Task: Look for space in Meridian, United States from 10th July, 2023 to 25th July, 2023 for 3 adults, 1 child in price range Rs.15000 to Rs.25000. Place can be shared room with 2 bedrooms having 3 beds and 2 bathrooms. Property type can be house, flat, guest house. Amenities needed are: wifi, TV, free parkinig on premises, gym, breakfast. Booking option can be shelf check-in. Required host language is English.
Action: Mouse moved to (502, 123)
Screenshot: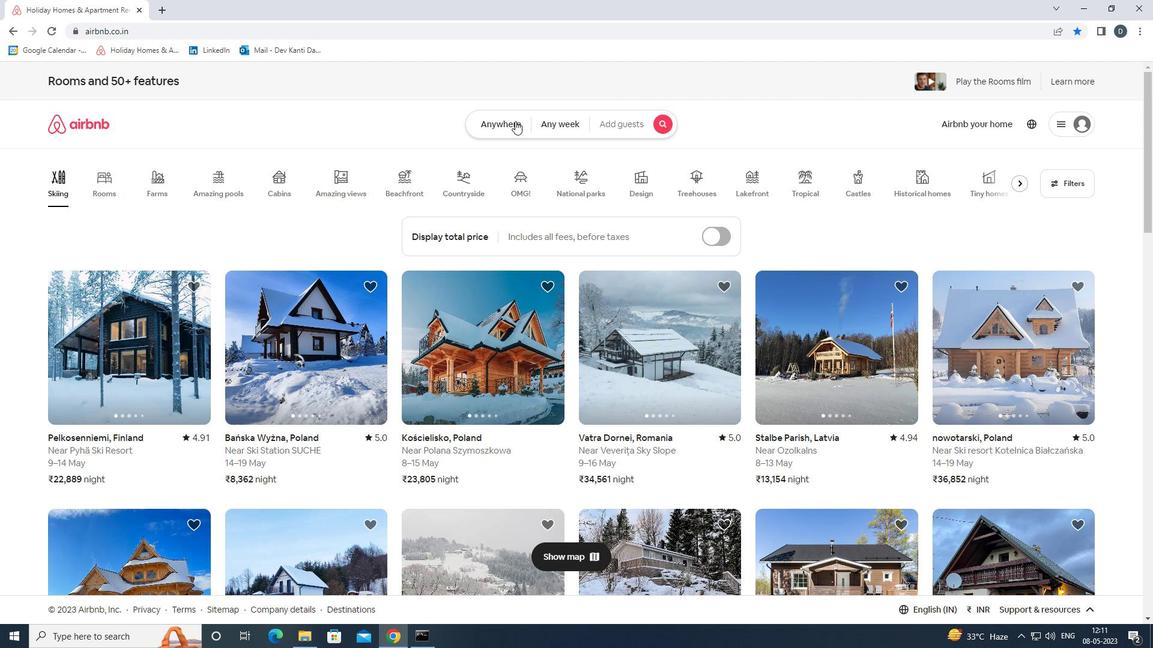 
Action: Mouse pressed left at (502, 123)
Screenshot: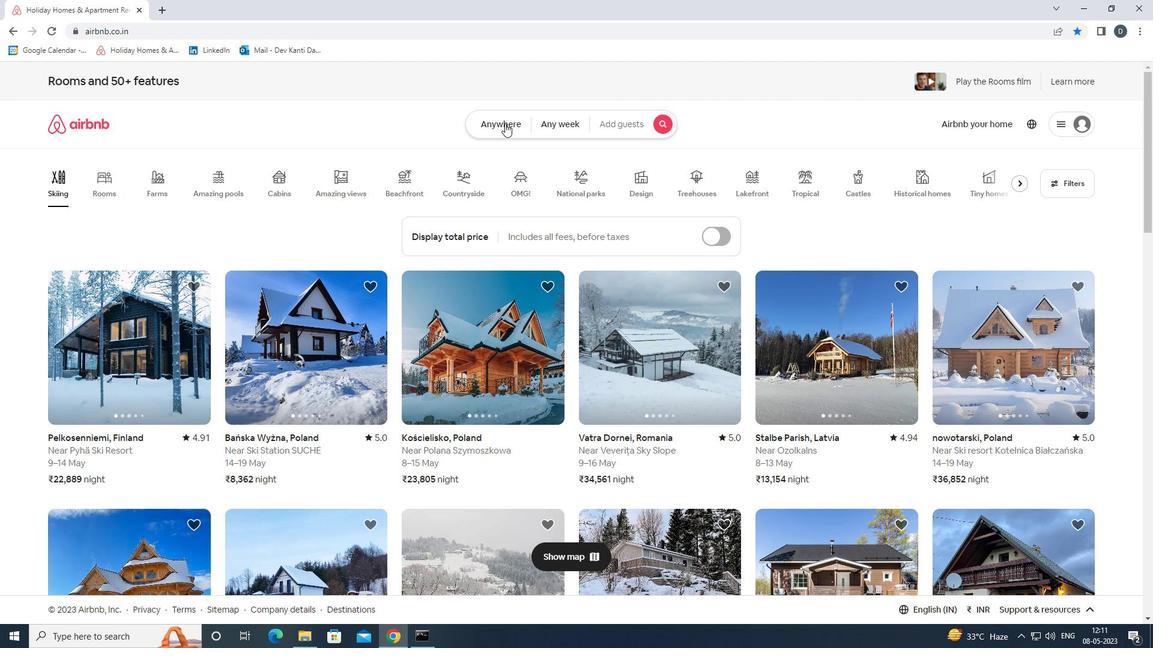 
Action: Mouse moved to (447, 172)
Screenshot: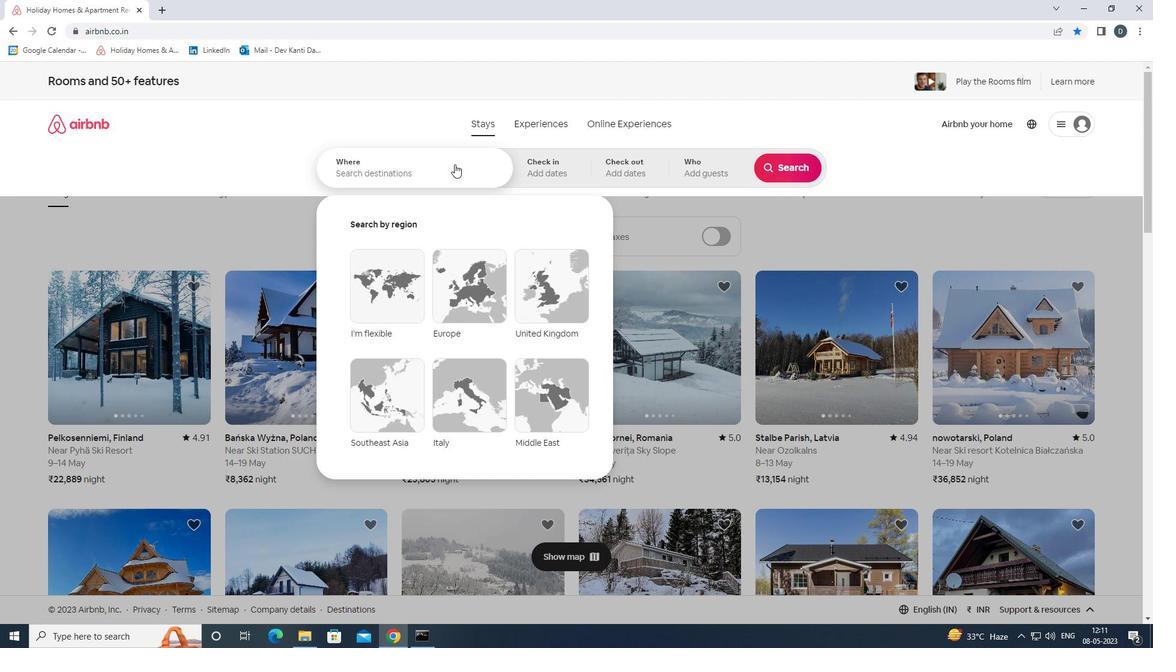 
Action: Mouse pressed left at (447, 172)
Screenshot: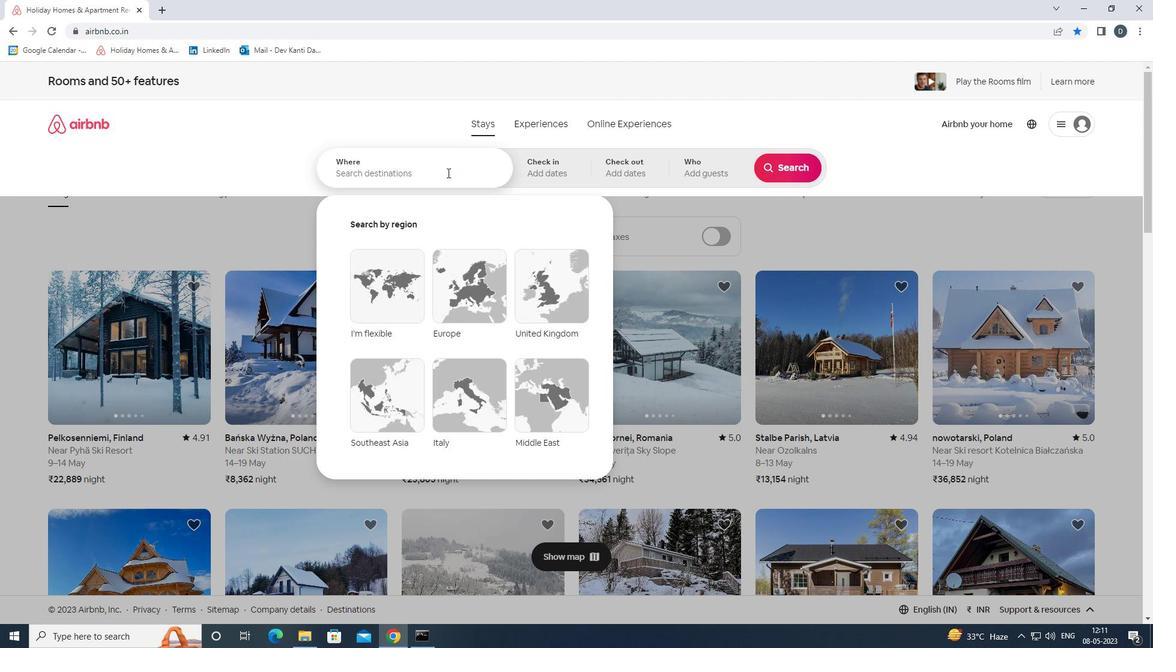 
Action: Key pressed <Key.shift><Key.shift><Key.shift><Key.shift><Key.shift><Key.shift><Key.shift><Key.shift><Key.shift>MERIDIAN,<Key.space><Key.shift><Key.shift><Key.shift><Key.shift><Key.shift><Key.shift>UNITED<Key.space><Key.shift><Key.shift><Key.shift><Key.shift><Key.shift>STATES<Key.enter>
Screenshot: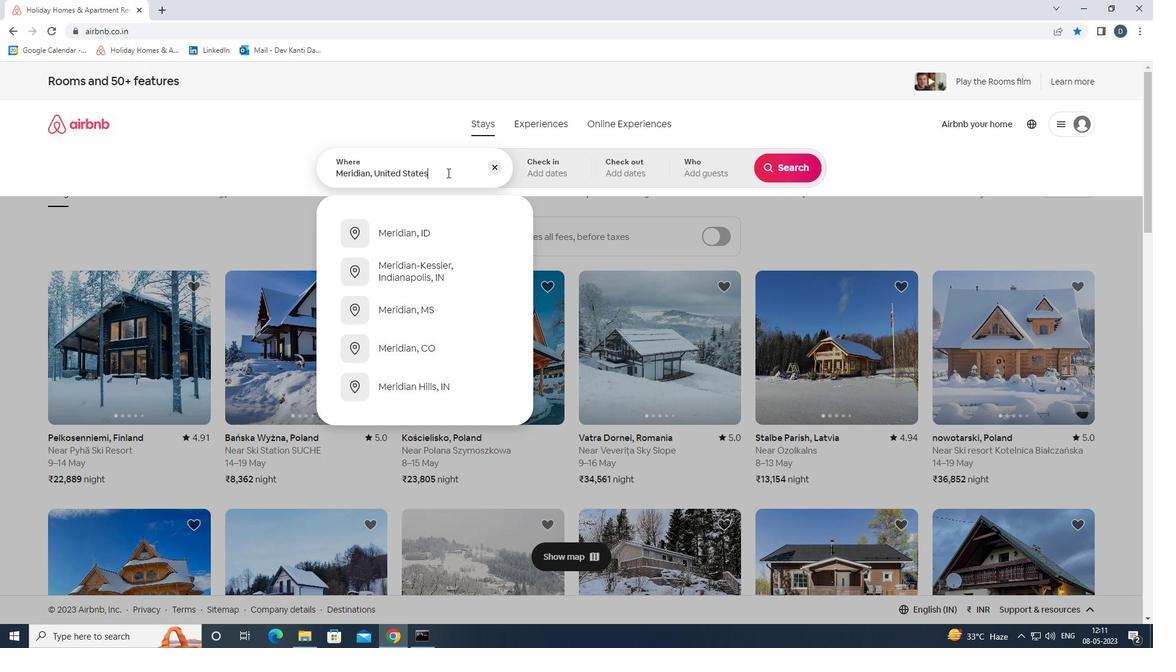 
Action: Mouse moved to (779, 266)
Screenshot: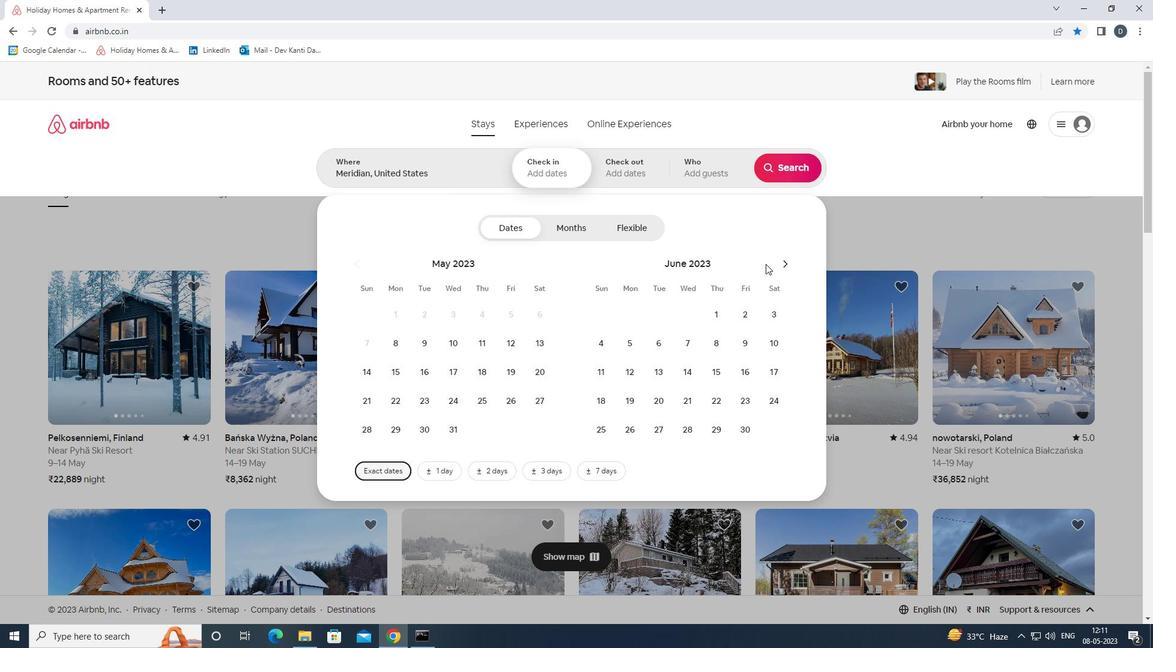 
Action: Mouse pressed left at (779, 266)
Screenshot: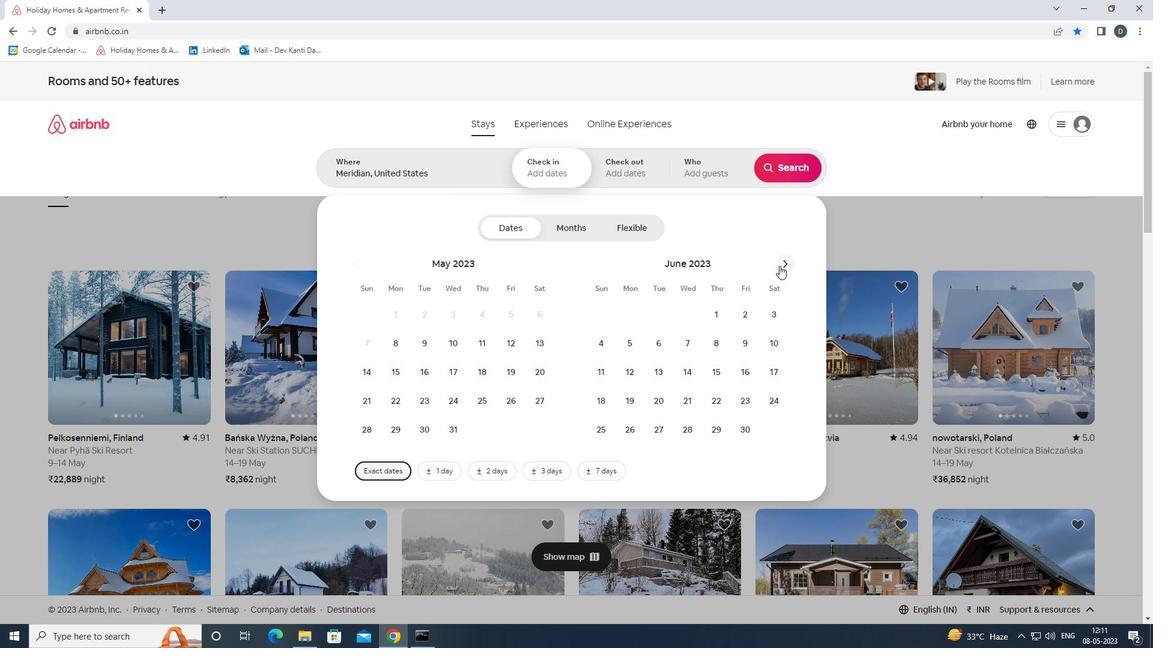 
Action: Mouse moved to (636, 369)
Screenshot: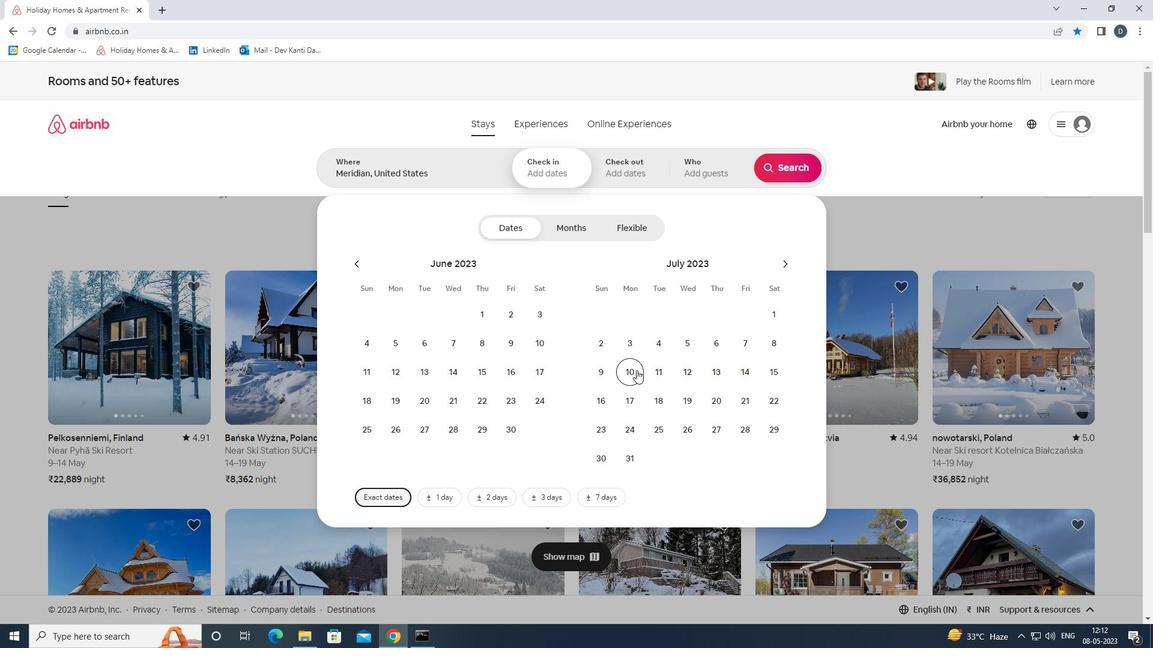
Action: Mouse pressed left at (636, 369)
Screenshot: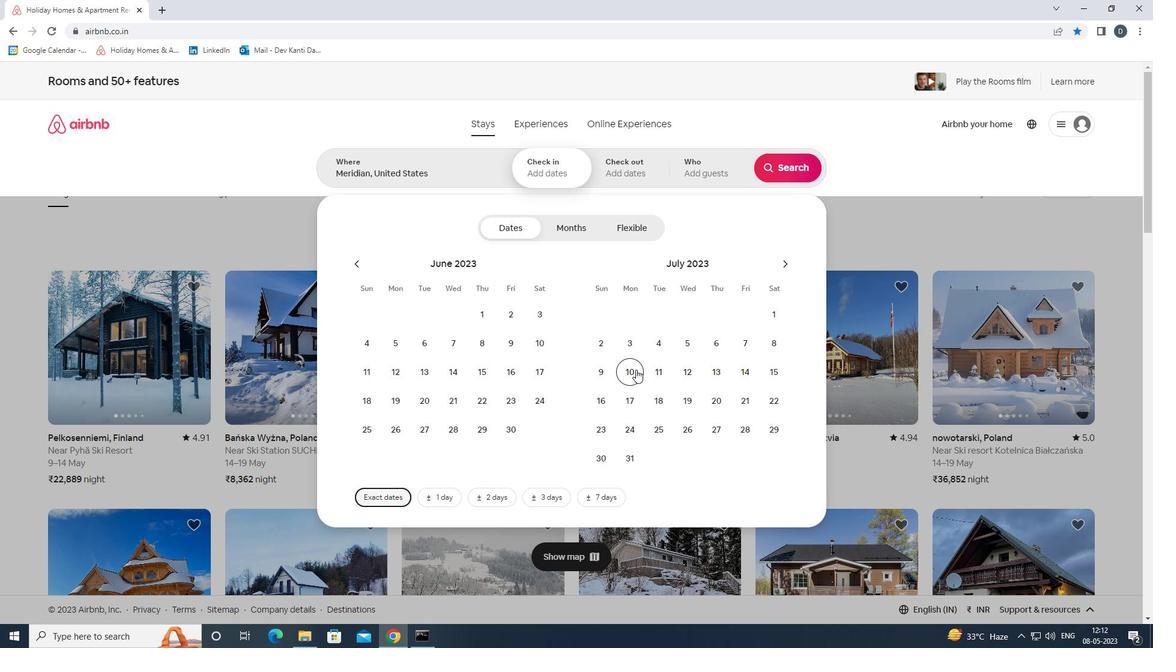 
Action: Mouse moved to (665, 423)
Screenshot: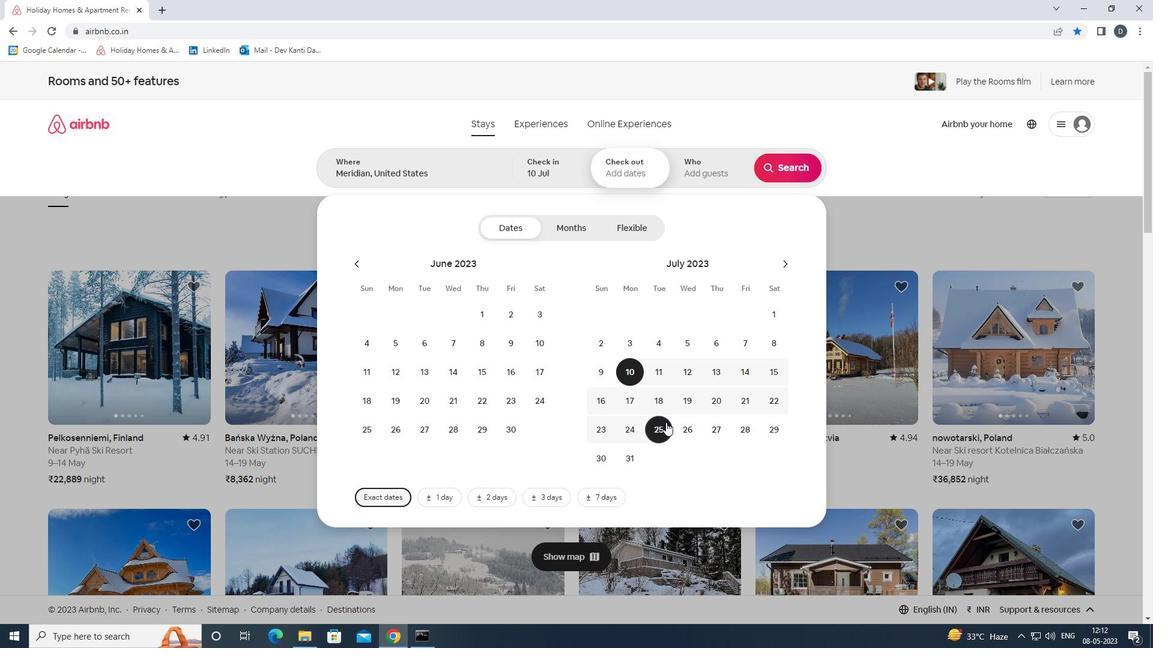 
Action: Mouse pressed left at (665, 423)
Screenshot: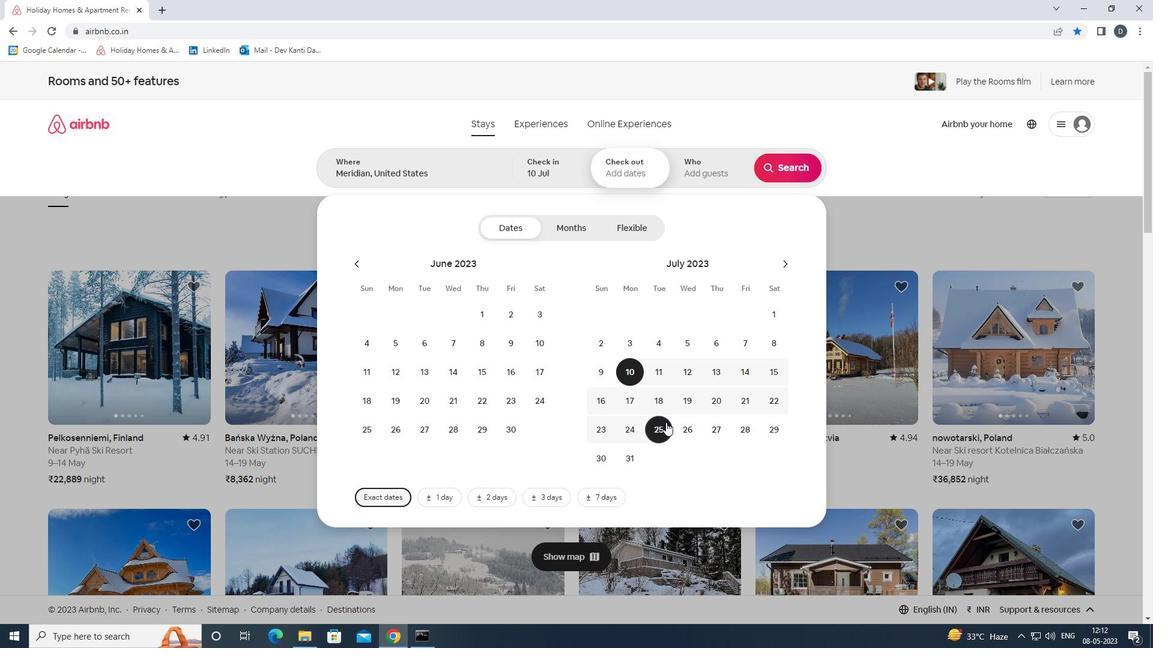 
Action: Mouse moved to (708, 178)
Screenshot: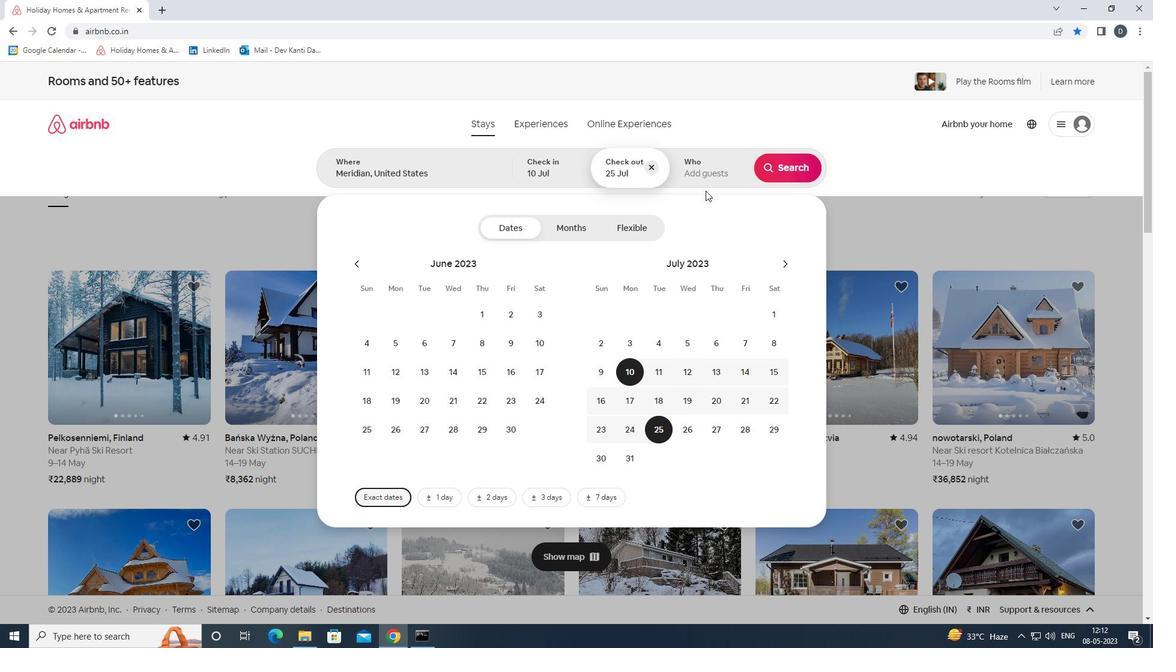 
Action: Mouse pressed left at (708, 178)
Screenshot: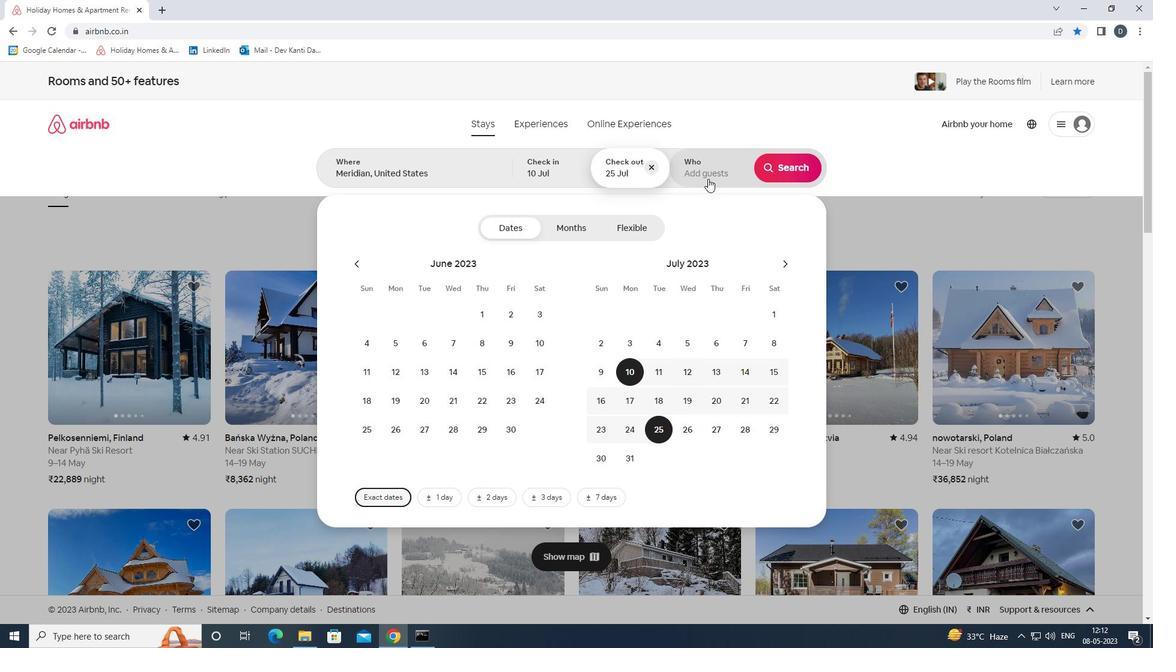 
Action: Mouse moved to (789, 224)
Screenshot: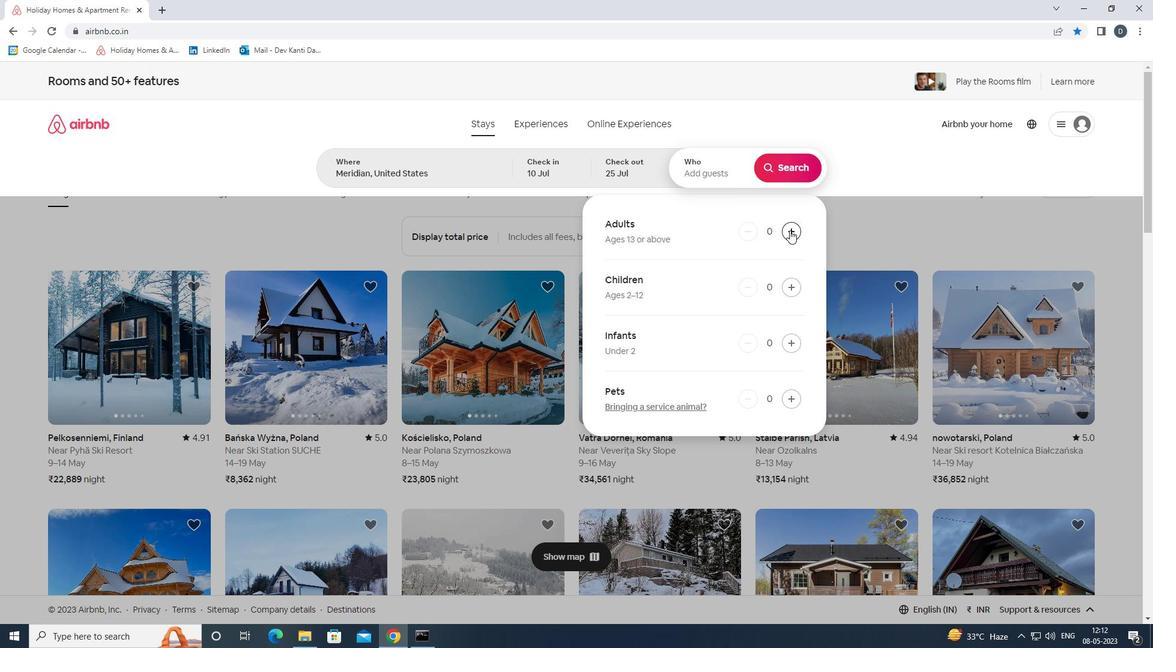 
Action: Mouse pressed left at (789, 224)
Screenshot: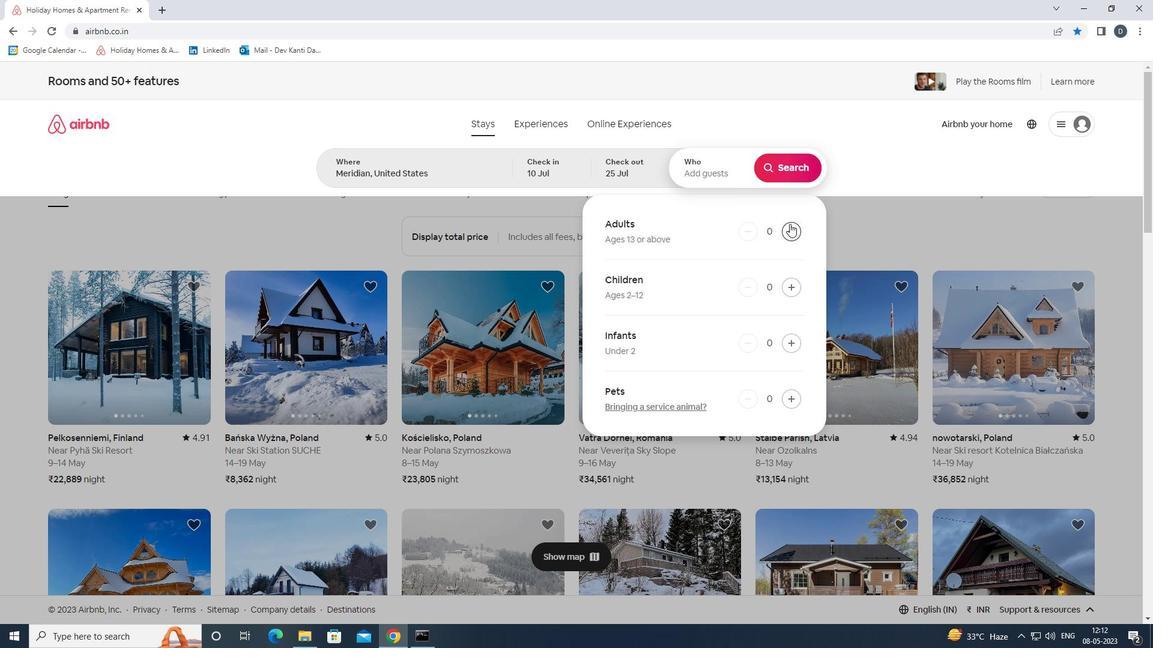 
Action: Mouse pressed left at (789, 224)
Screenshot: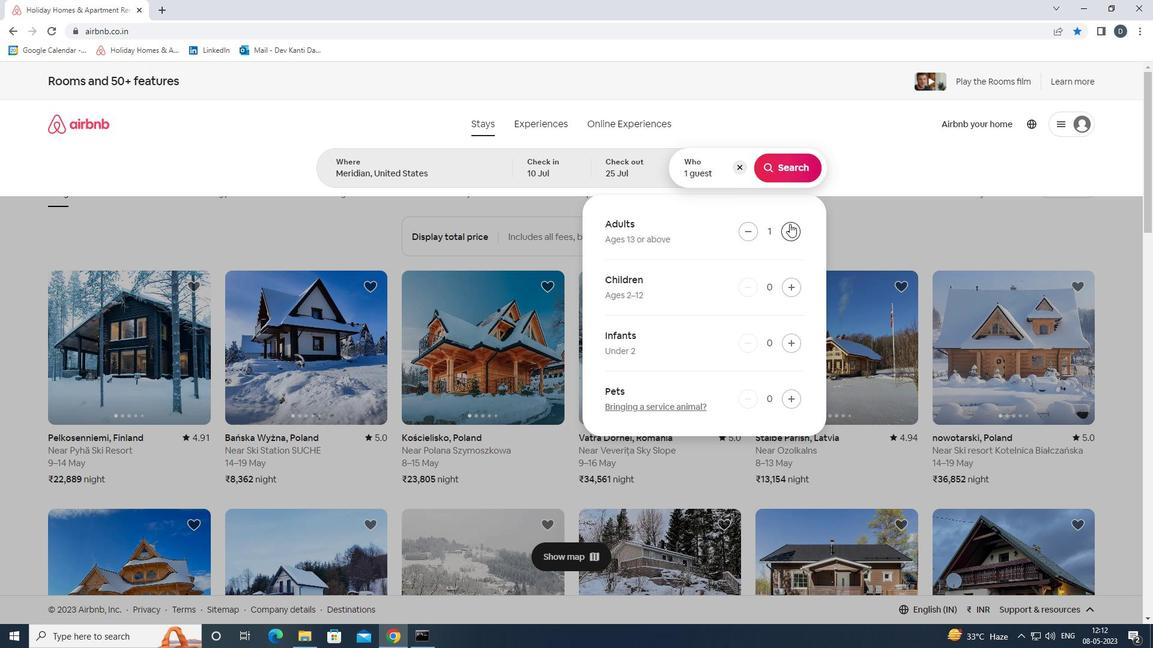 
Action: Mouse pressed left at (789, 224)
Screenshot: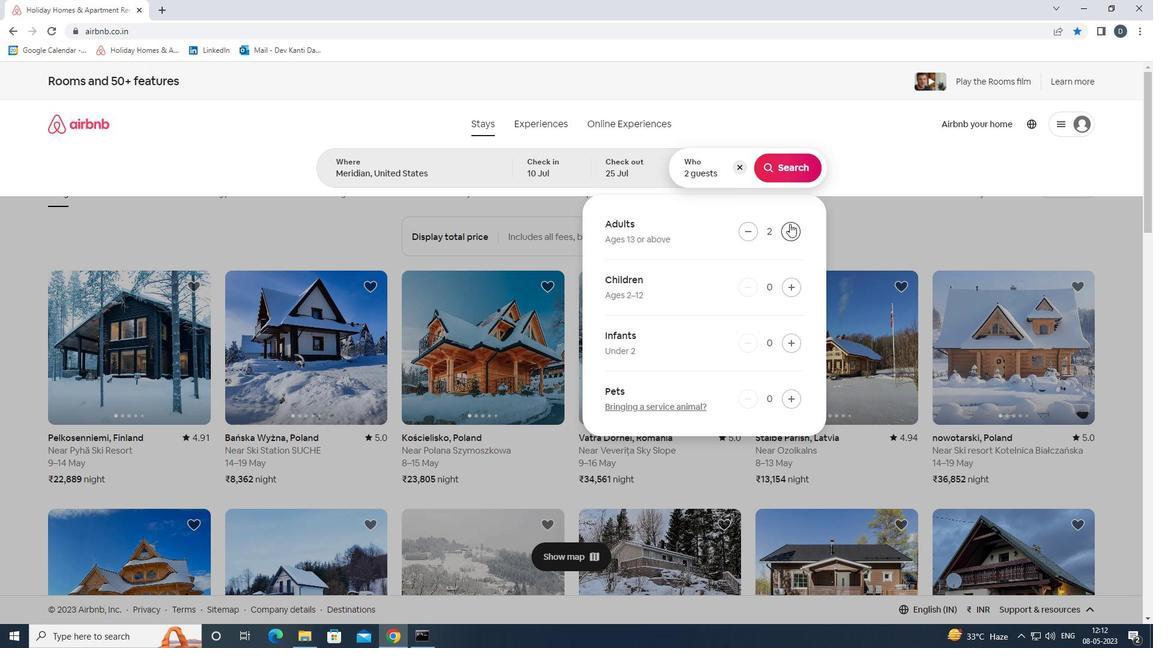 
Action: Mouse moved to (791, 284)
Screenshot: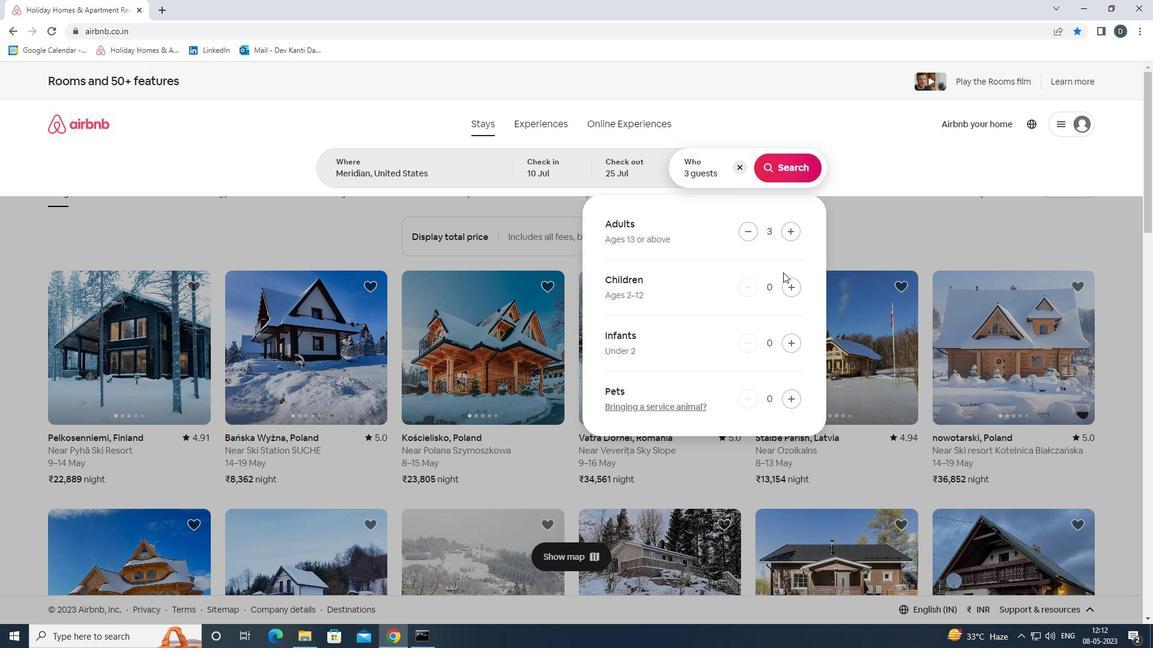 
Action: Mouse pressed left at (791, 284)
Screenshot: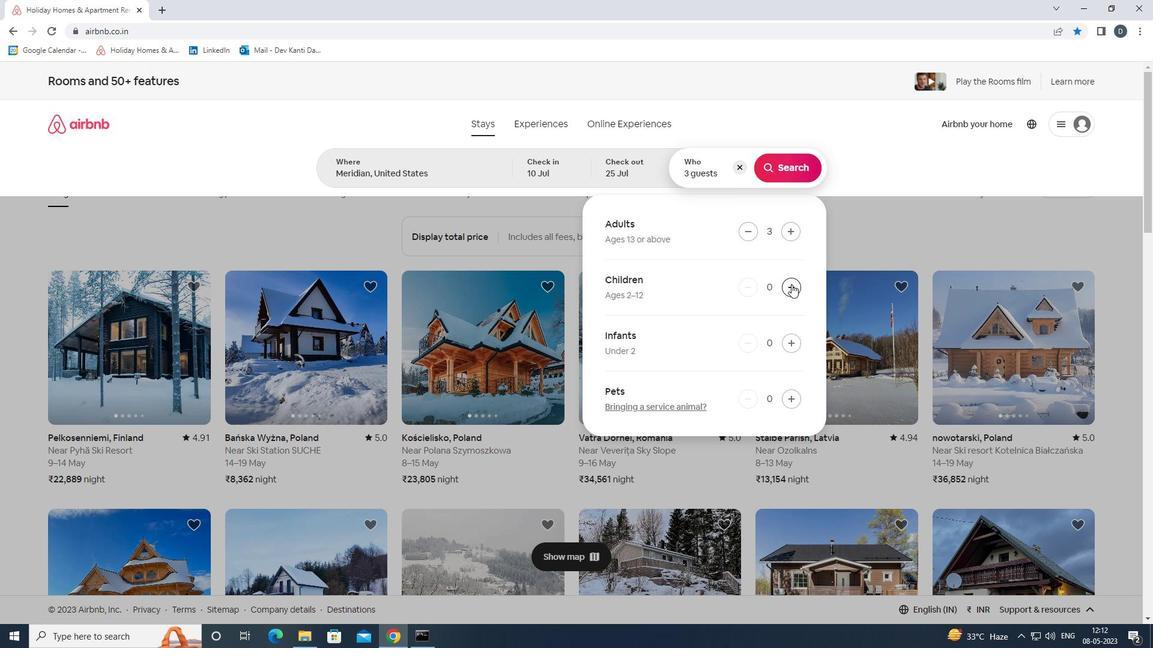 
Action: Mouse moved to (787, 171)
Screenshot: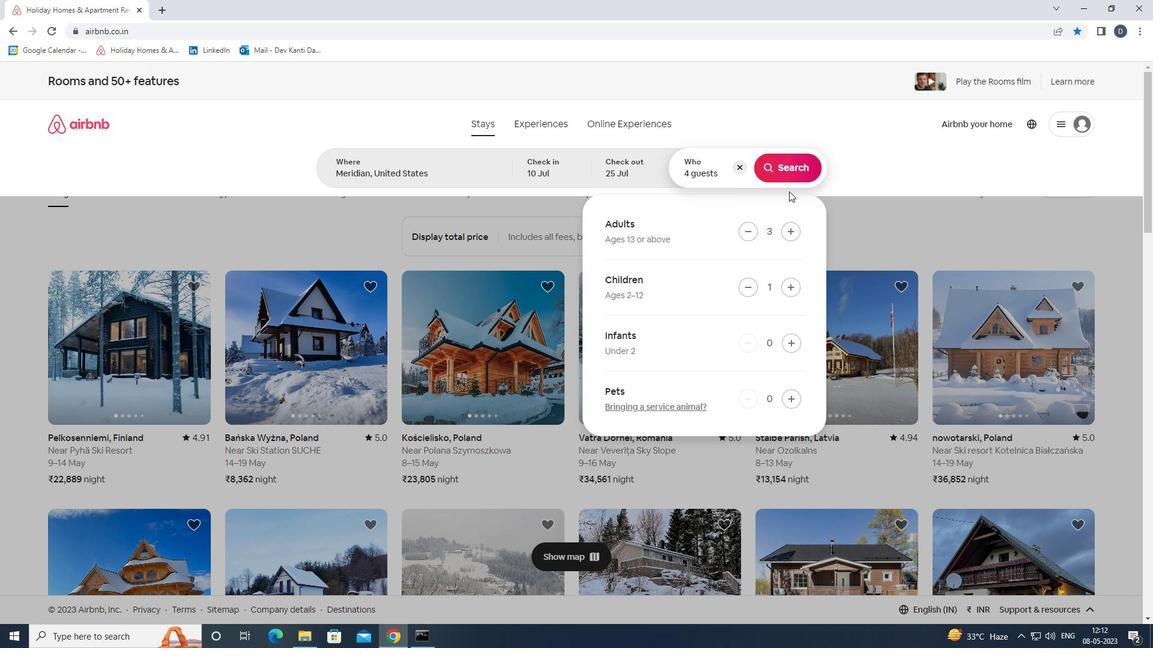 
Action: Mouse pressed left at (787, 171)
Screenshot: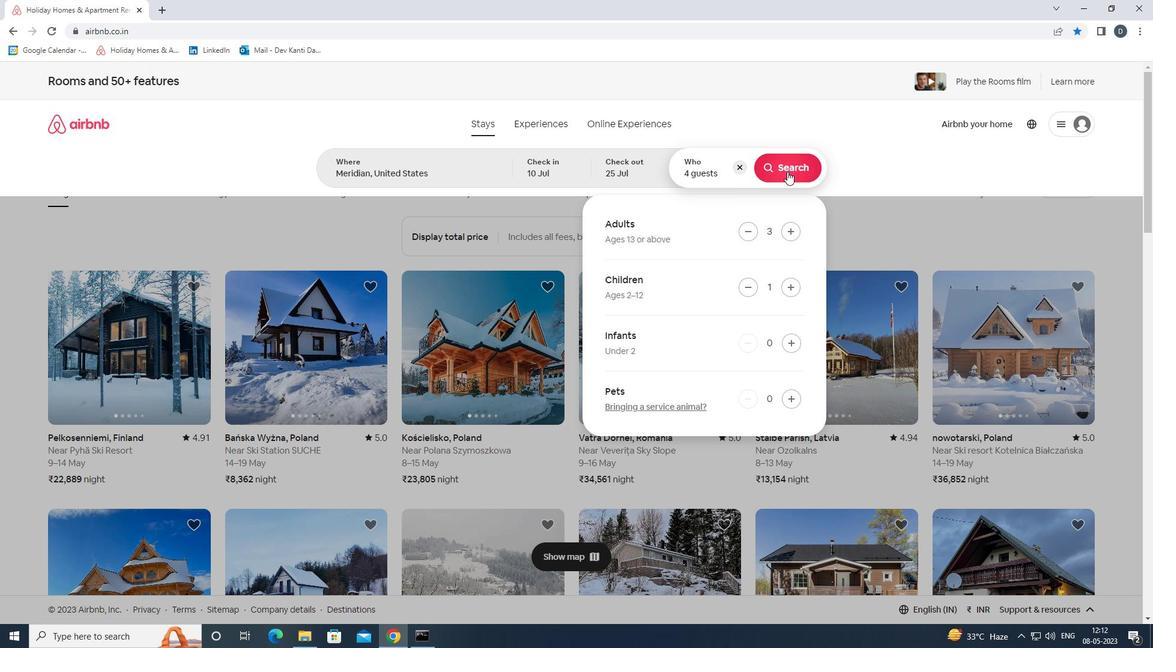 
Action: Mouse moved to (1091, 136)
Screenshot: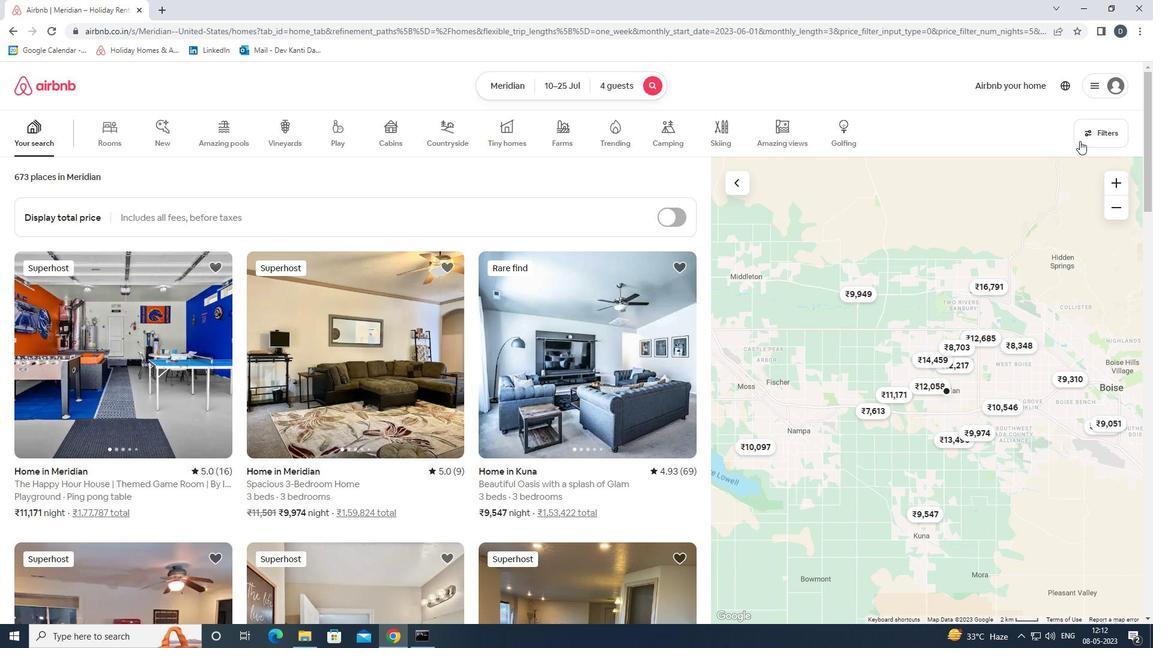 
Action: Mouse pressed left at (1091, 136)
Screenshot: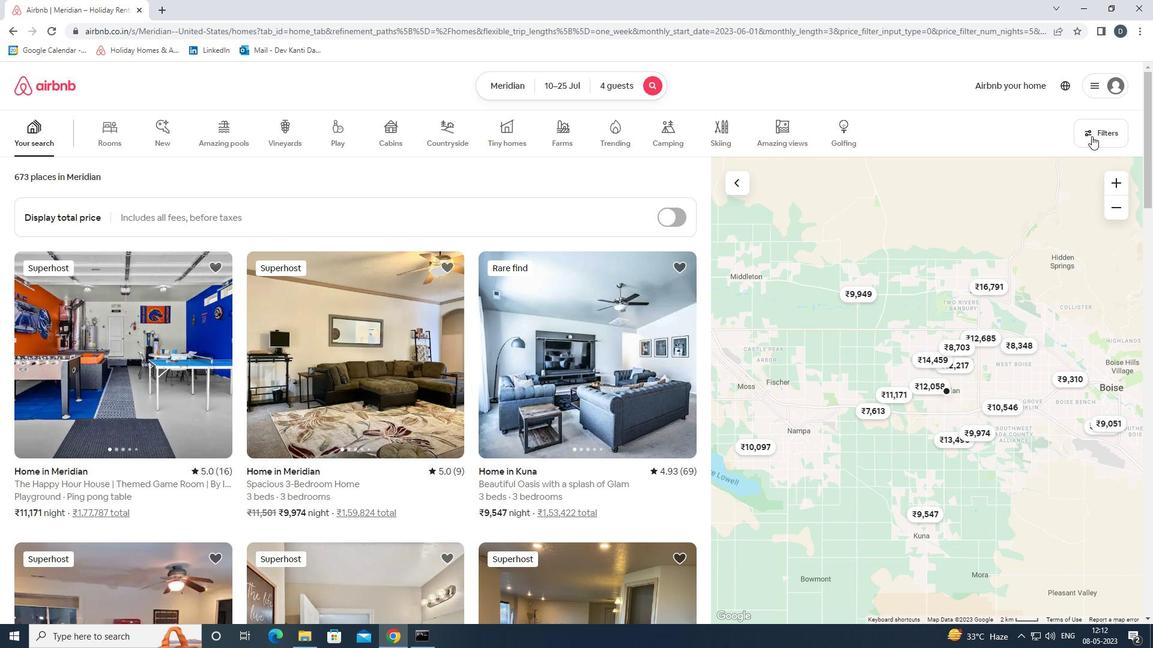 
Action: Mouse moved to (508, 426)
Screenshot: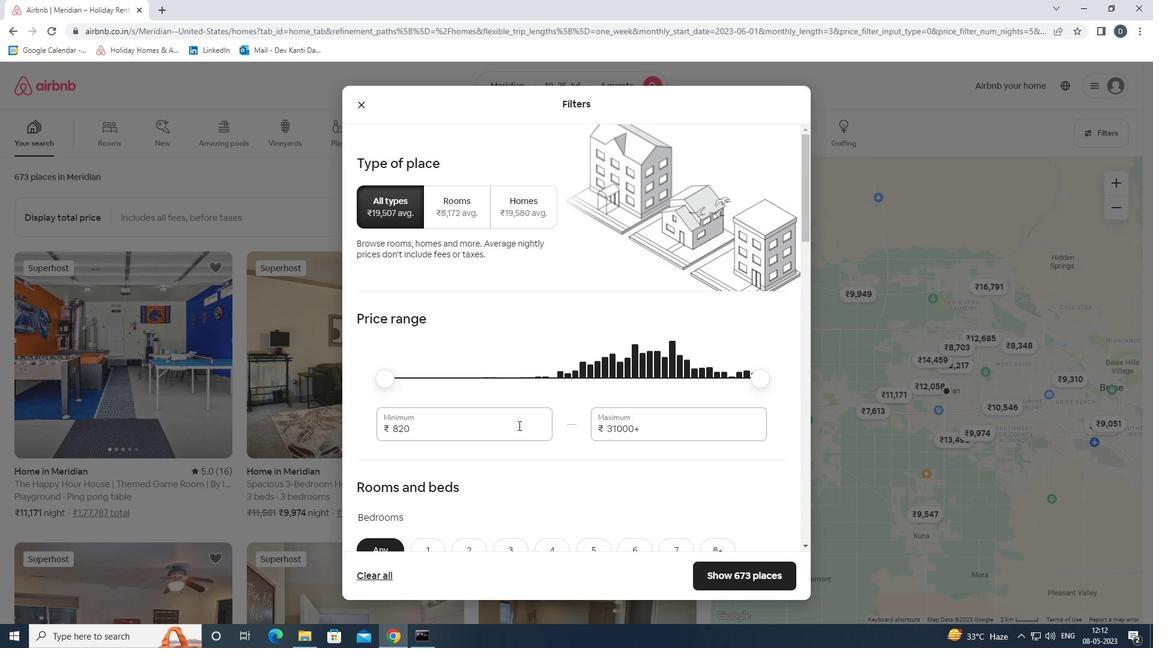 
Action: Mouse pressed left at (508, 426)
Screenshot: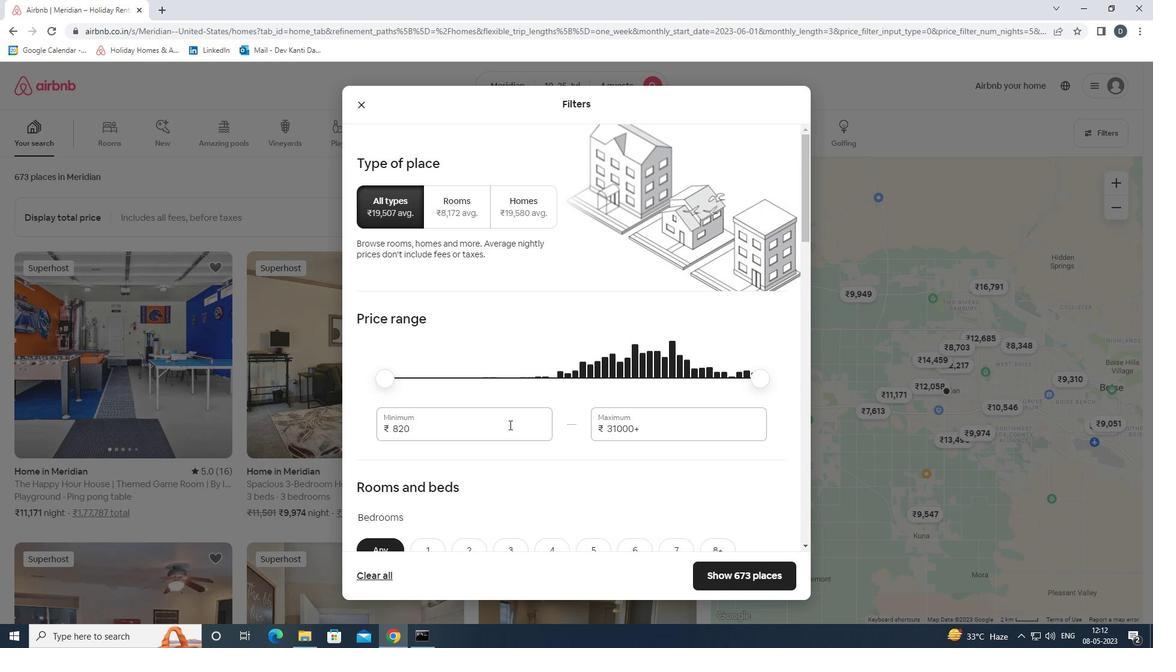 
Action: Mouse moved to (506, 428)
Screenshot: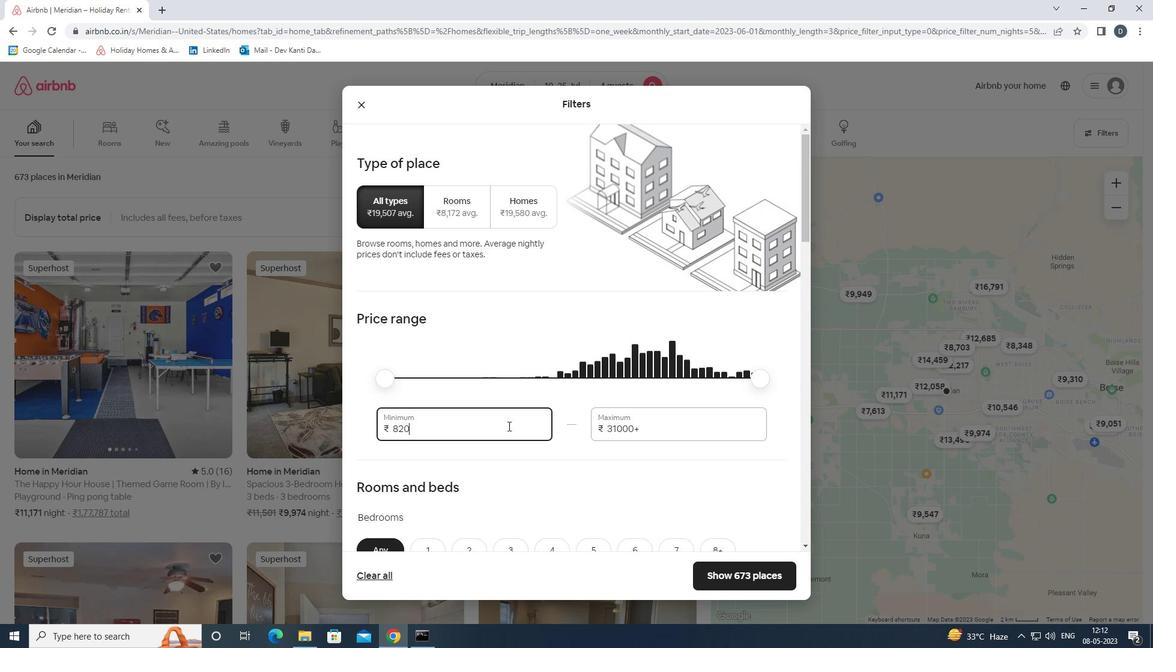 
Action: Mouse pressed left at (506, 428)
Screenshot: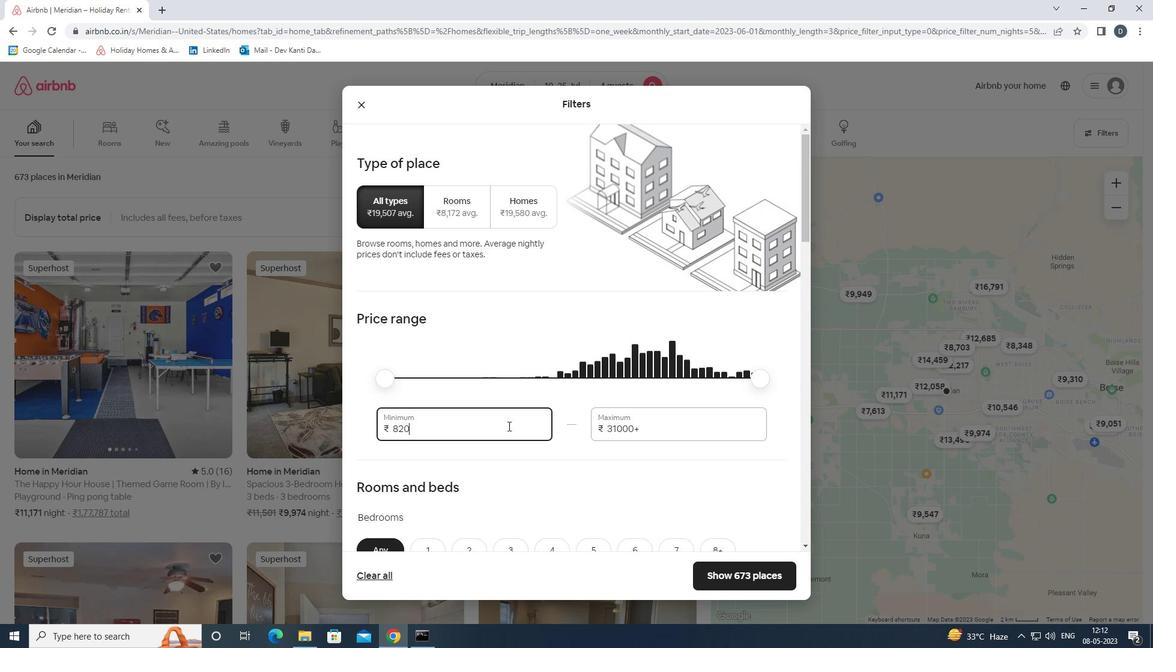 
Action: Mouse moved to (512, 431)
Screenshot: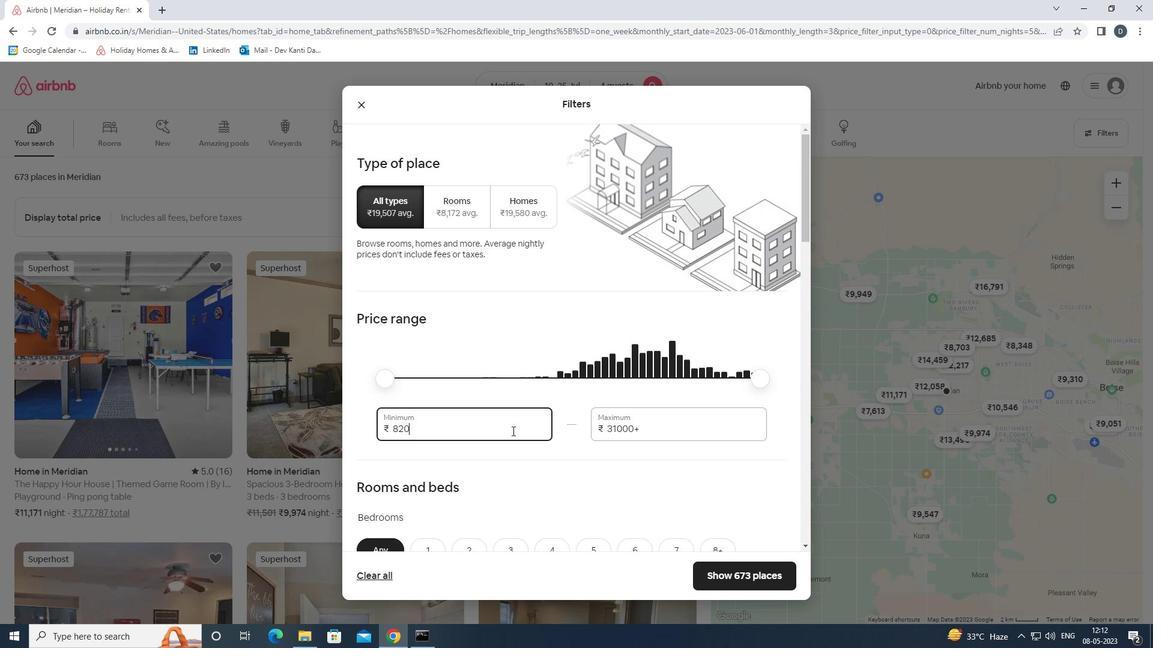 
Action: Mouse pressed left at (512, 431)
Screenshot: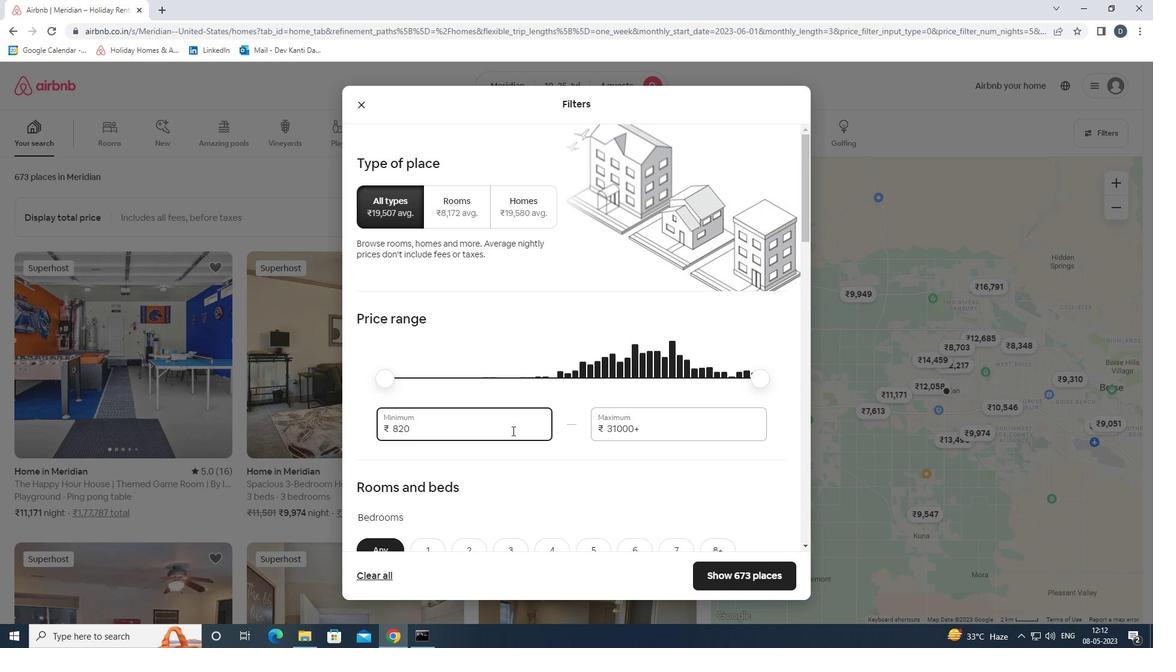 
Action: Mouse moved to (507, 424)
Screenshot: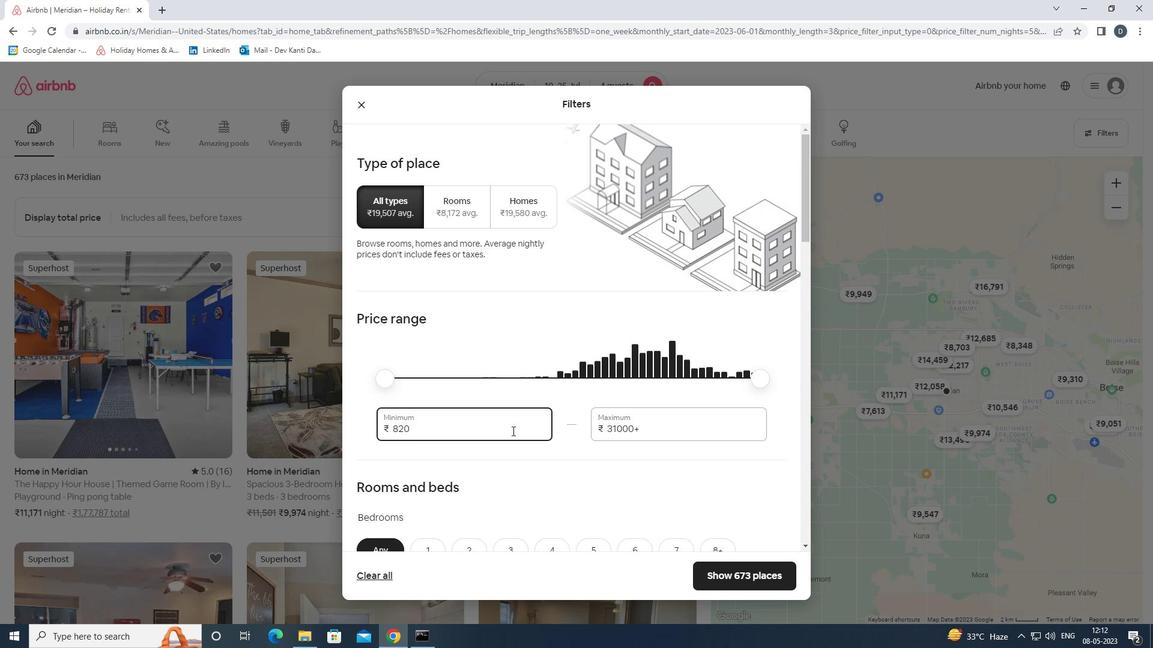 
Action: Mouse pressed left at (507, 424)
Screenshot: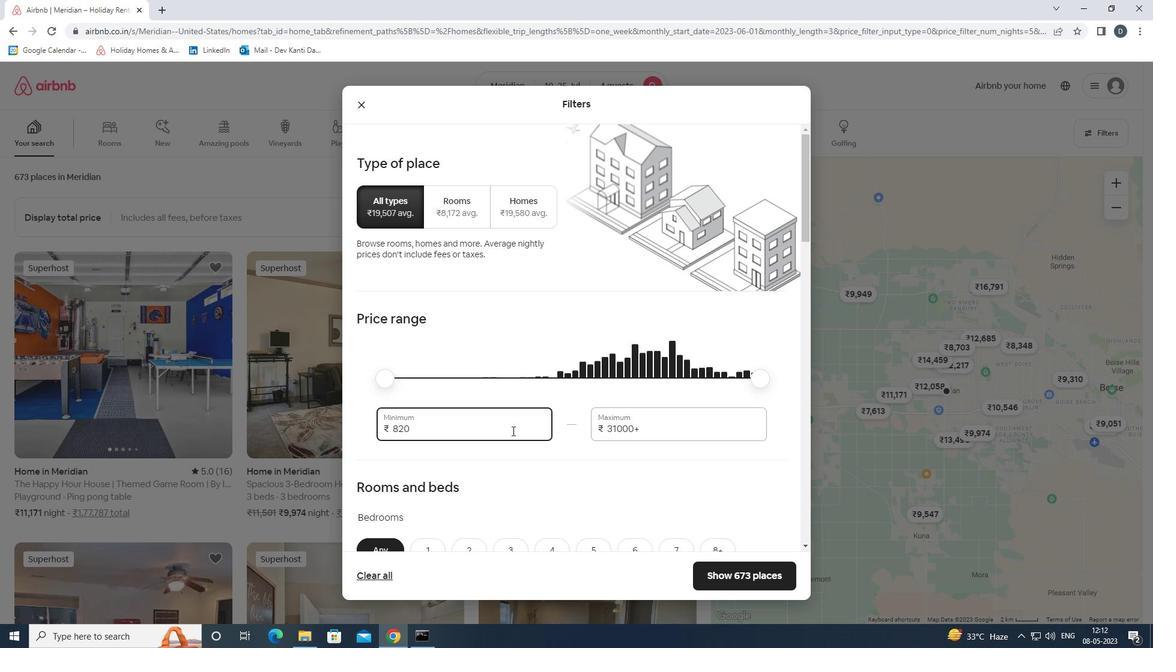 
Action: Mouse moved to (505, 415)
Screenshot: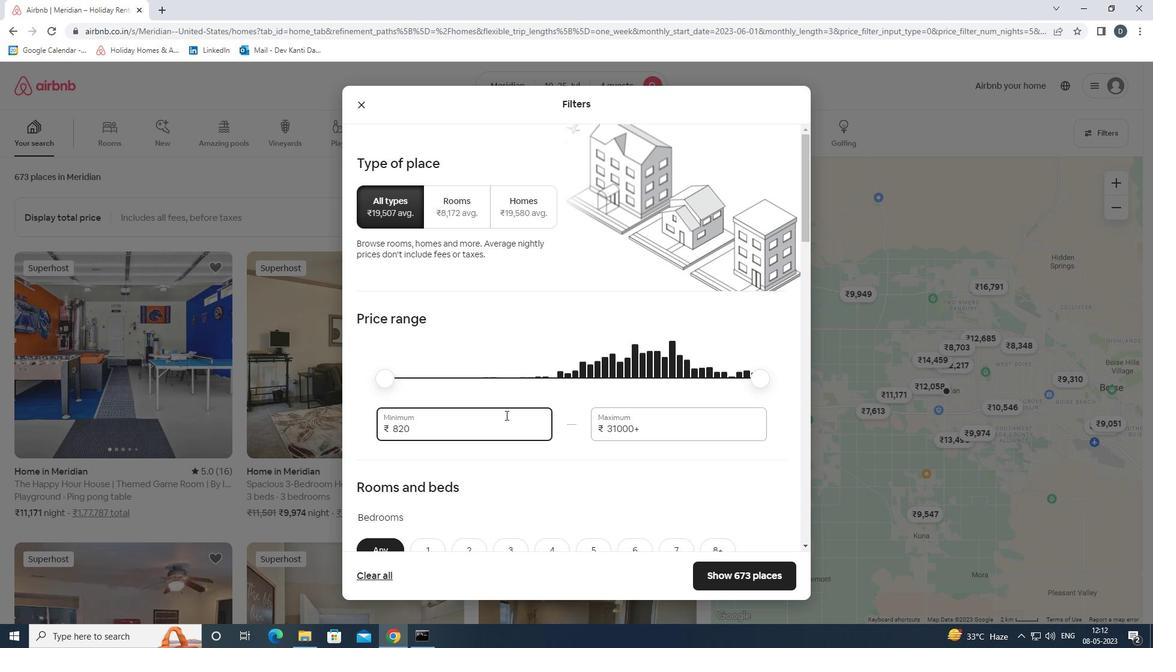 
Action: Mouse pressed left at (505, 415)
Screenshot: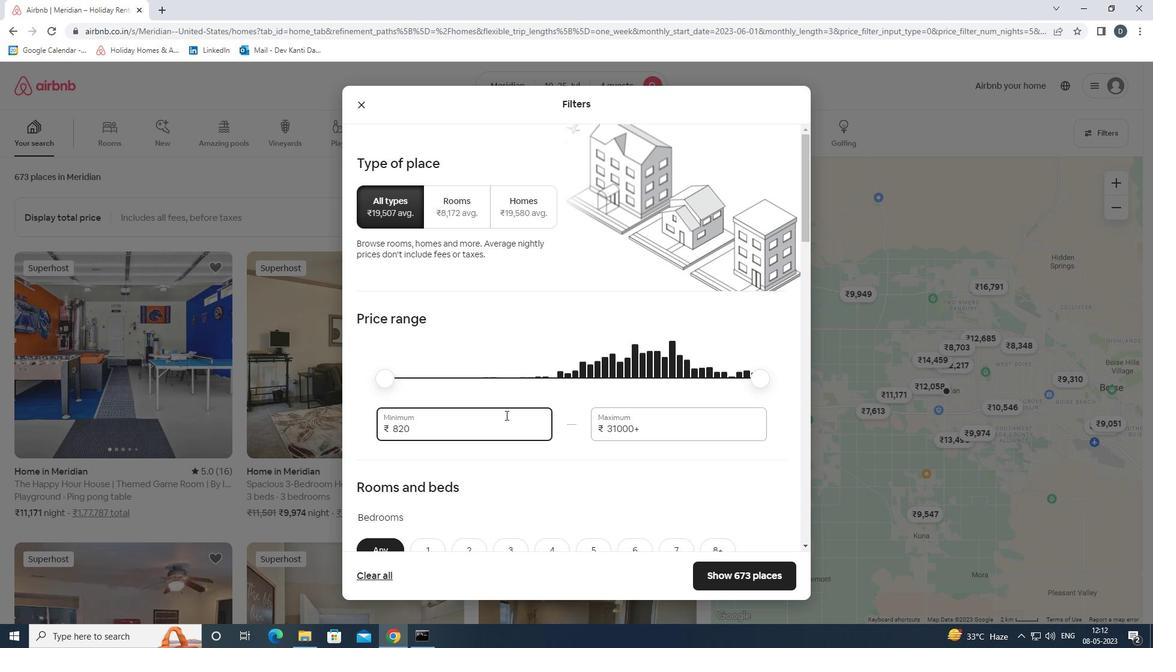 
Action: Mouse moved to (505, 416)
Screenshot: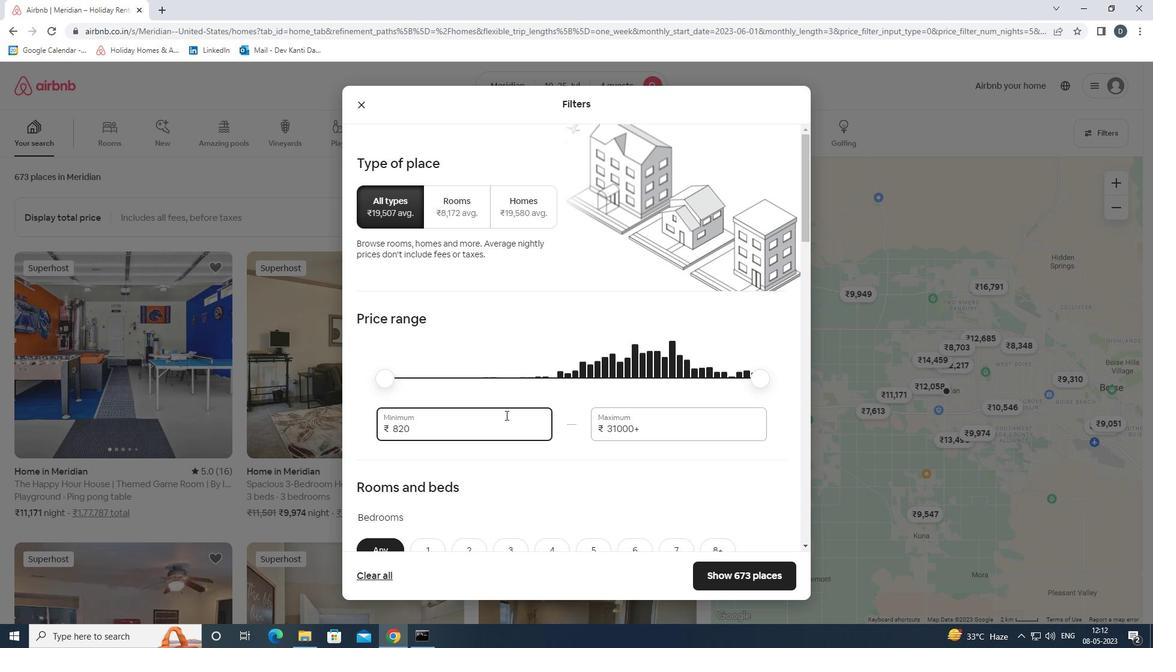 
Action: Mouse pressed left at (505, 416)
Screenshot: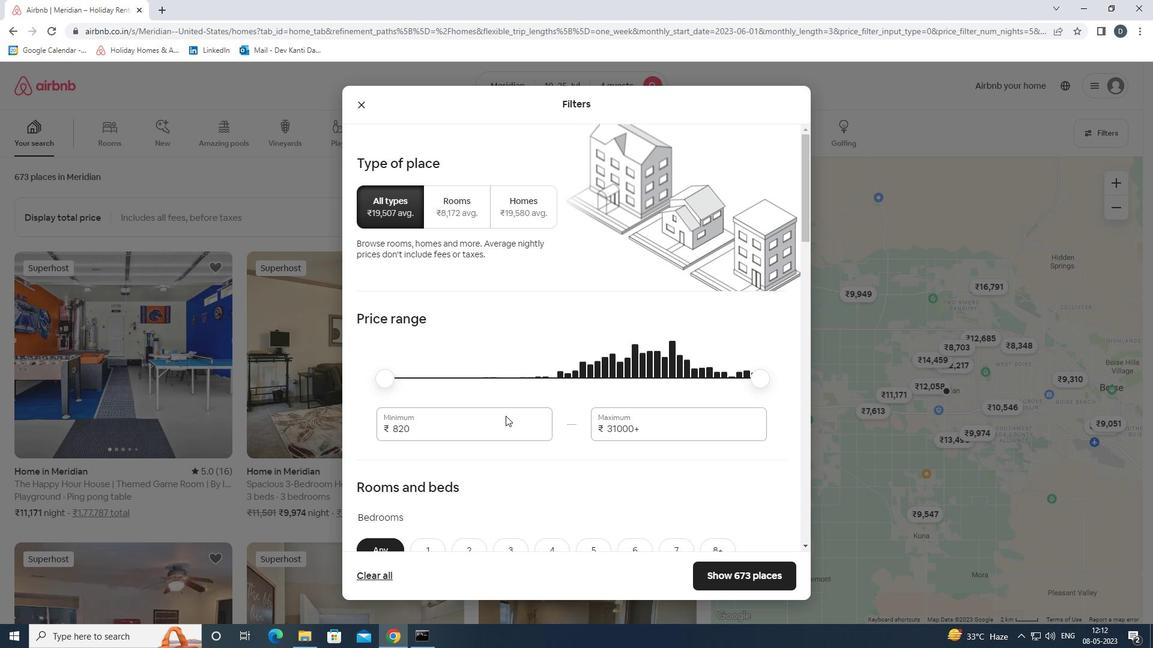 
Action: Mouse moved to (517, 428)
Screenshot: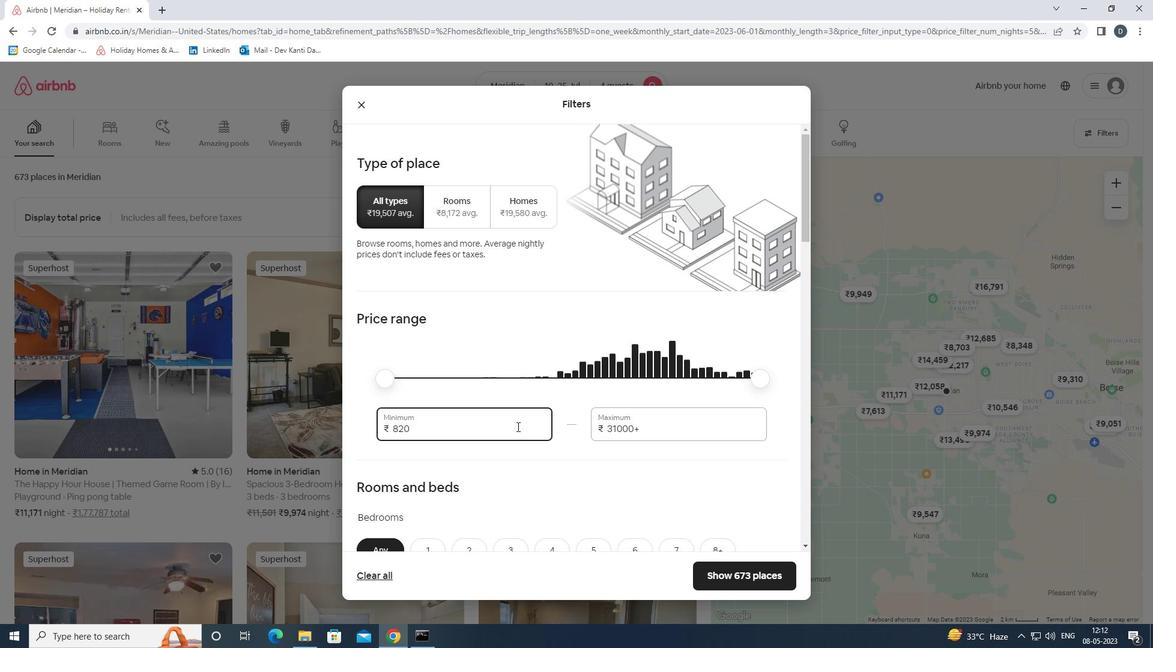 
Action: Mouse pressed left at (517, 428)
Screenshot: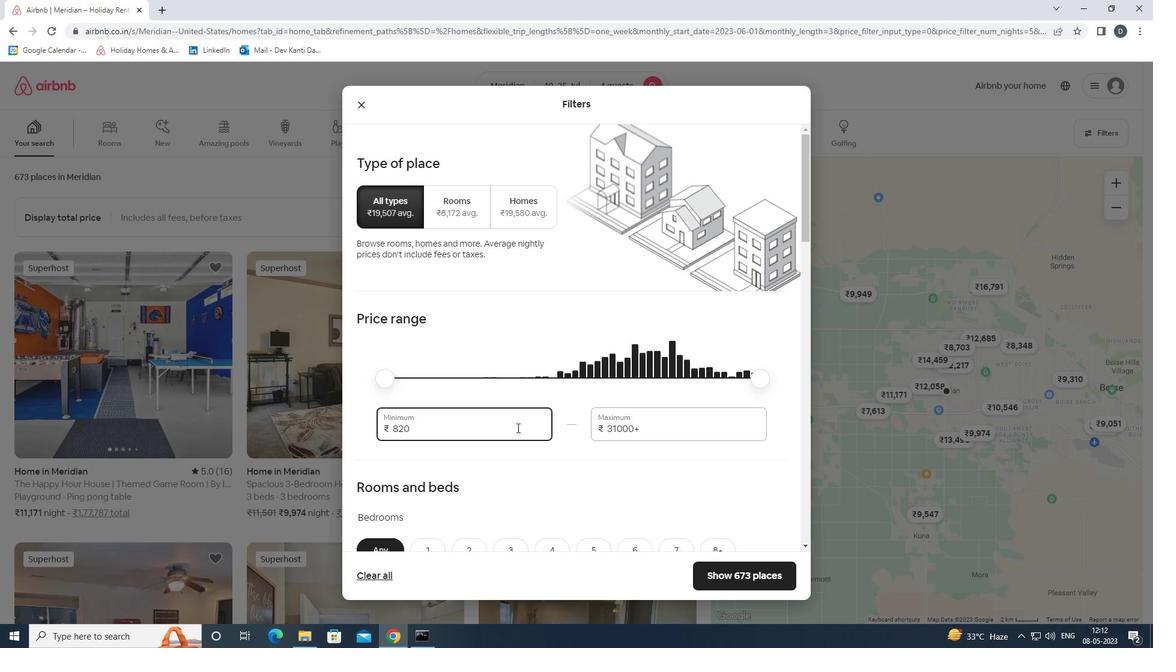 
Action: Mouse pressed left at (517, 428)
Screenshot: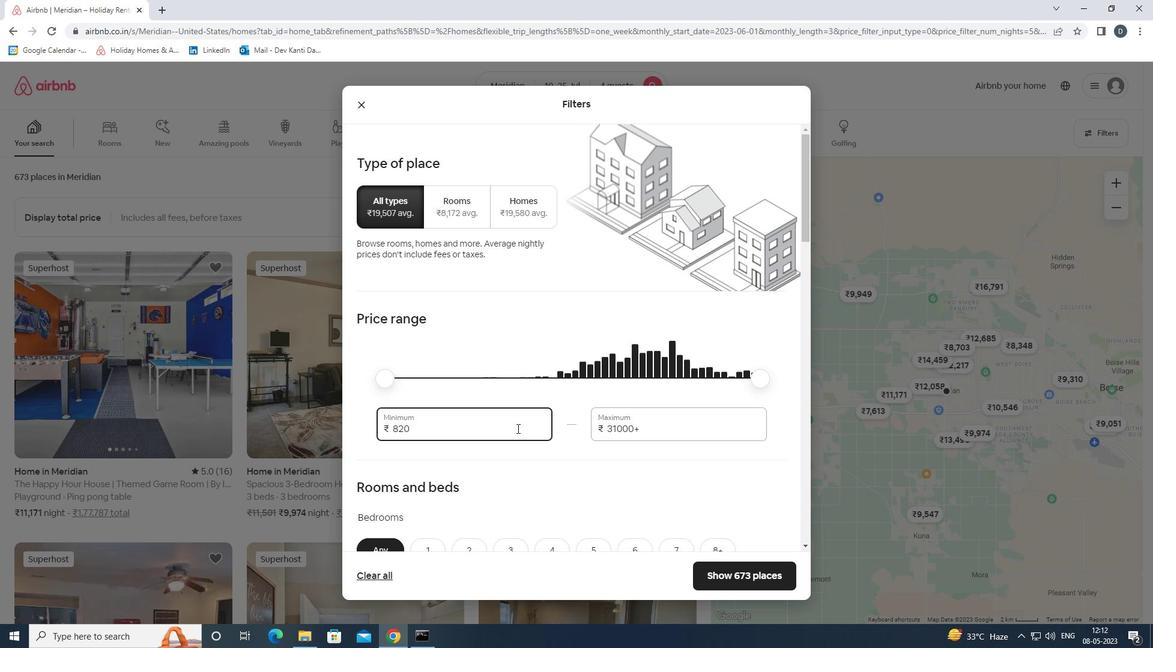 
Action: Key pressed 15000<Key.tab>25000
Screenshot: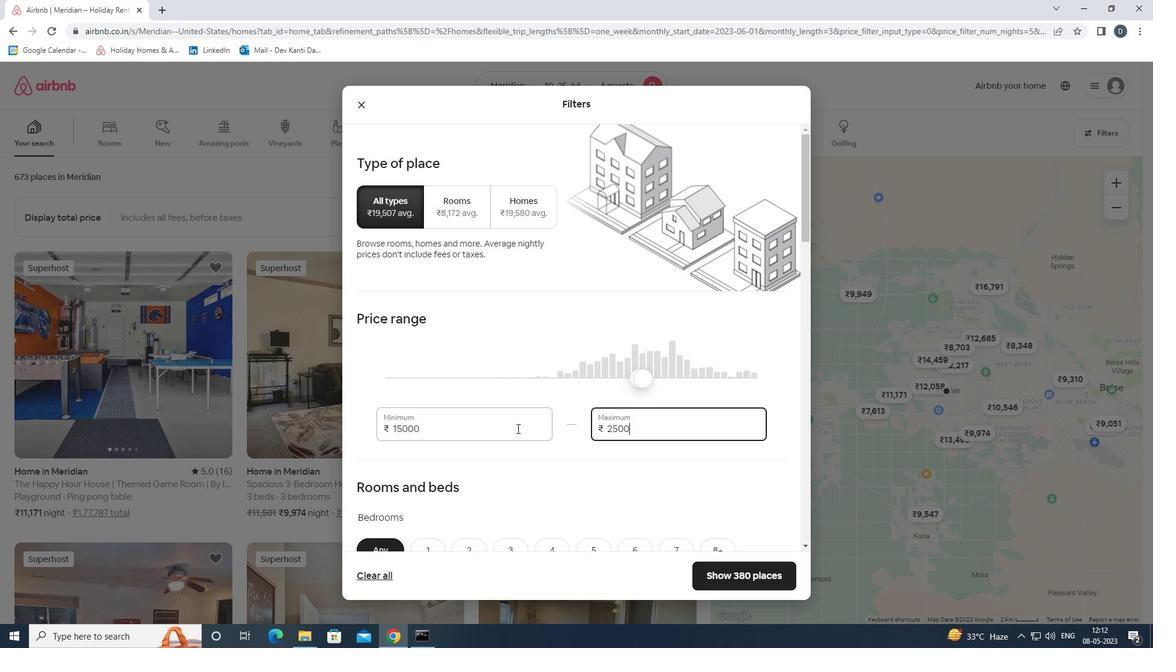 
Action: Mouse moved to (514, 436)
Screenshot: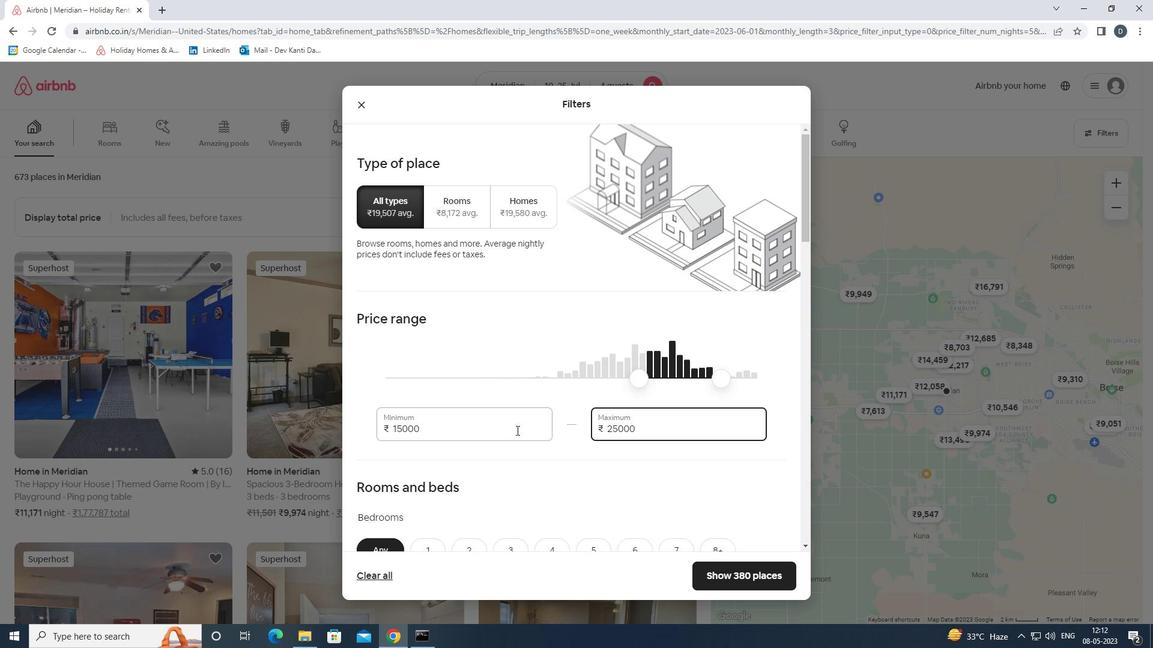
Action: Mouse scrolled (514, 435) with delta (0, 0)
Screenshot: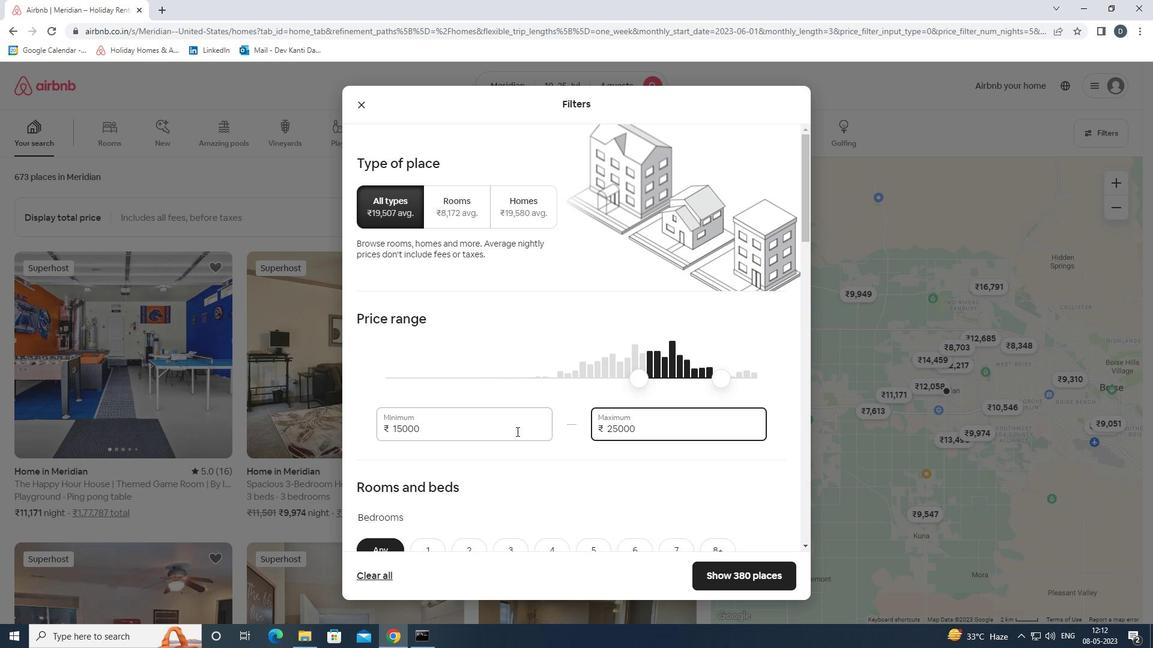
Action: Mouse moved to (514, 437)
Screenshot: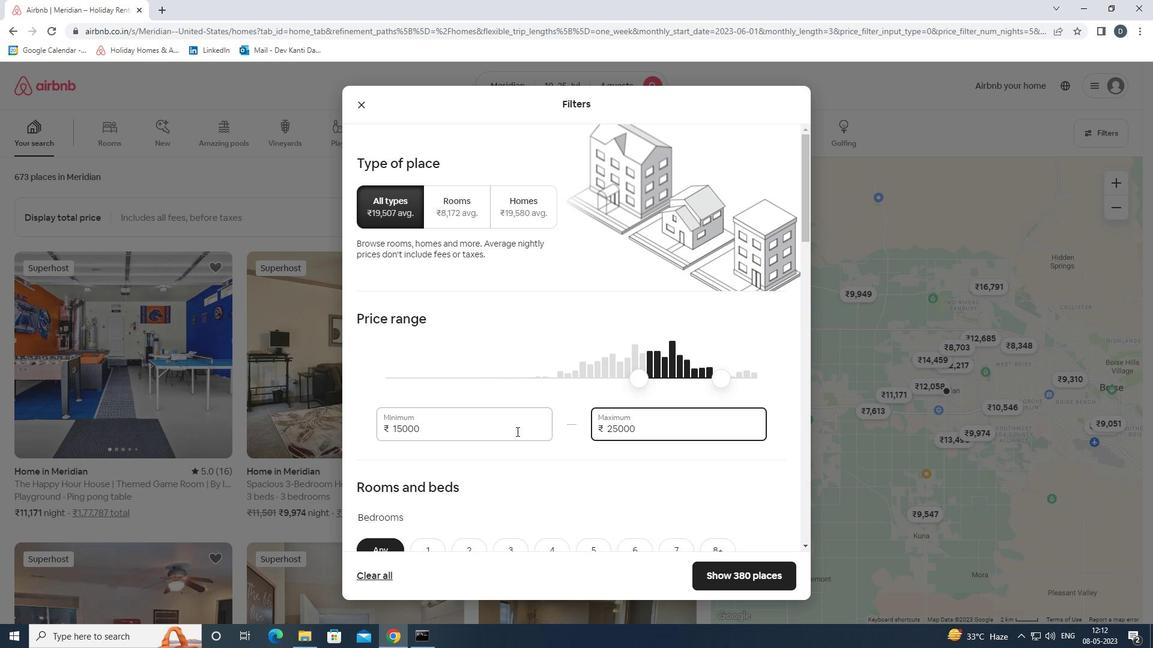 
Action: Mouse scrolled (514, 436) with delta (0, 0)
Screenshot: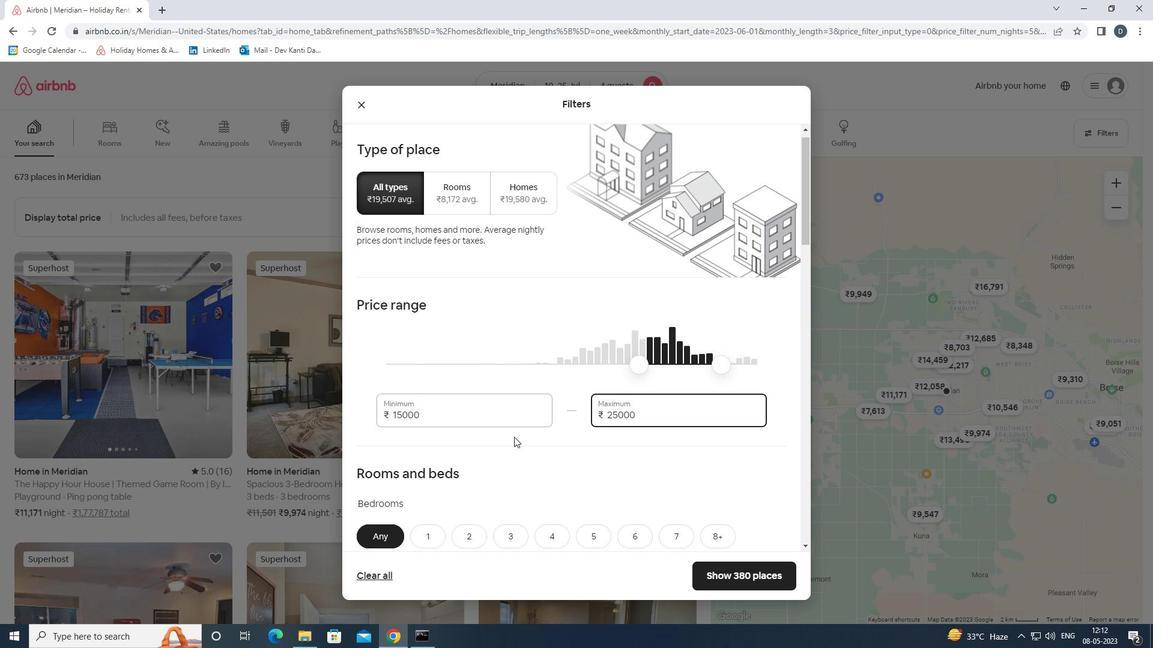 
Action: Mouse scrolled (514, 436) with delta (0, 0)
Screenshot: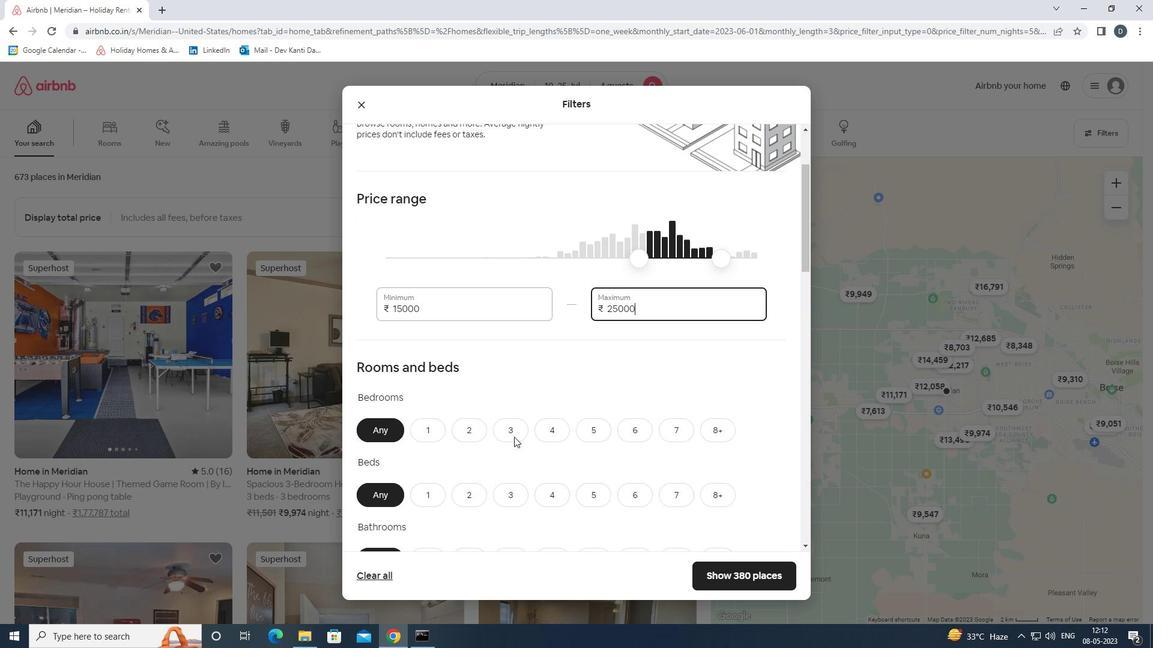 
Action: Mouse scrolled (514, 436) with delta (0, 0)
Screenshot: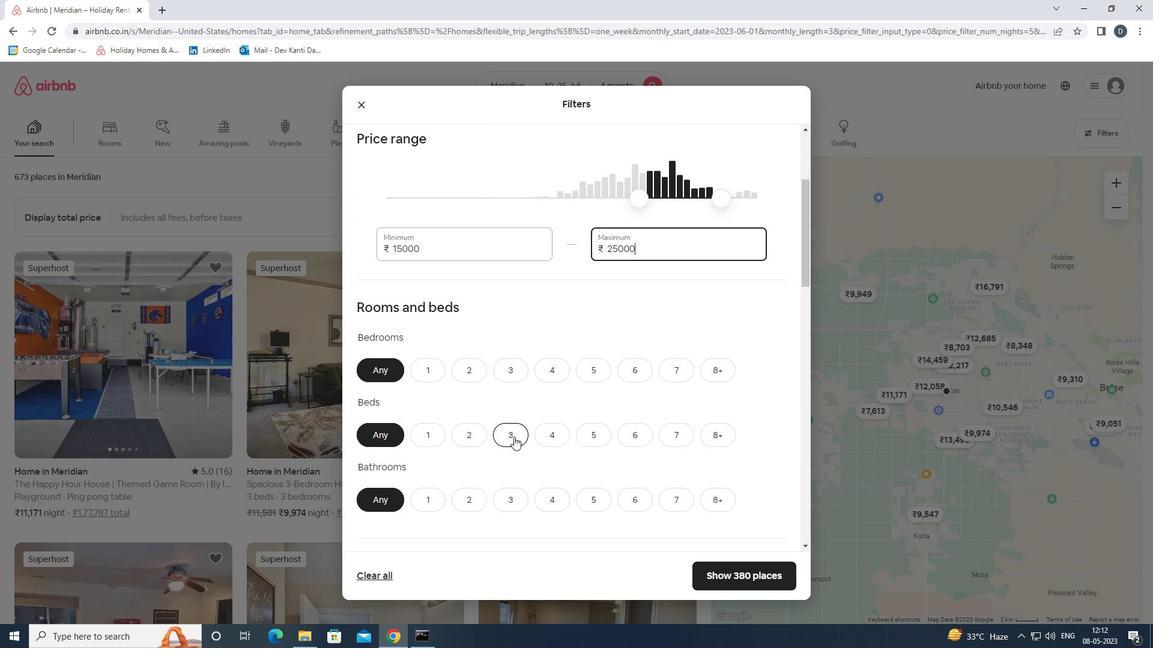 
Action: Mouse moved to (461, 310)
Screenshot: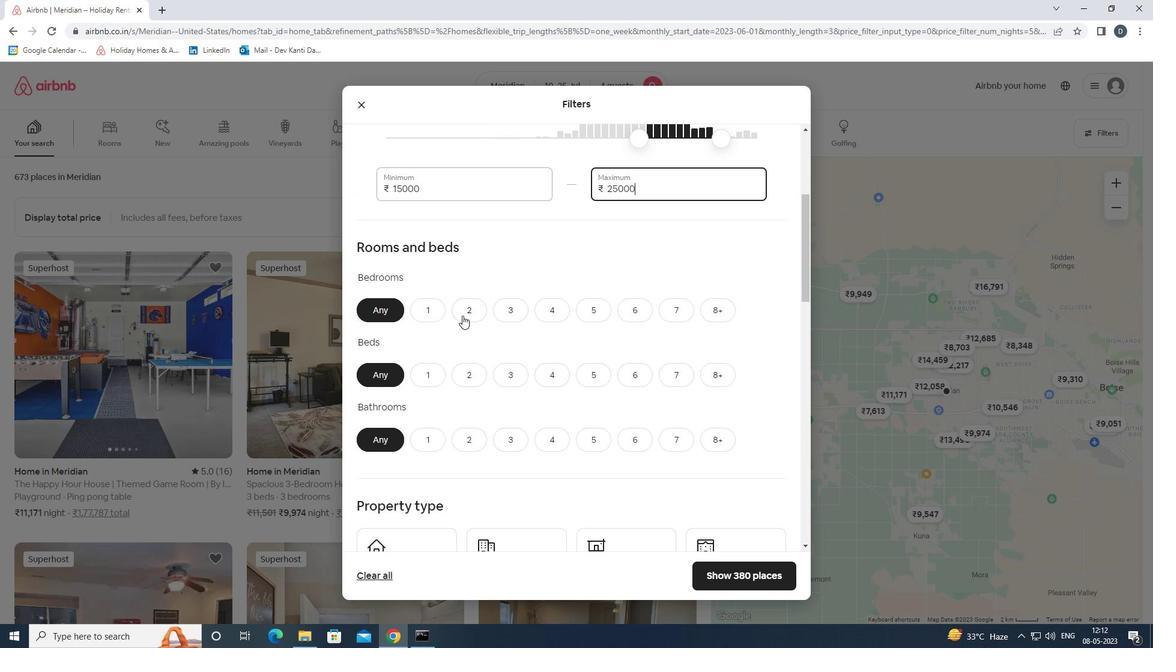 
Action: Mouse pressed left at (461, 310)
Screenshot: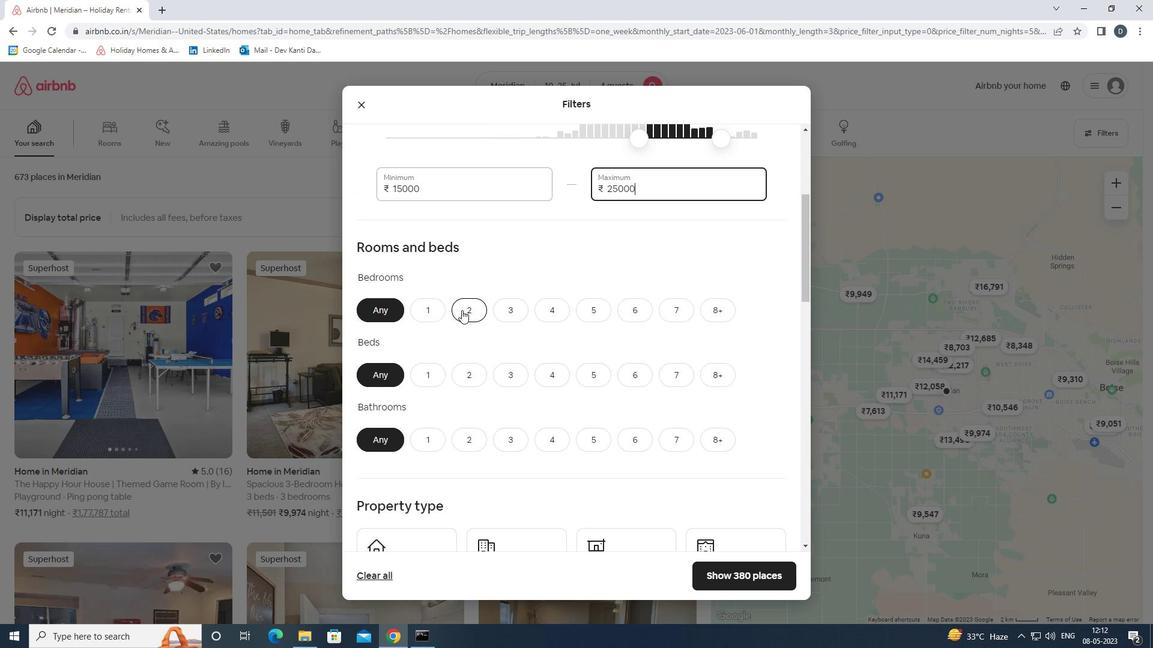 
Action: Mouse moved to (509, 369)
Screenshot: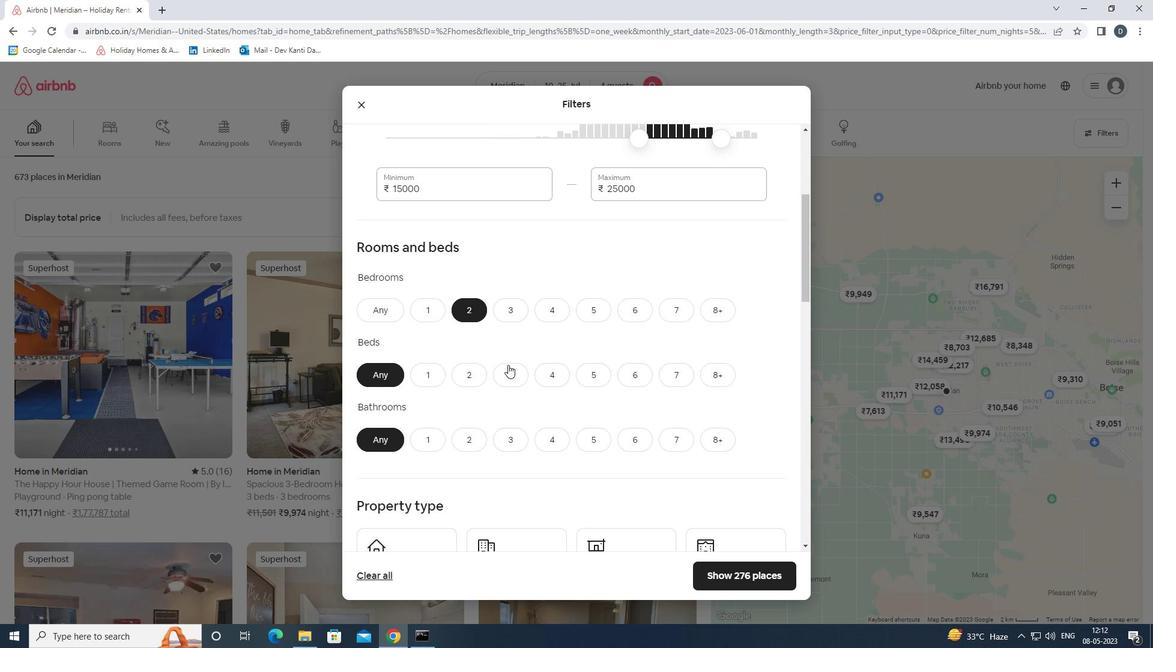 
Action: Mouse pressed left at (509, 369)
Screenshot: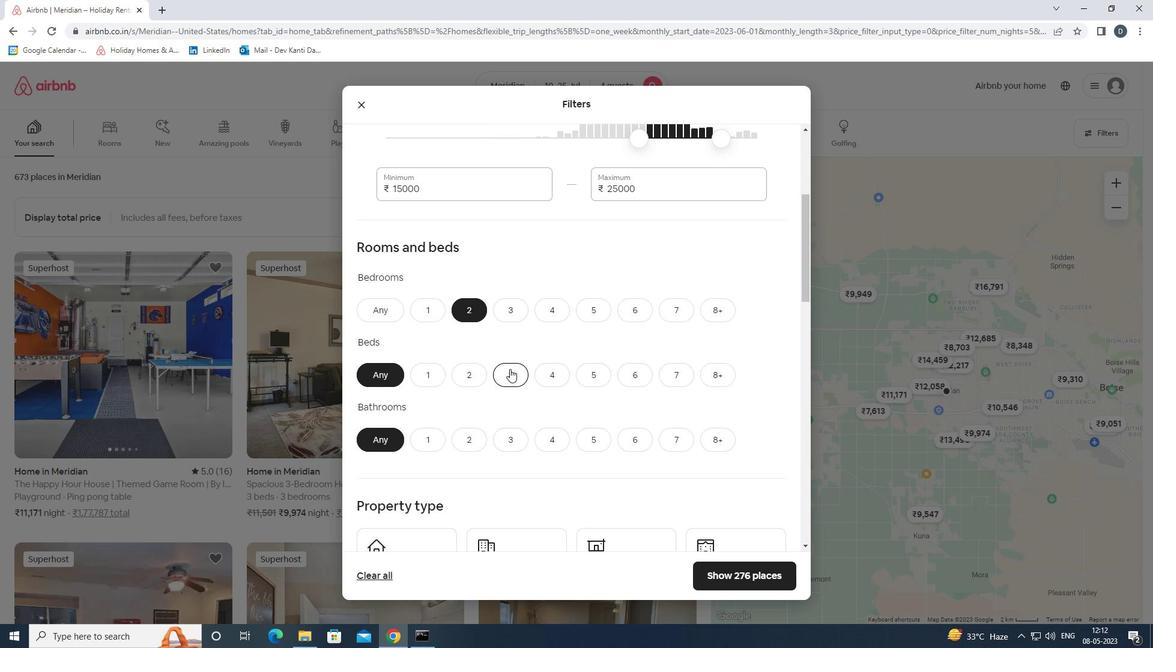 
Action: Mouse moved to (470, 436)
Screenshot: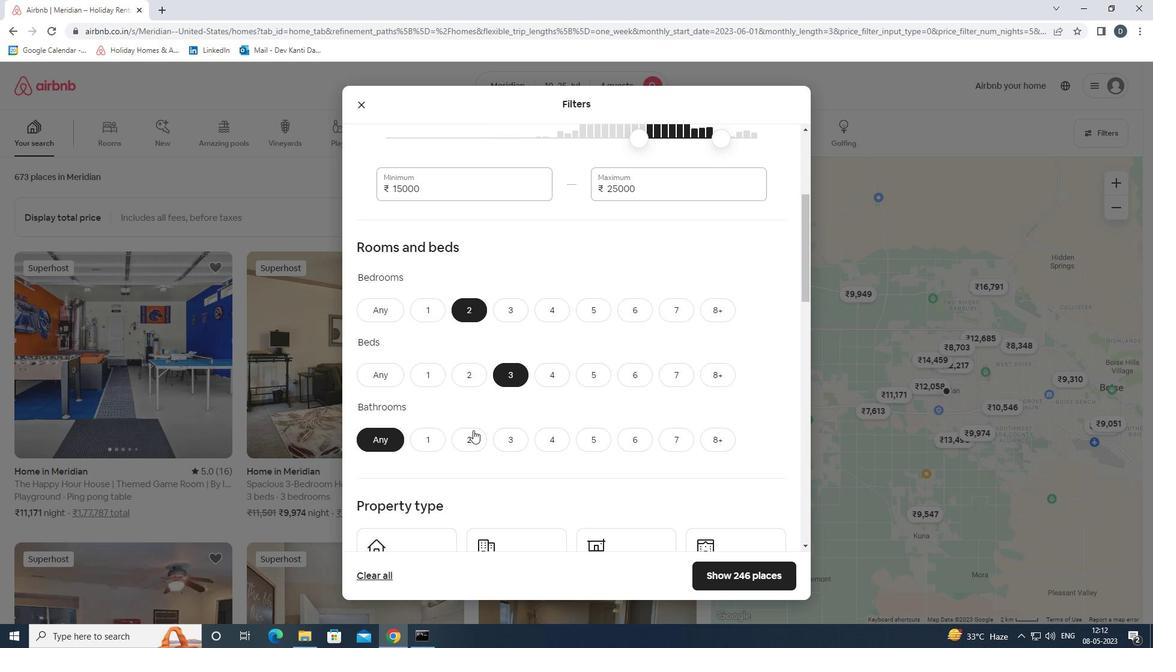 
Action: Mouse pressed left at (470, 436)
Screenshot: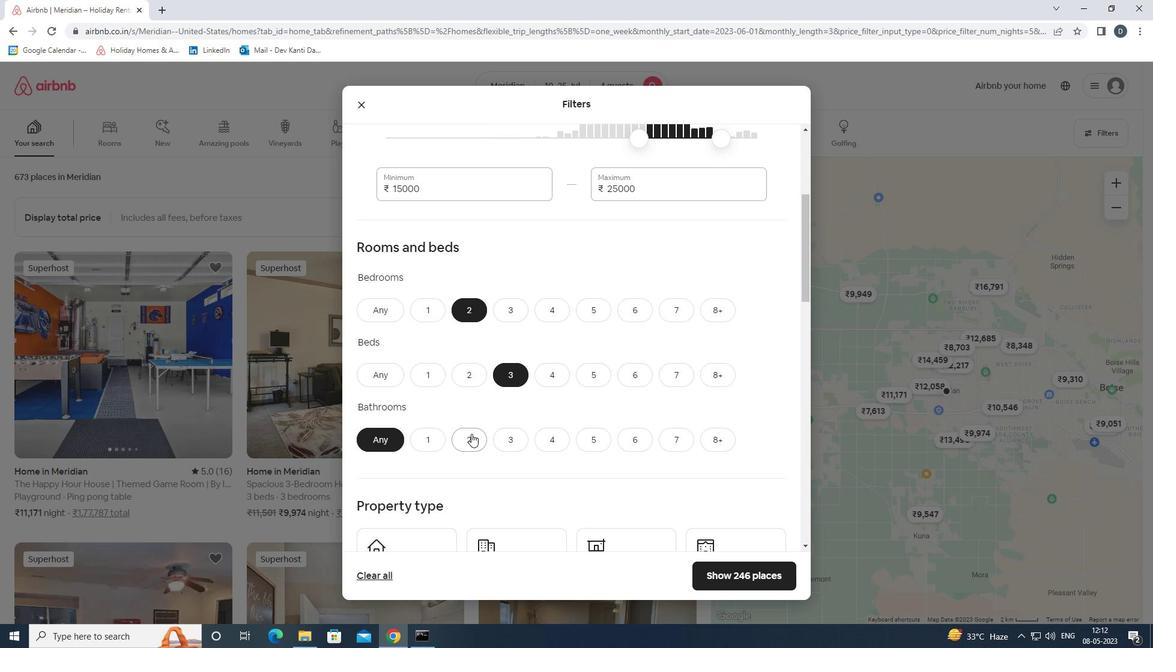 
Action: Mouse moved to (469, 437)
Screenshot: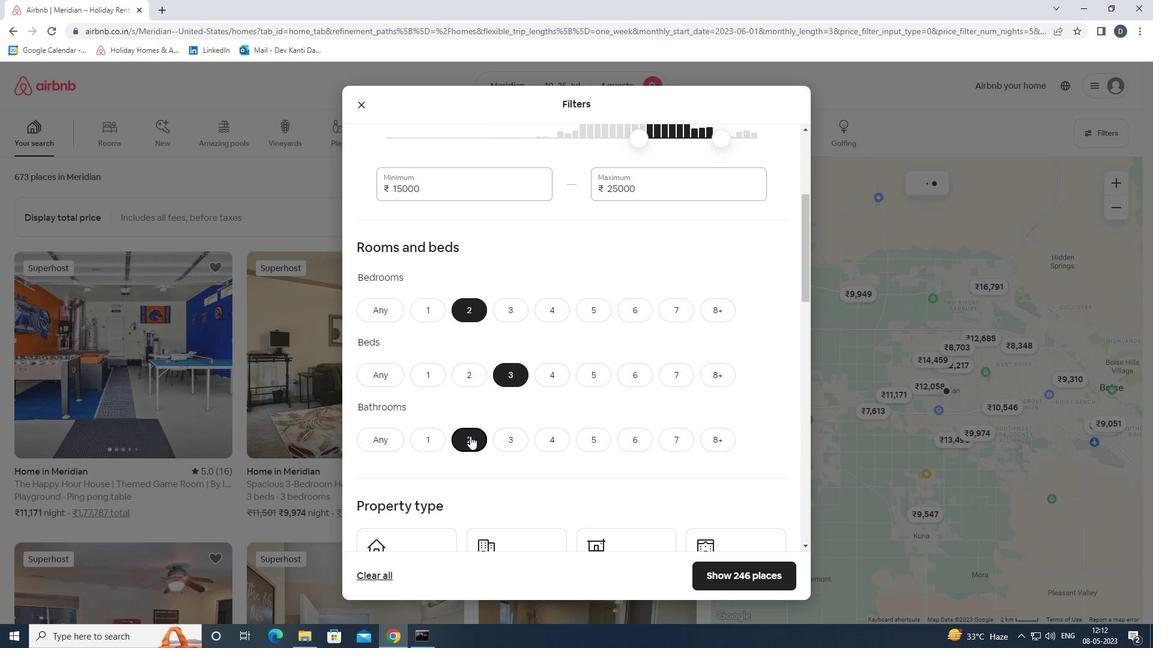 
Action: Mouse scrolled (469, 436) with delta (0, 0)
Screenshot: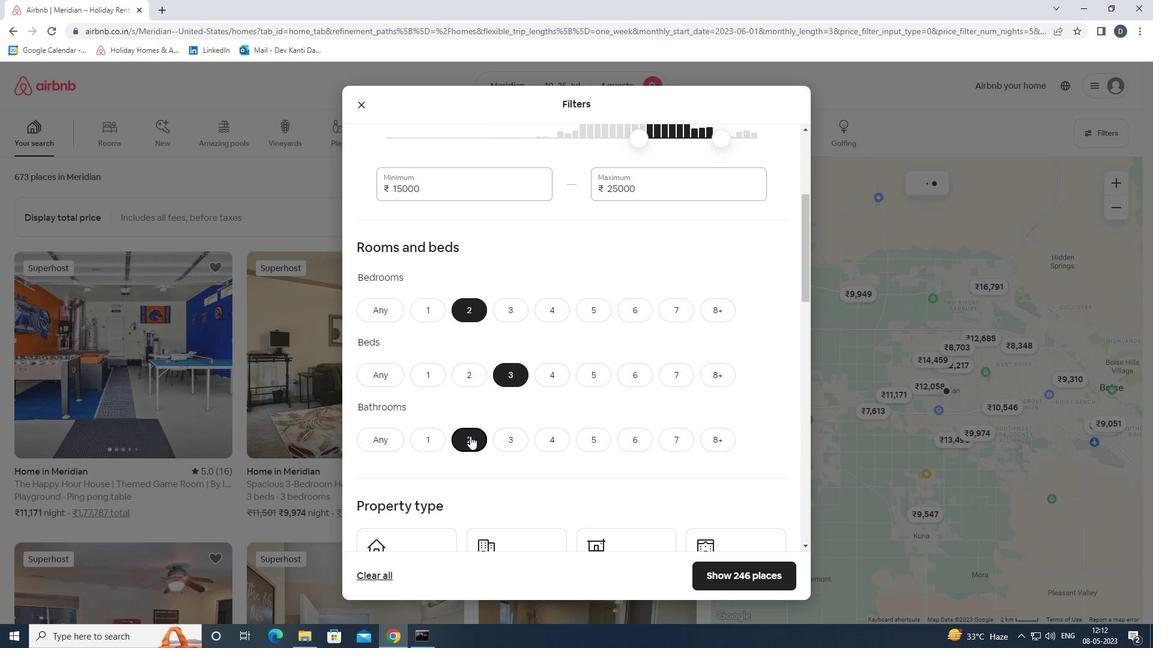 
Action: Mouse scrolled (469, 436) with delta (0, 0)
Screenshot: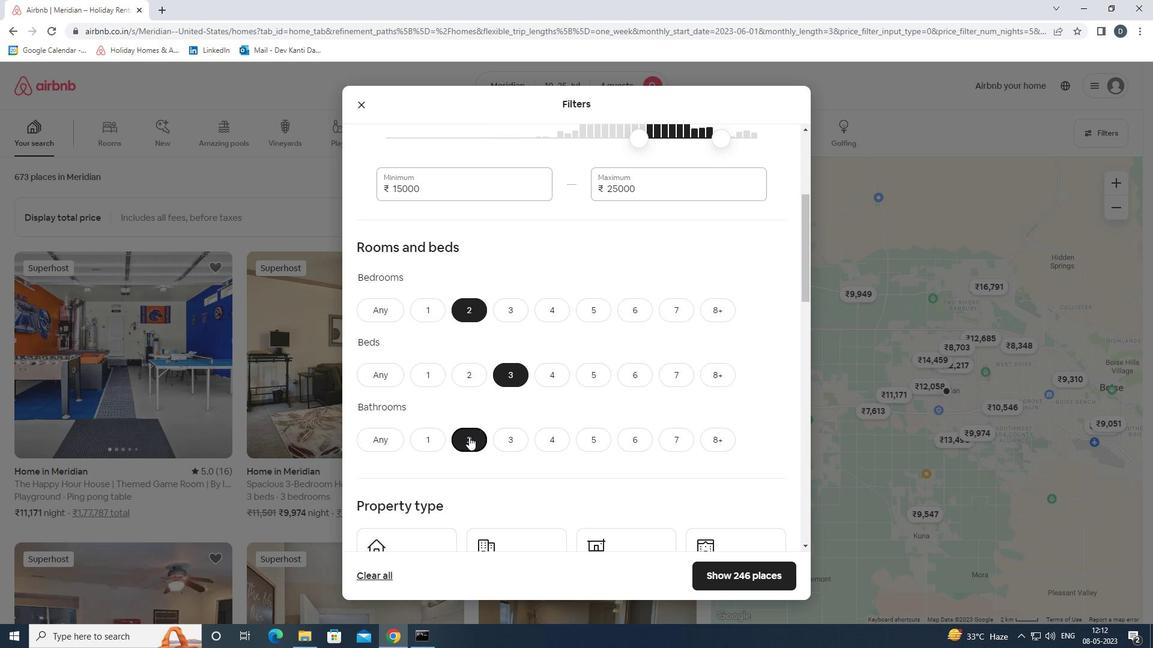 
Action: Mouse moved to (449, 434)
Screenshot: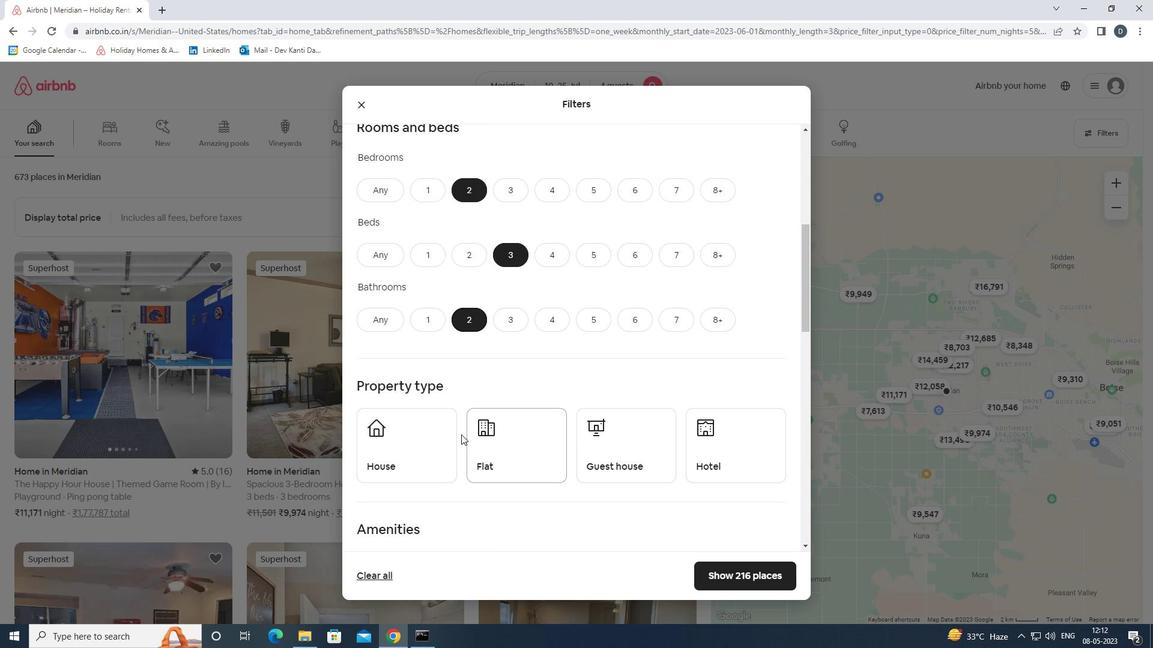 
Action: Mouse pressed left at (449, 434)
Screenshot: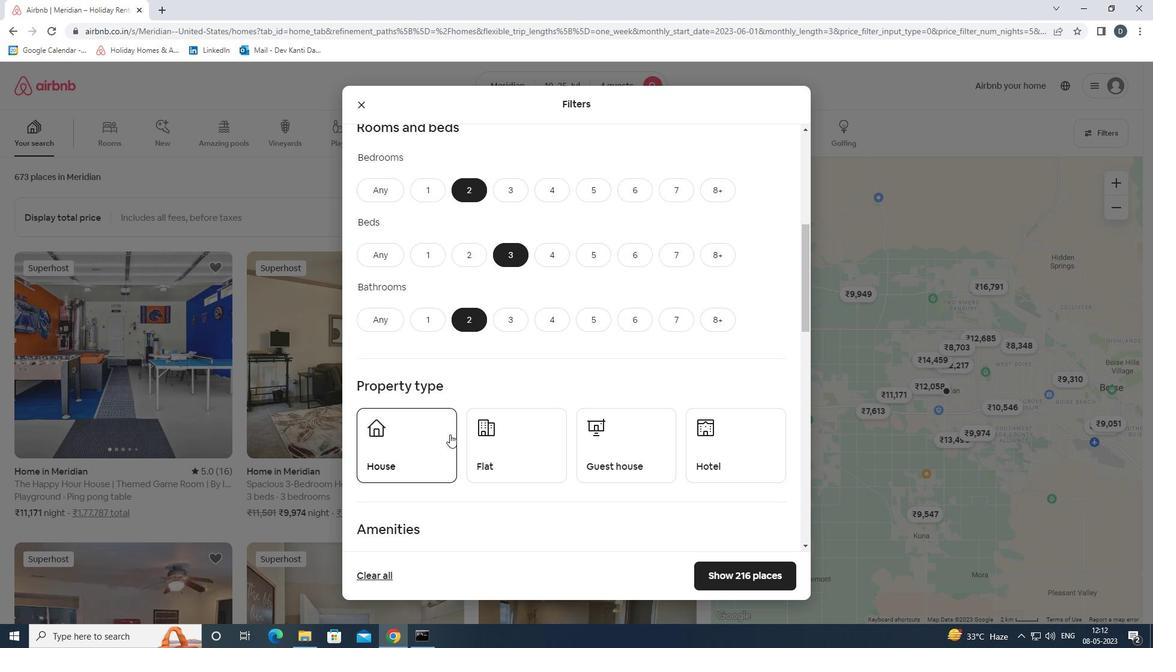 
Action: Mouse moved to (491, 432)
Screenshot: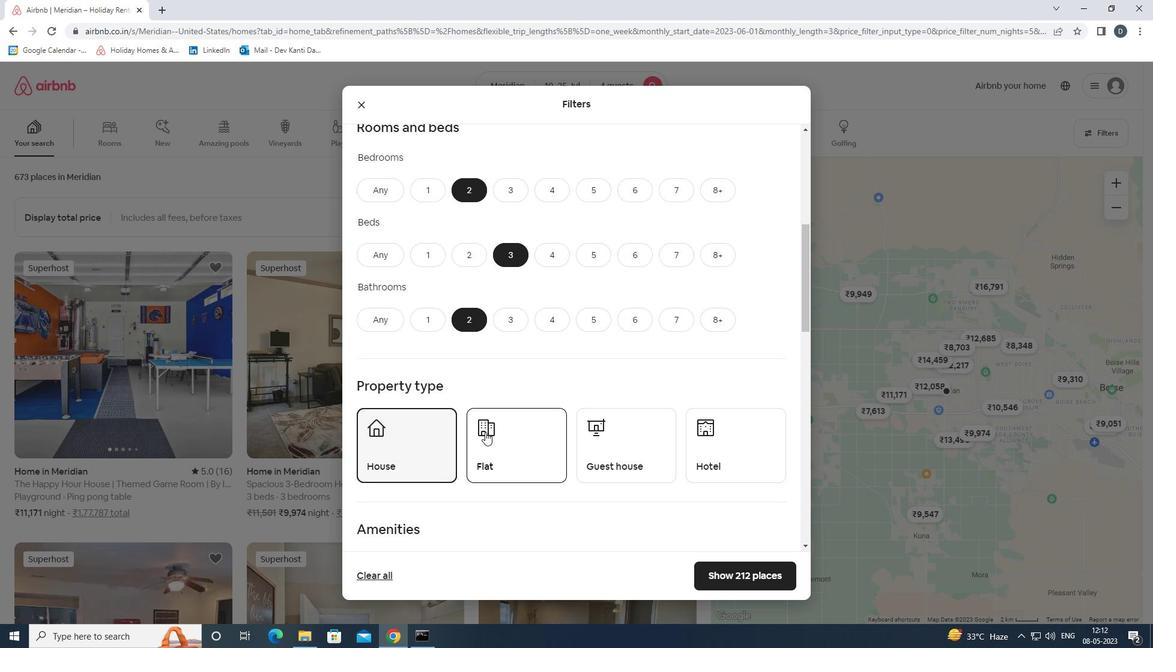 
Action: Mouse pressed left at (491, 432)
Screenshot: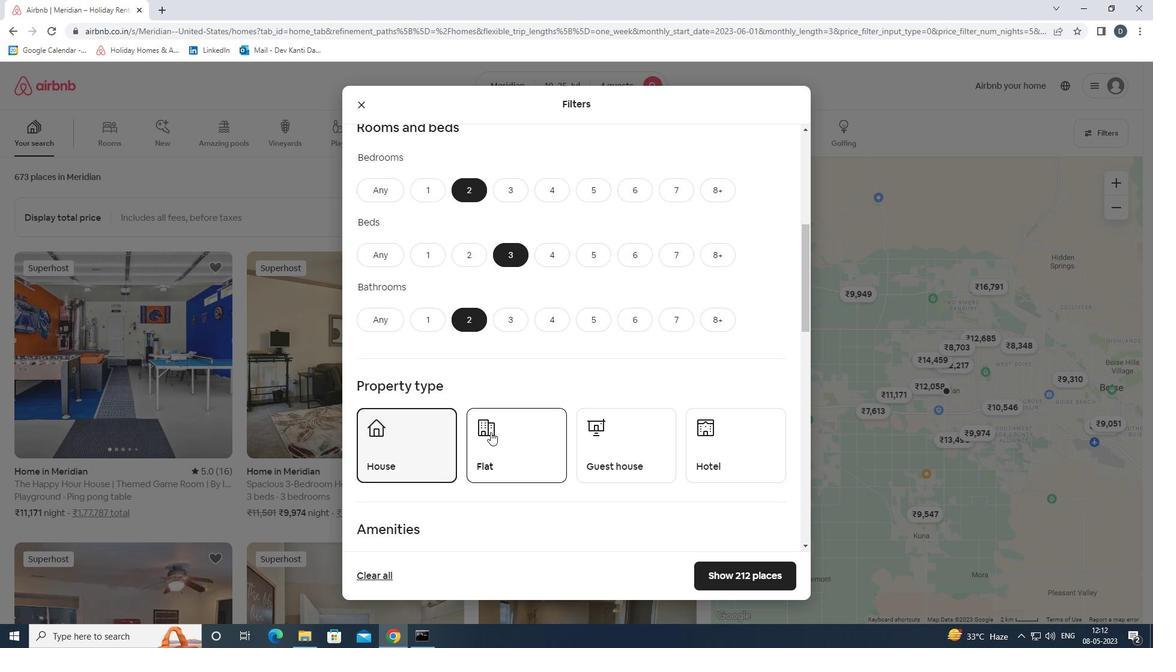
Action: Mouse moved to (581, 436)
Screenshot: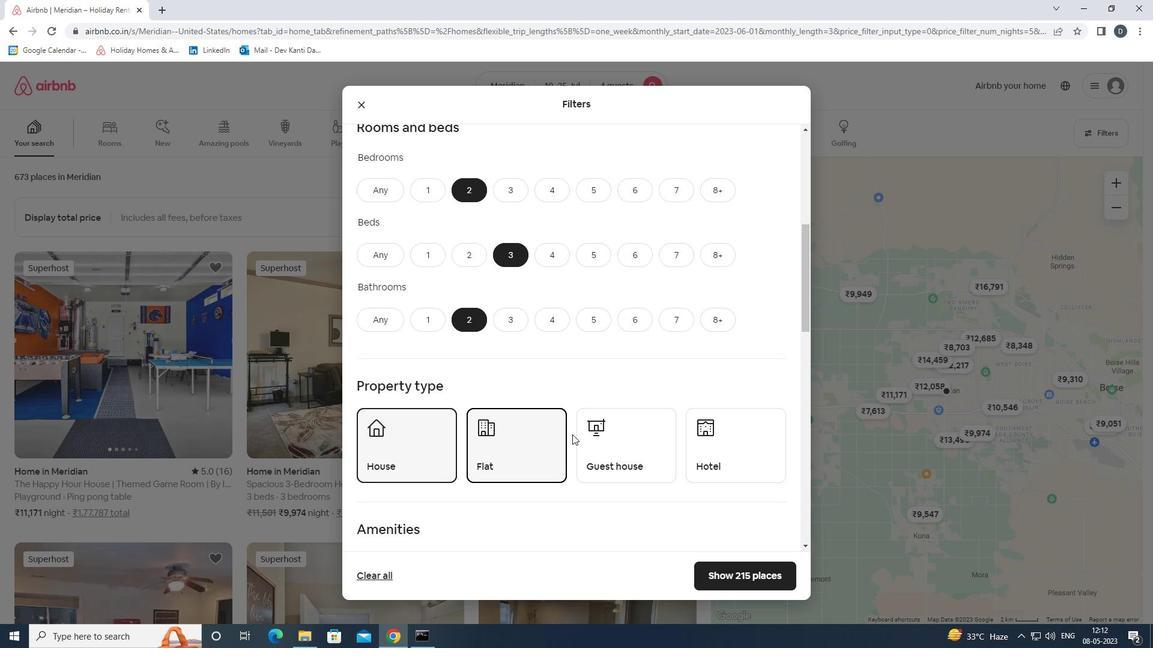 
Action: Mouse pressed left at (581, 436)
Screenshot: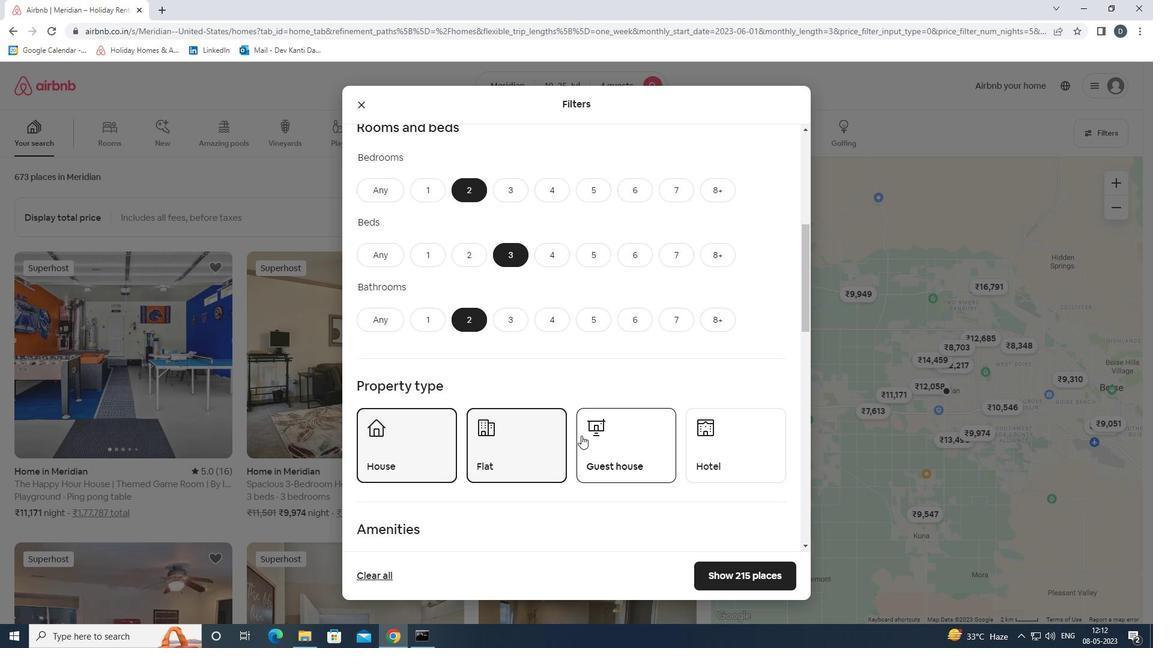 
Action: Mouse scrolled (581, 435) with delta (0, 0)
Screenshot: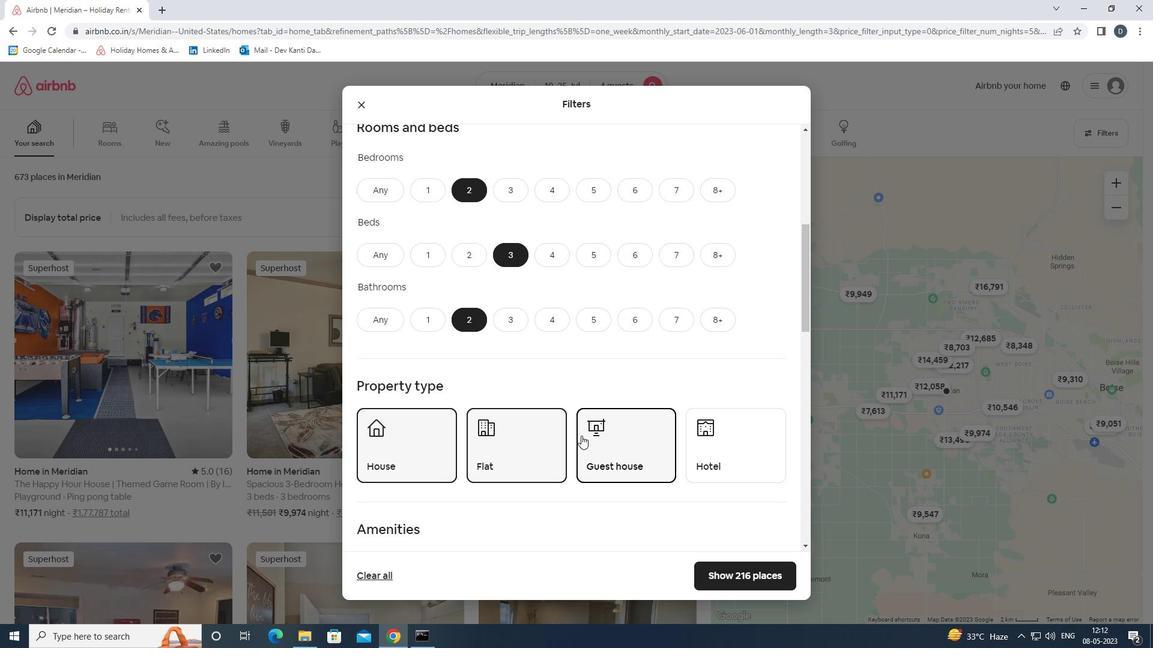 
Action: Mouse scrolled (581, 435) with delta (0, 0)
Screenshot: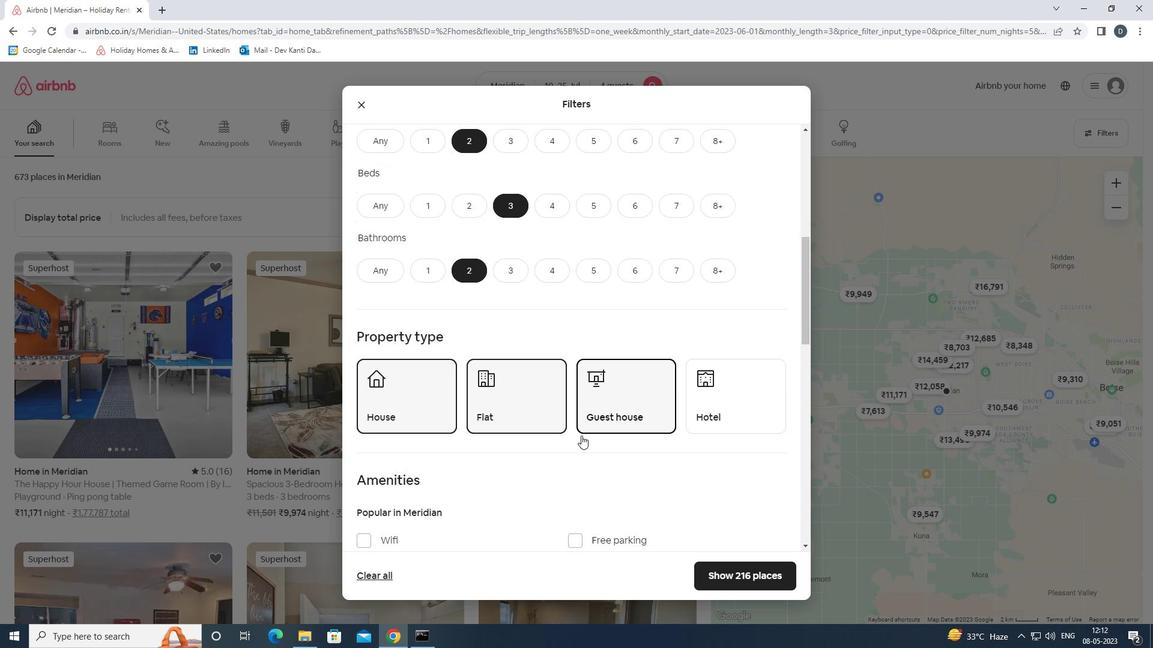 
Action: Mouse scrolled (581, 435) with delta (0, 0)
Screenshot: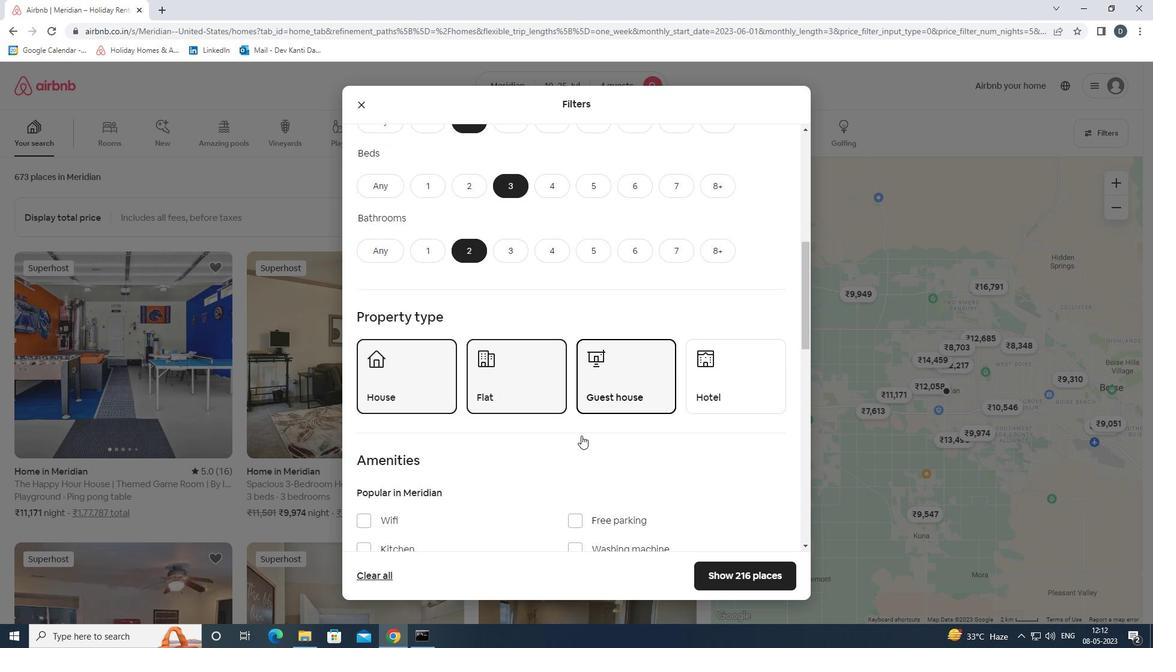 
Action: Mouse moved to (402, 410)
Screenshot: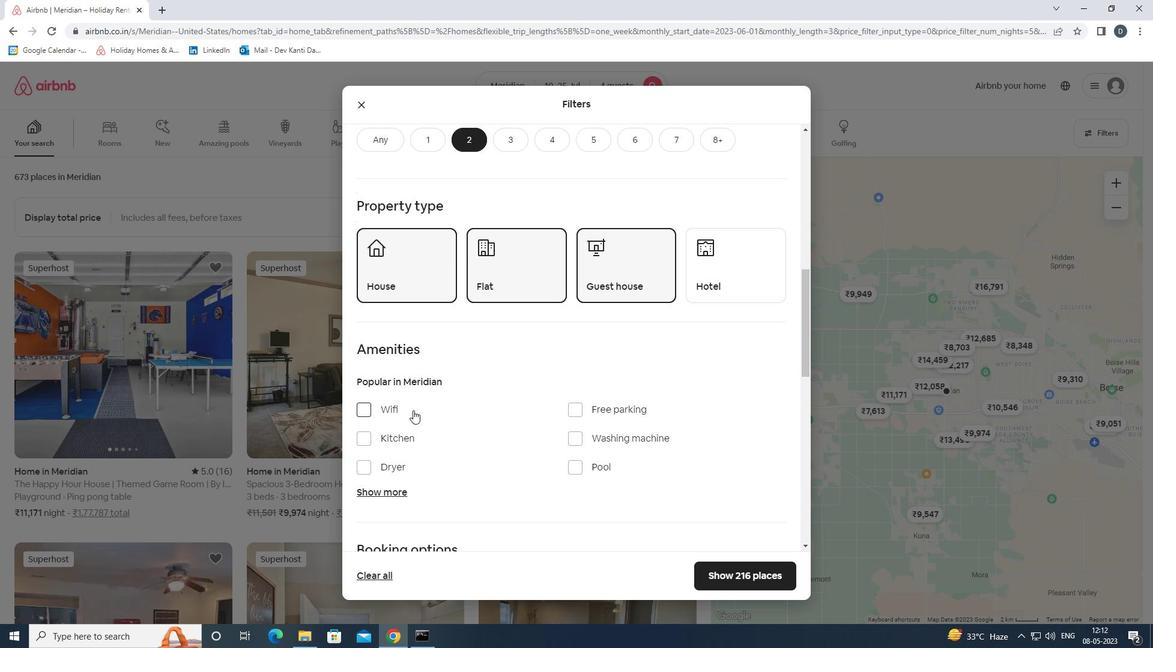 
Action: Mouse pressed left at (402, 410)
Screenshot: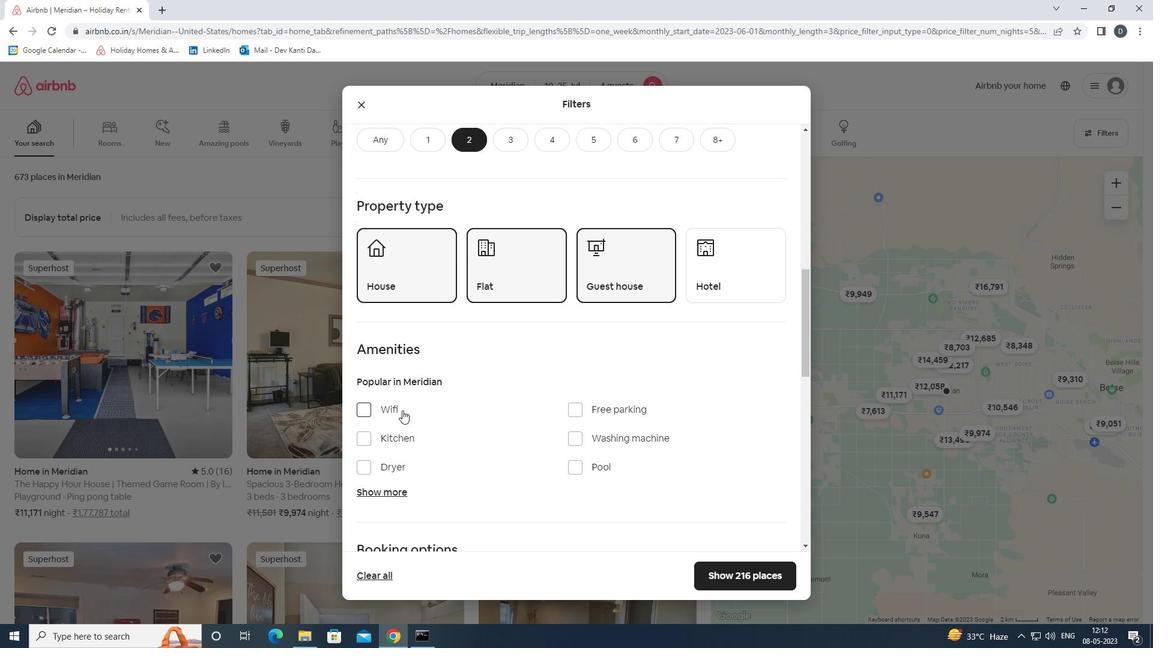 
Action: Mouse moved to (583, 413)
Screenshot: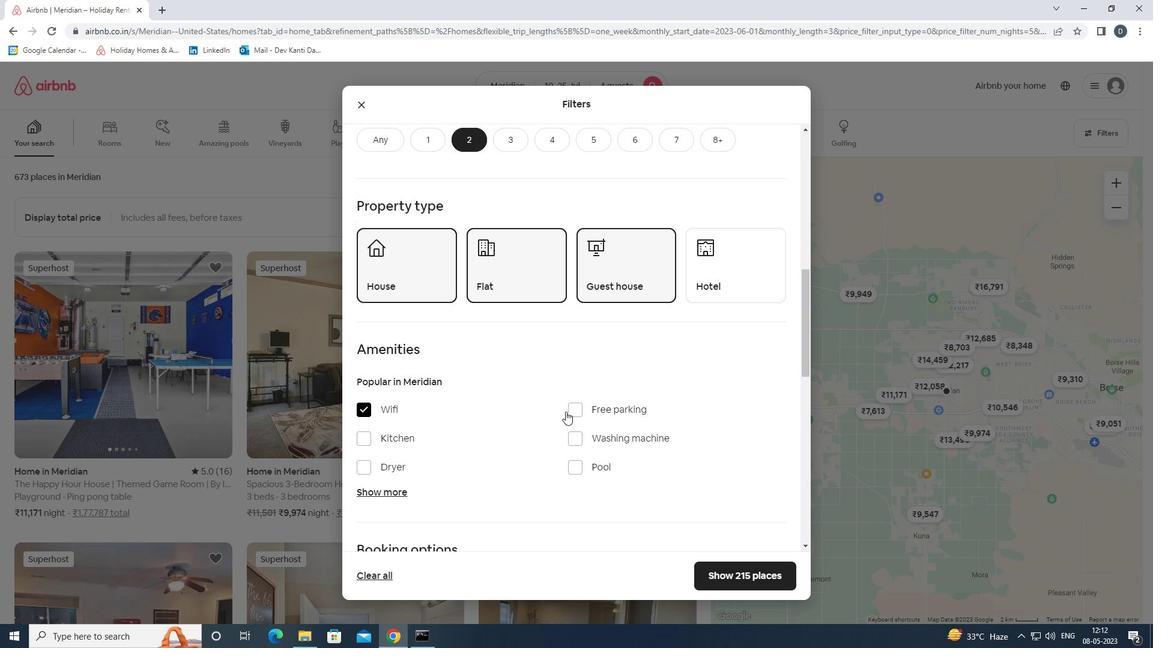 
Action: Mouse pressed left at (583, 413)
Screenshot: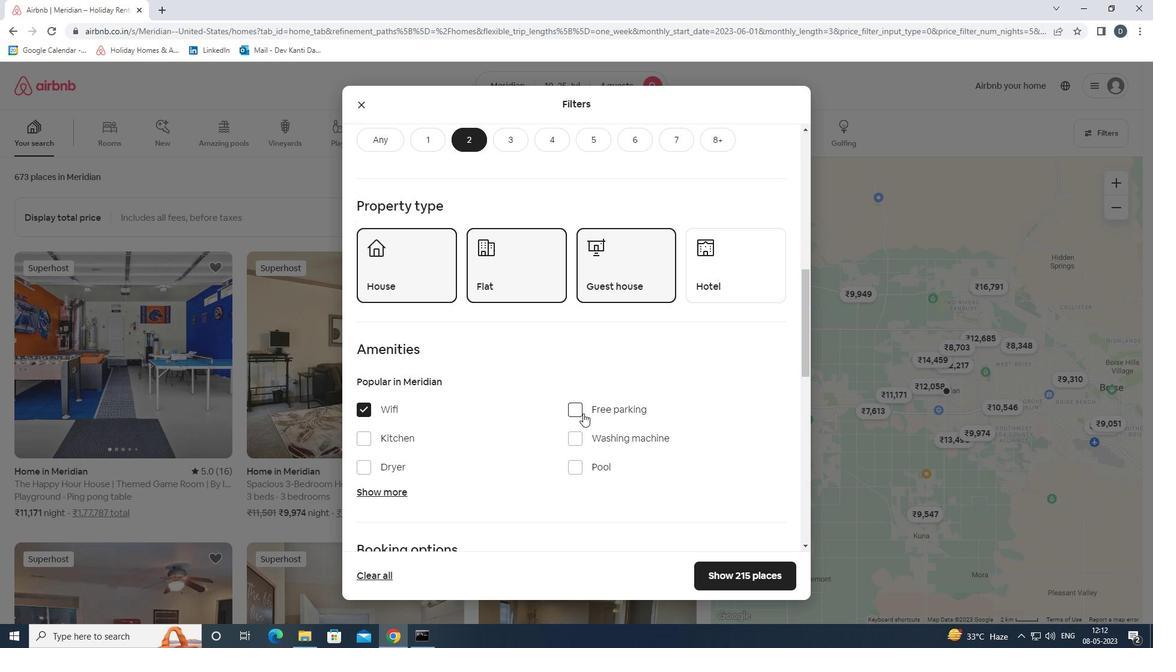 
Action: Mouse moved to (576, 415)
Screenshot: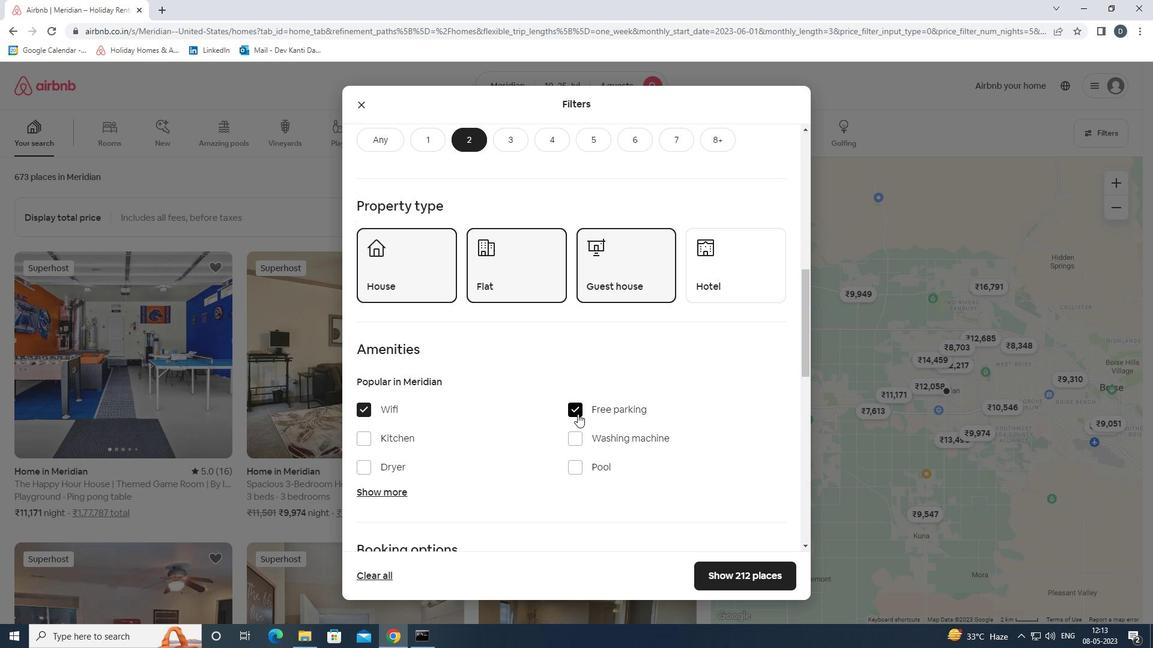 
Action: Mouse scrolled (576, 415) with delta (0, 0)
Screenshot: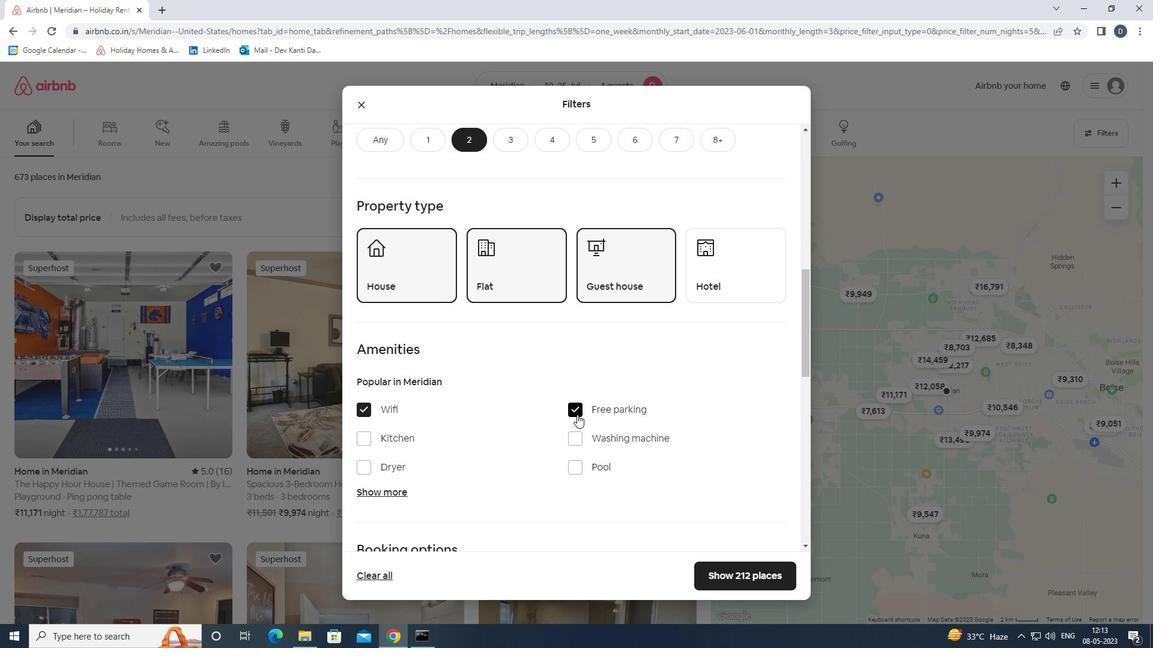 
Action: Mouse moved to (392, 435)
Screenshot: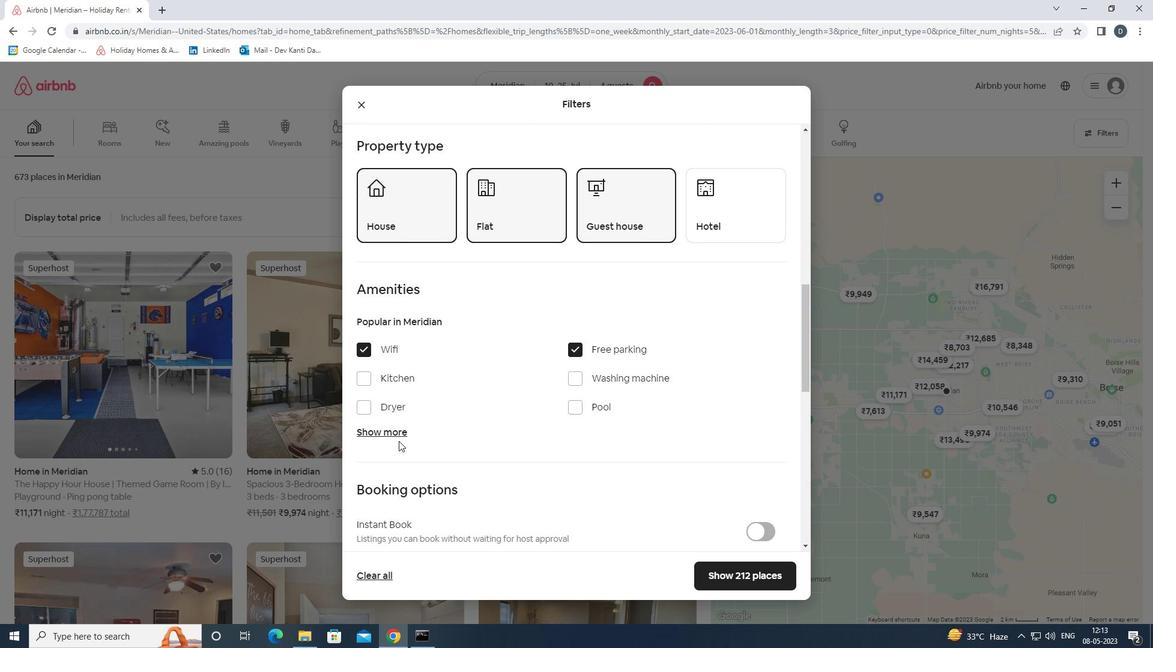 
Action: Mouse pressed left at (392, 435)
Screenshot: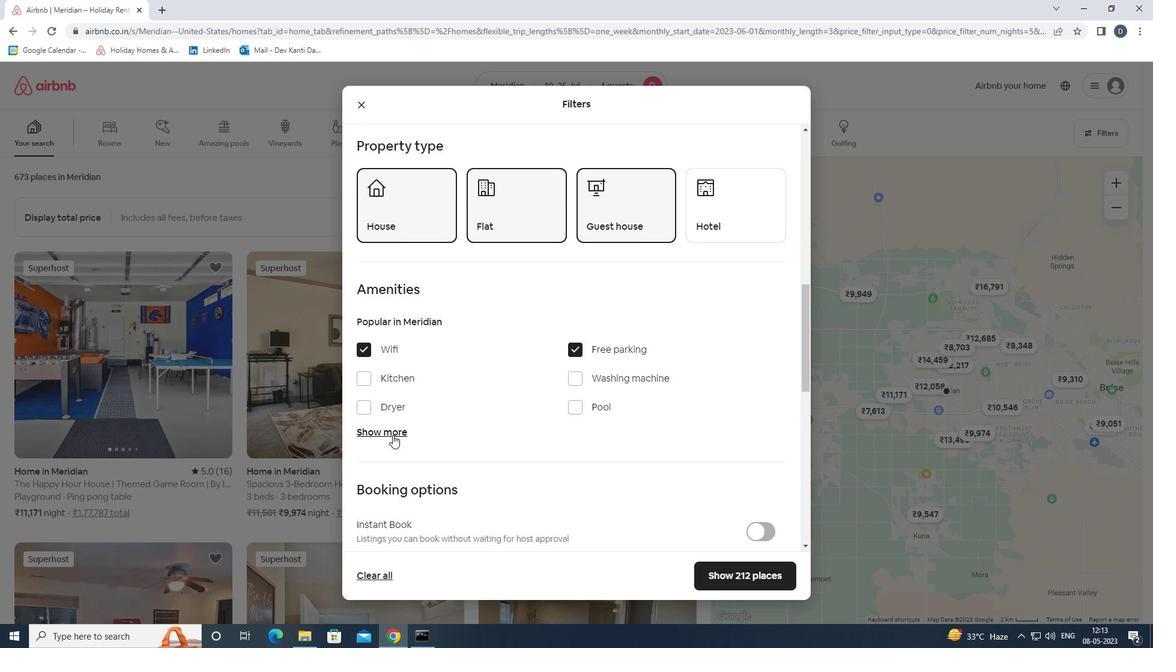 
Action: Mouse moved to (585, 502)
Screenshot: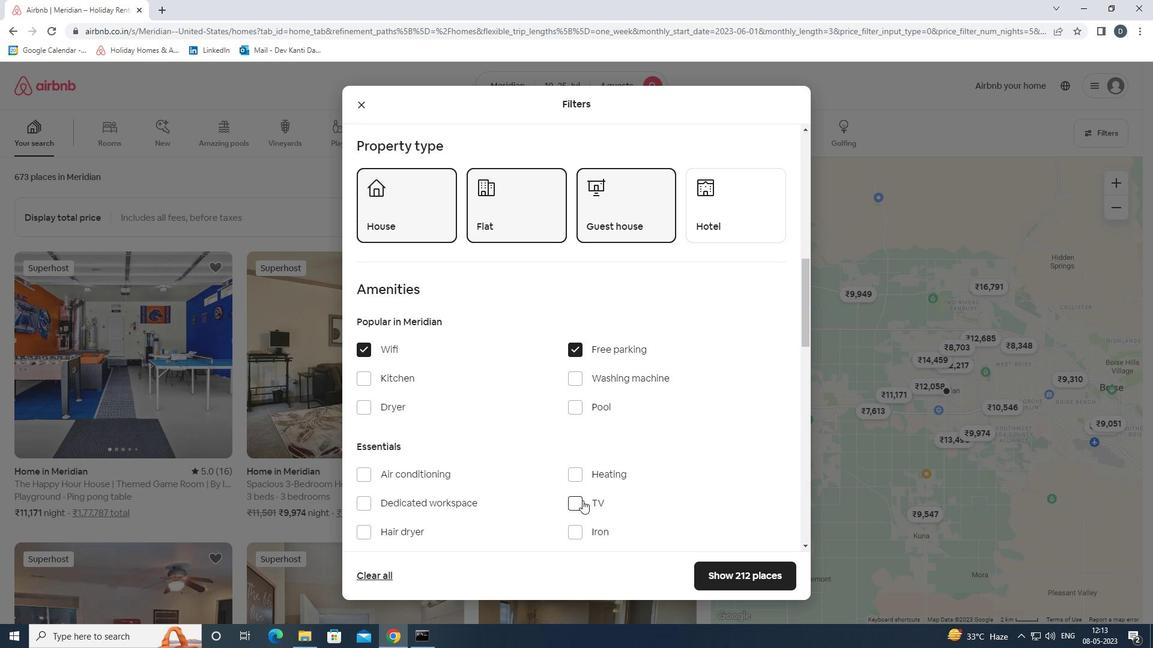 
Action: Mouse pressed left at (585, 502)
Screenshot: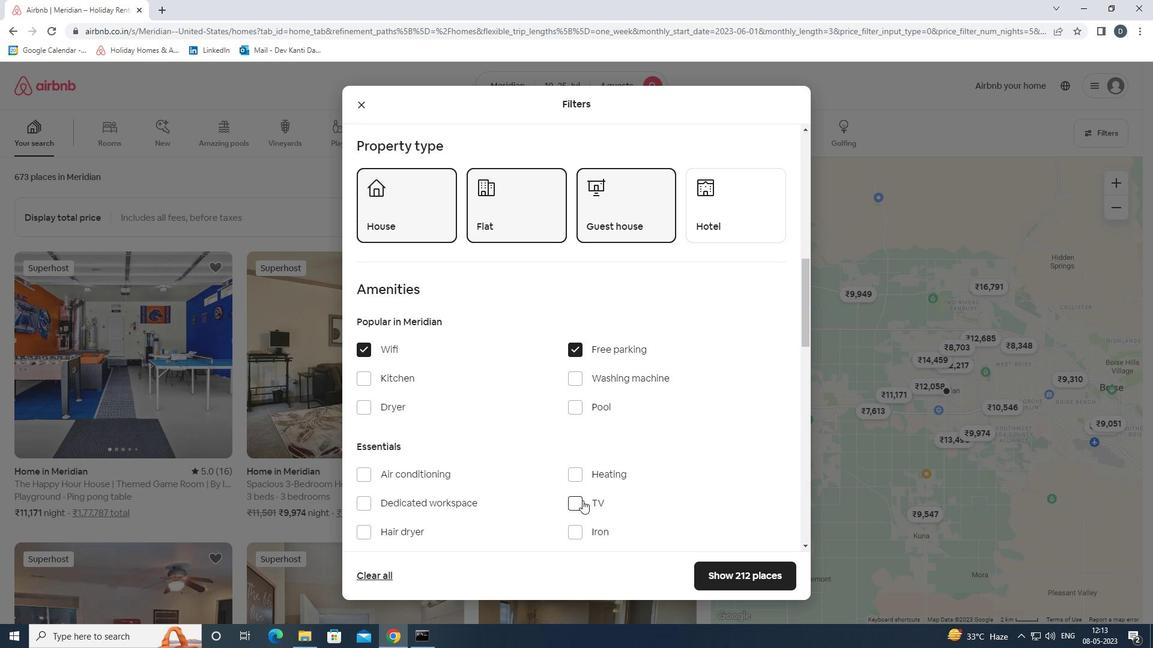 
Action: Mouse moved to (605, 437)
Screenshot: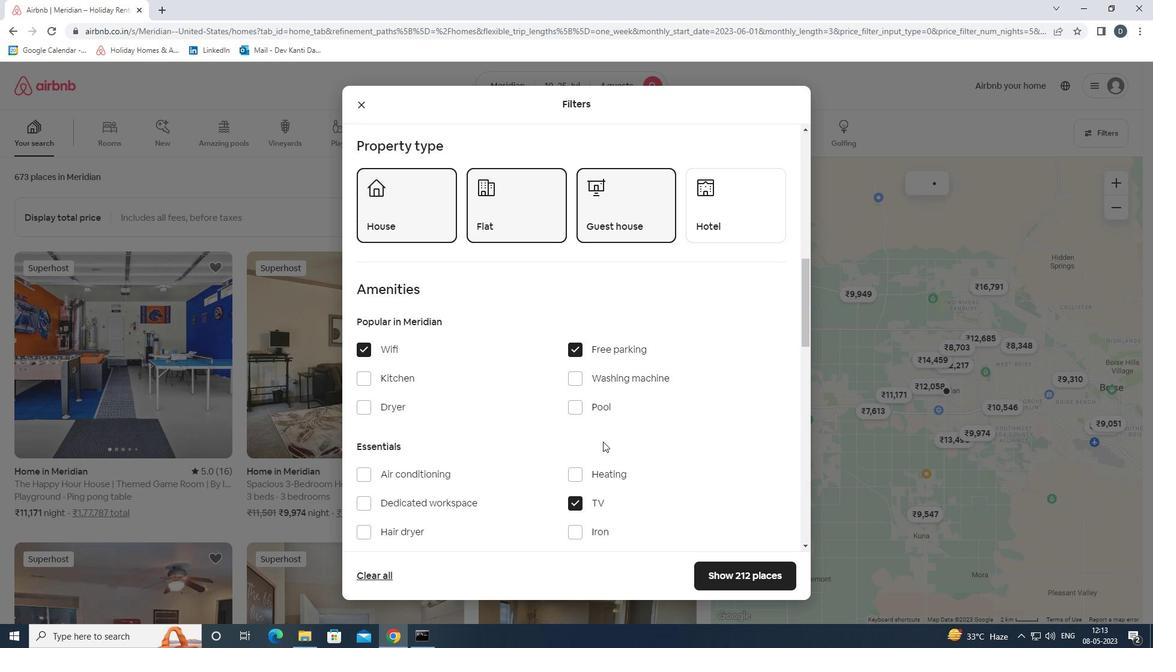
Action: Mouse scrolled (605, 437) with delta (0, 0)
Screenshot: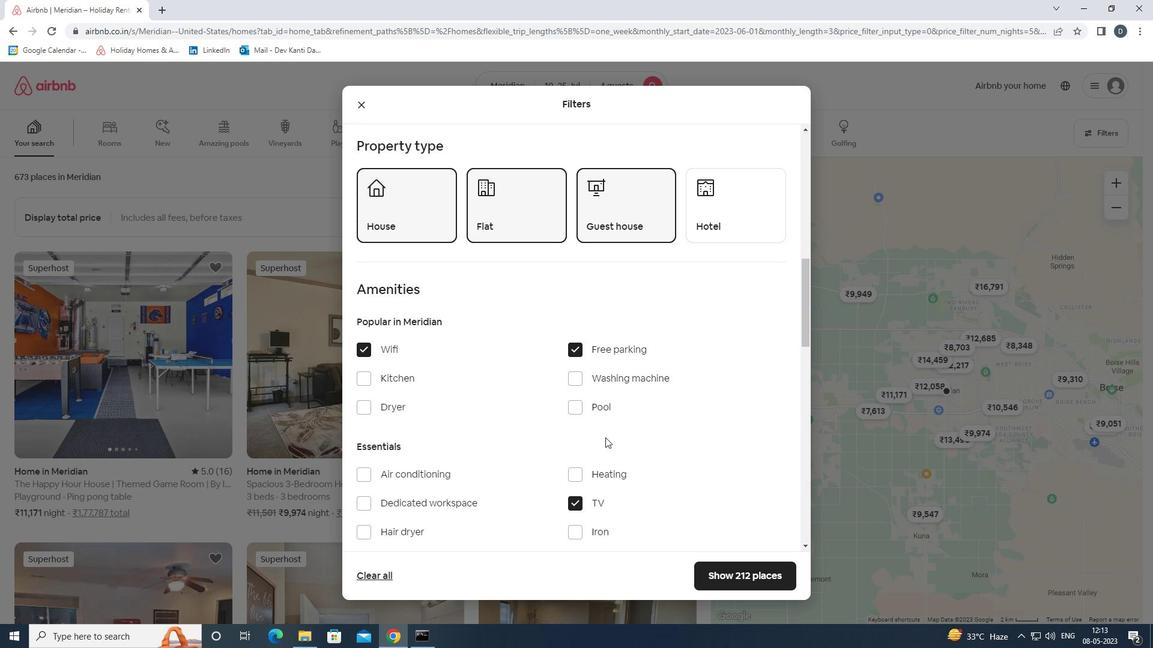
Action: Mouse scrolled (605, 437) with delta (0, 0)
Screenshot: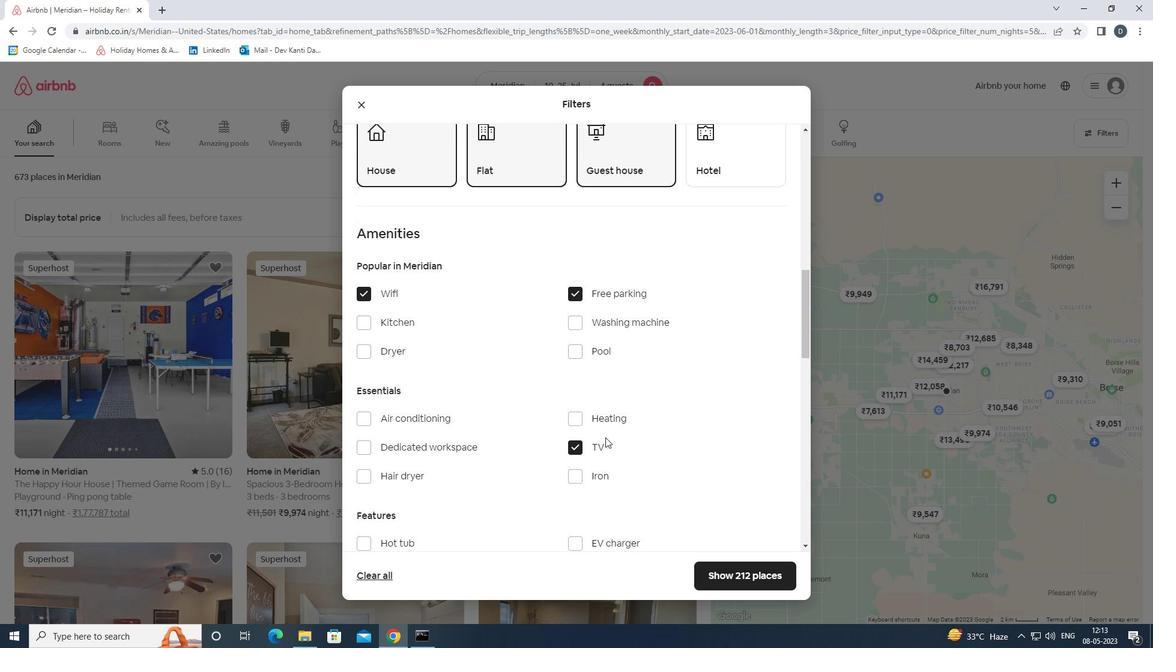 
Action: Mouse scrolled (605, 437) with delta (0, 0)
Screenshot: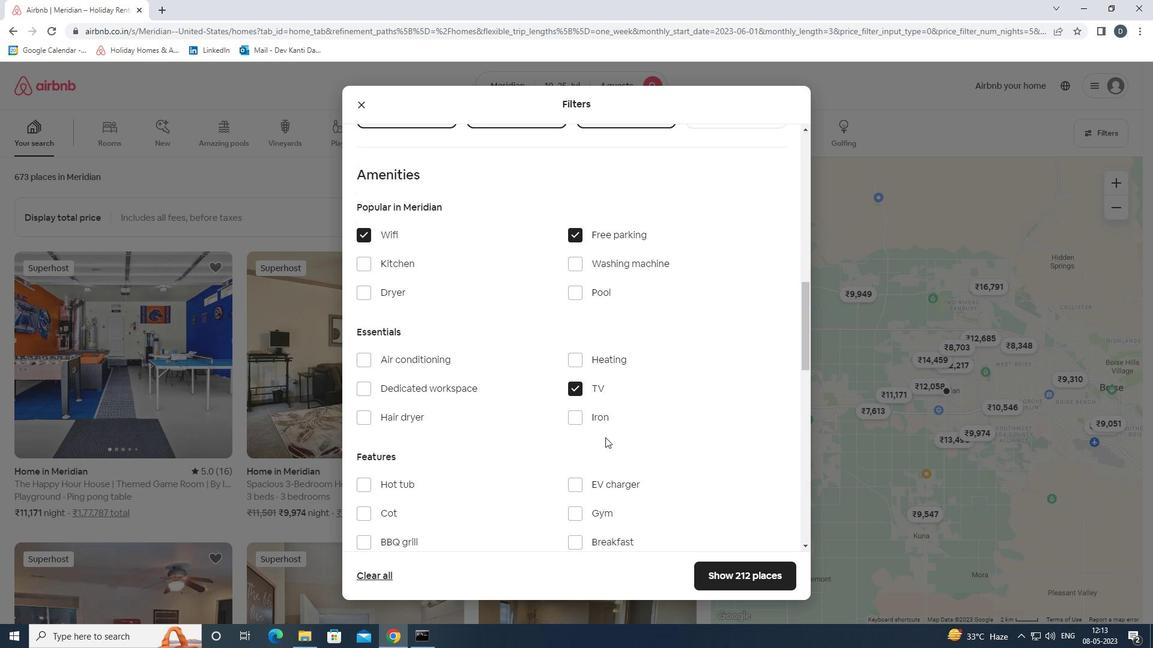 
Action: Mouse moved to (579, 445)
Screenshot: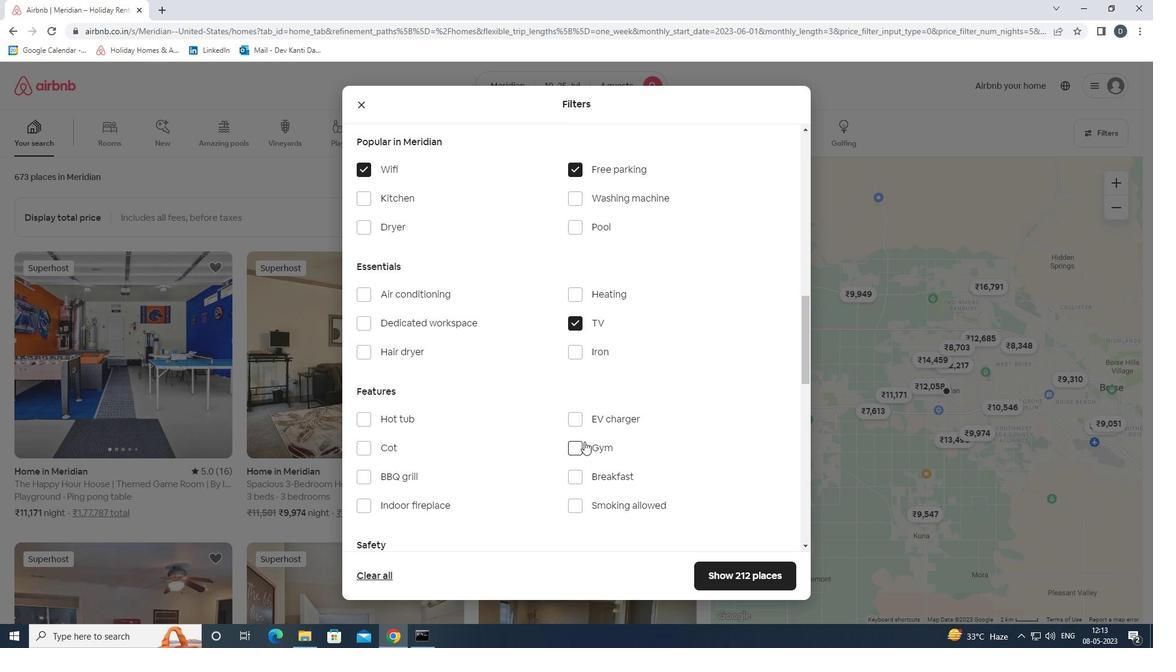 
Action: Mouse pressed left at (579, 445)
Screenshot: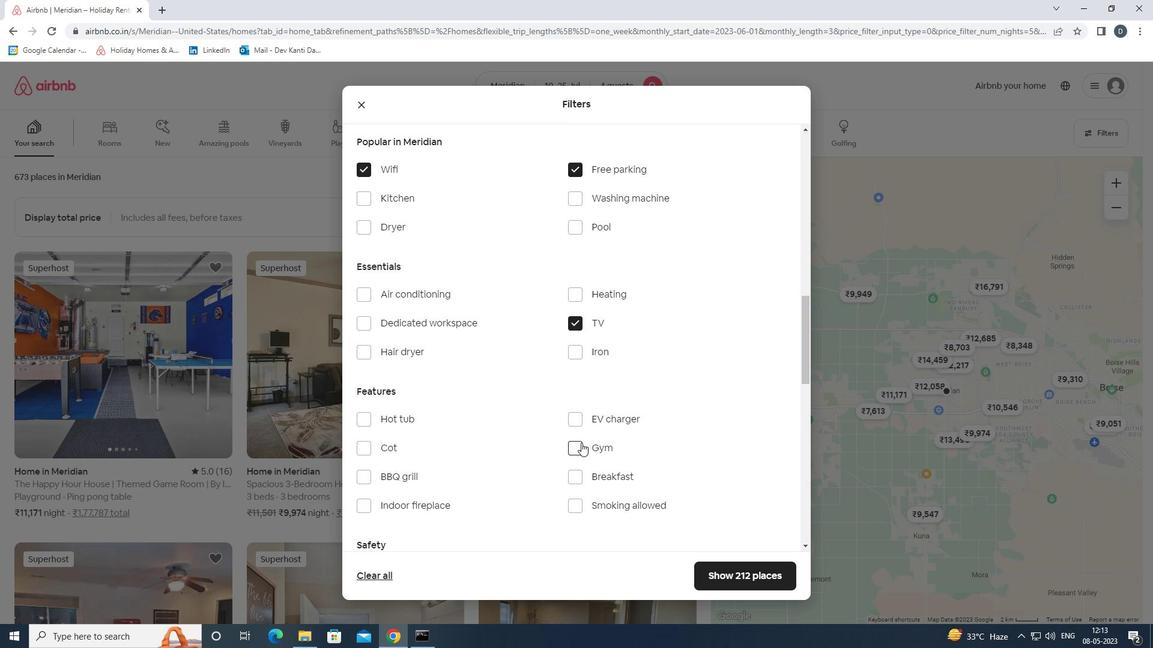 
Action: Mouse moved to (577, 475)
Screenshot: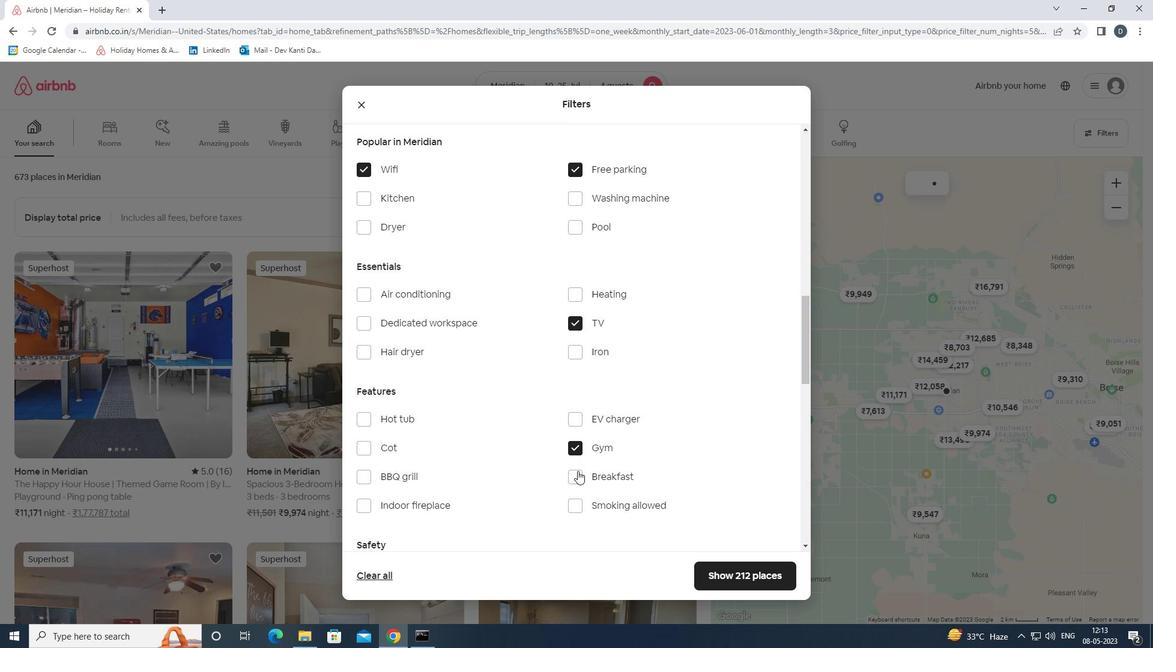 
Action: Mouse pressed left at (577, 475)
Screenshot: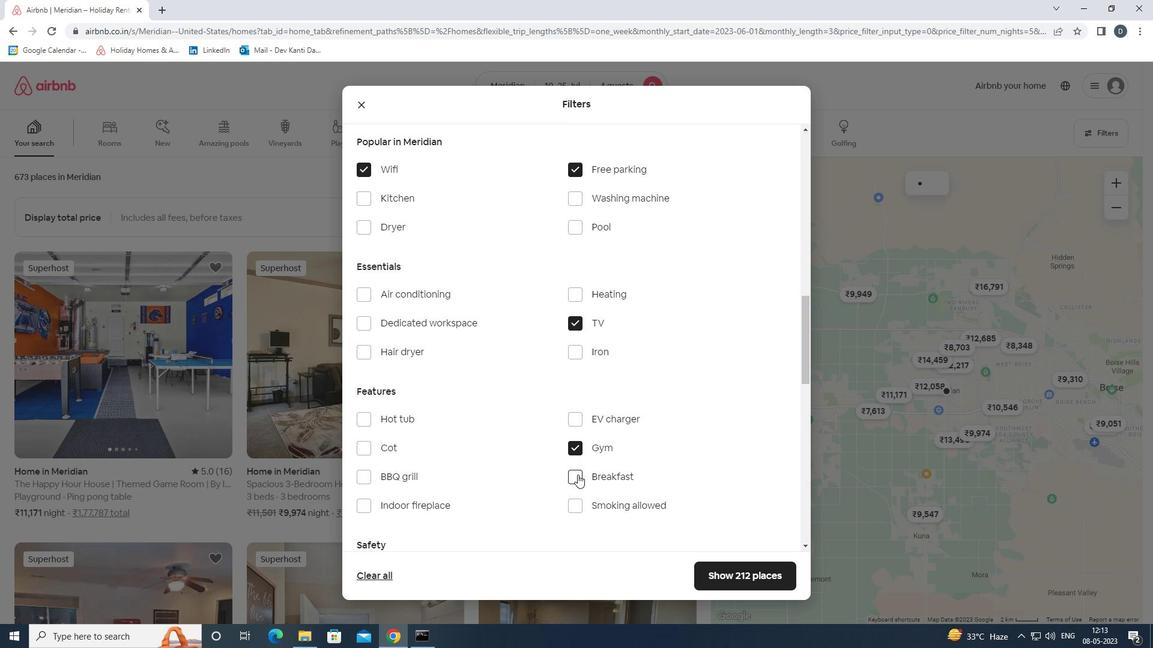 
Action: Mouse scrolled (577, 474) with delta (0, 0)
Screenshot: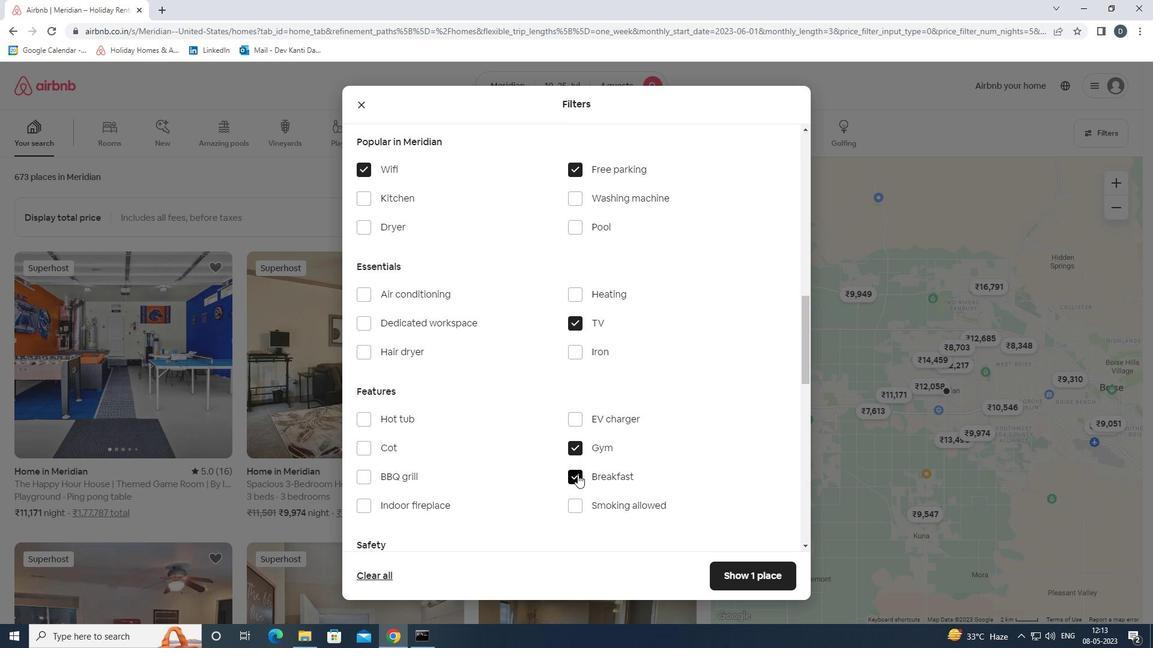 
Action: Mouse scrolled (577, 474) with delta (0, 0)
Screenshot: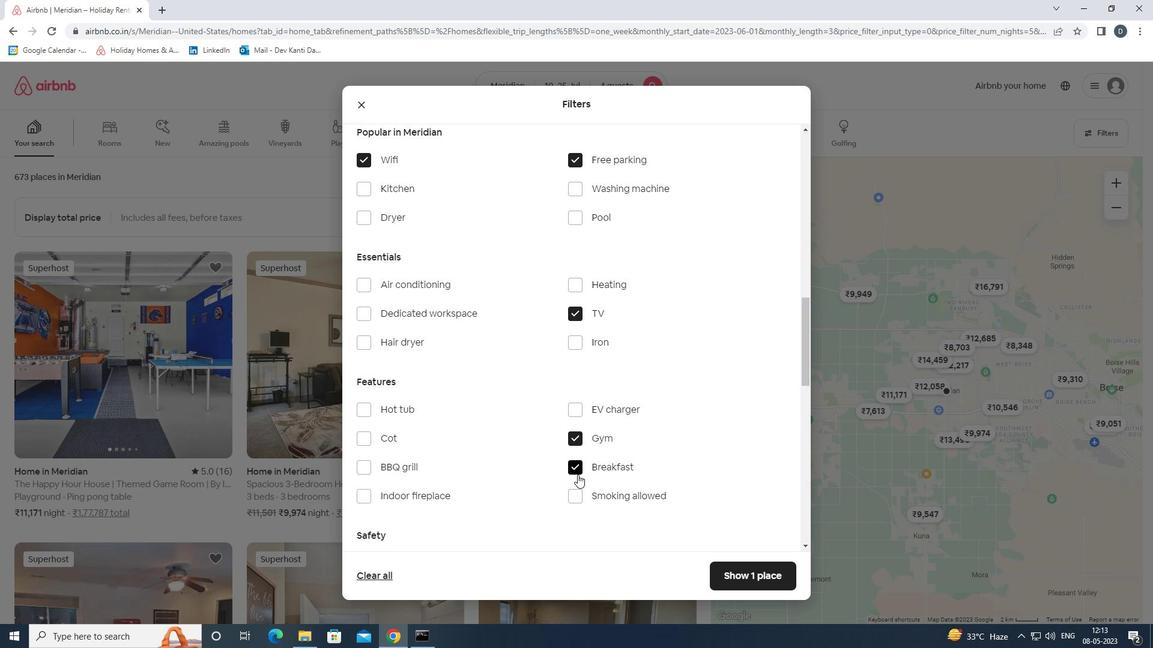 
Action: Mouse scrolled (577, 474) with delta (0, 0)
Screenshot: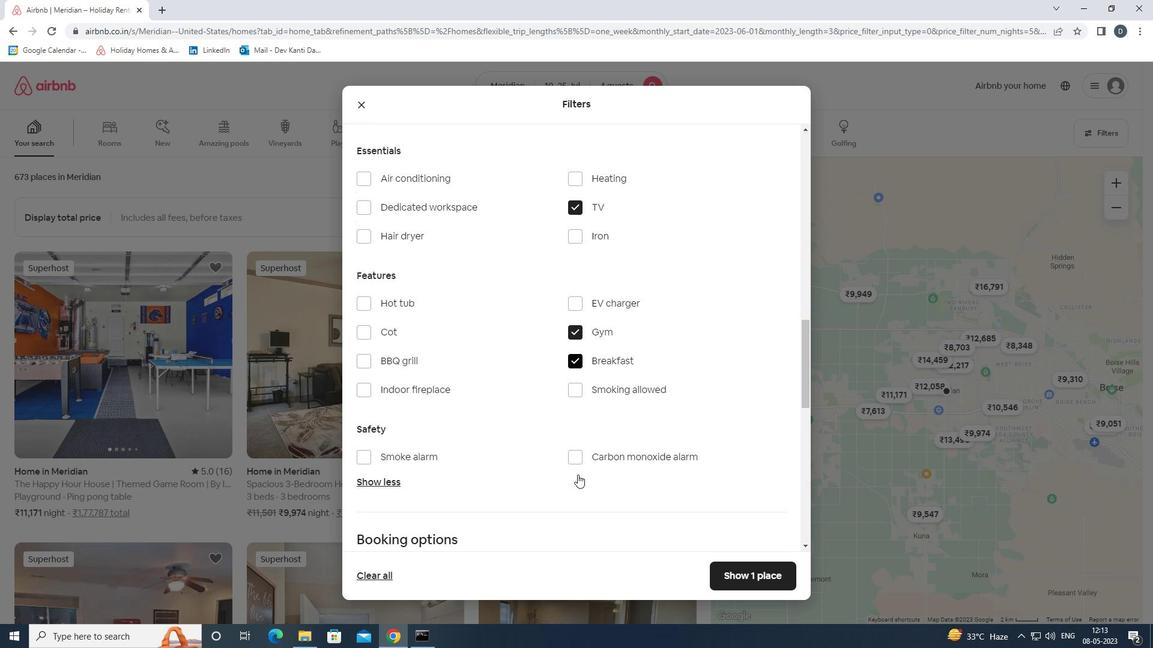 
Action: Mouse scrolled (577, 474) with delta (0, 0)
Screenshot: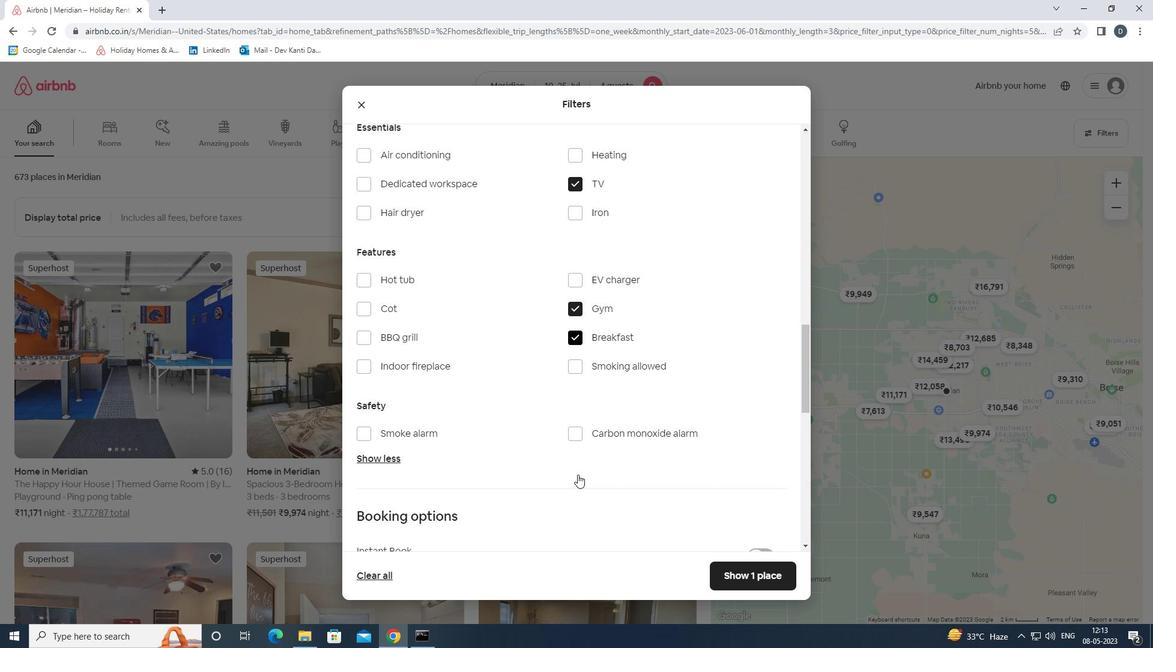 
Action: Mouse scrolled (577, 474) with delta (0, 0)
Screenshot: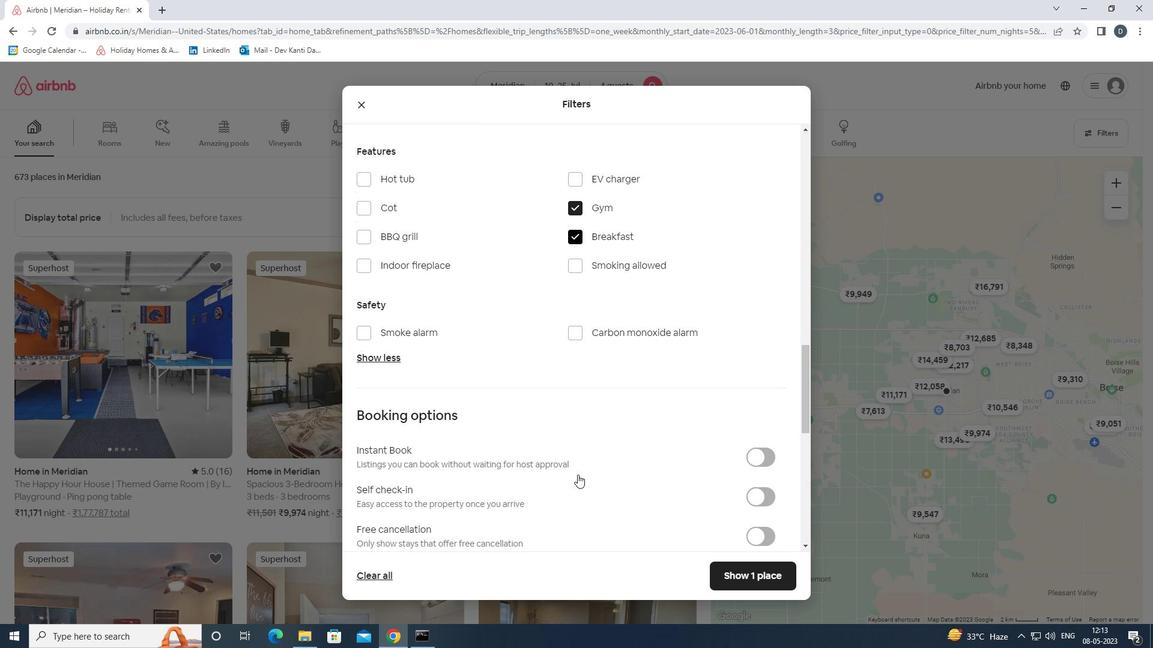 
Action: Mouse moved to (751, 439)
Screenshot: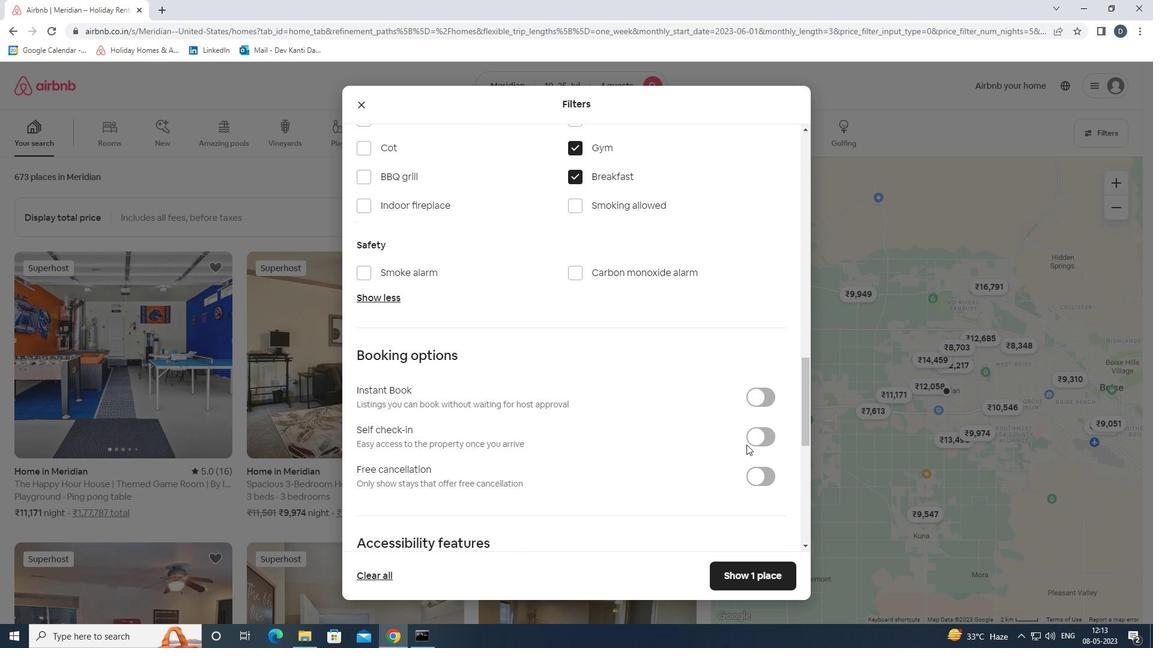 
Action: Mouse pressed left at (751, 439)
Screenshot: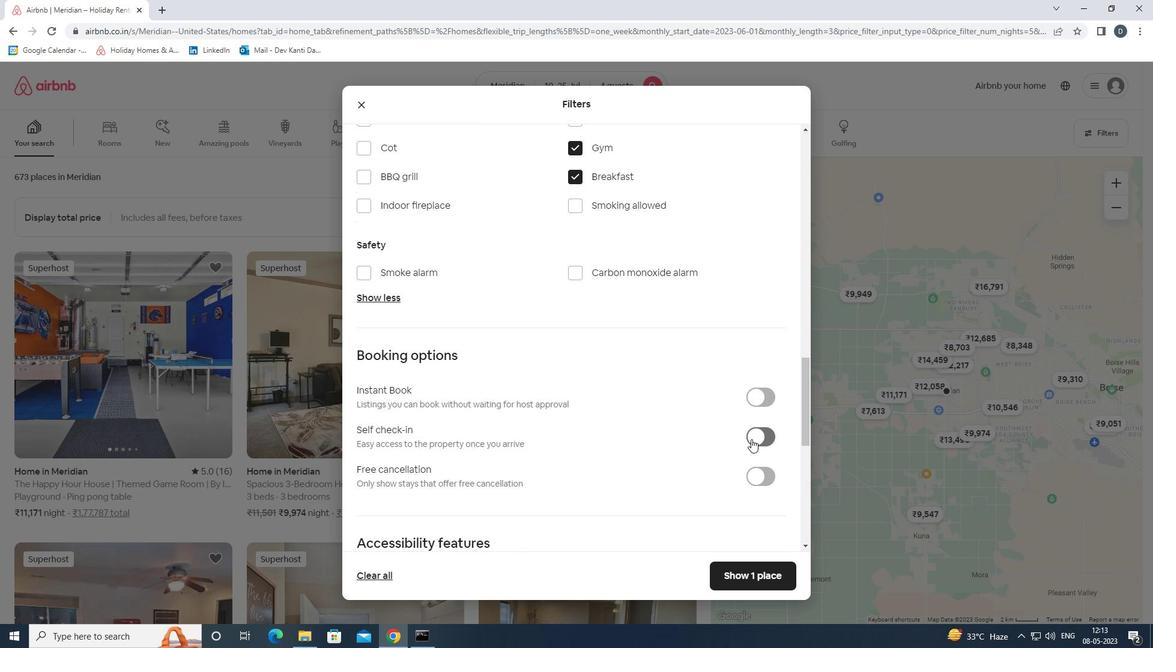 
Action: Mouse moved to (758, 437)
Screenshot: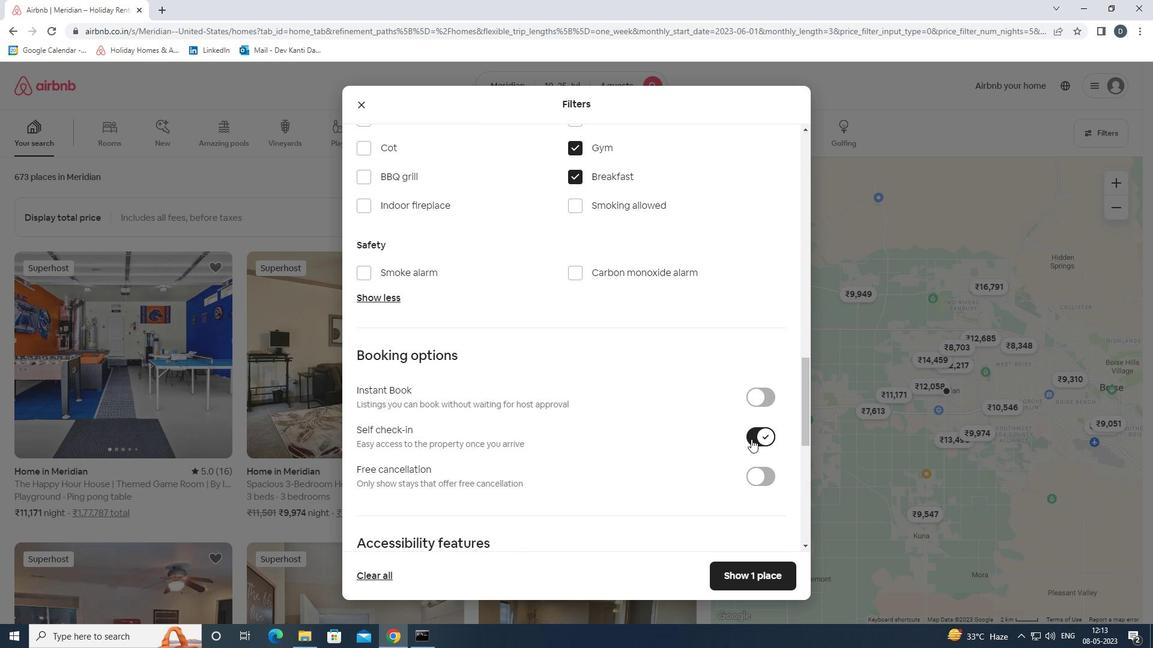 
Action: Mouse scrolled (758, 436) with delta (0, 0)
Screenshot: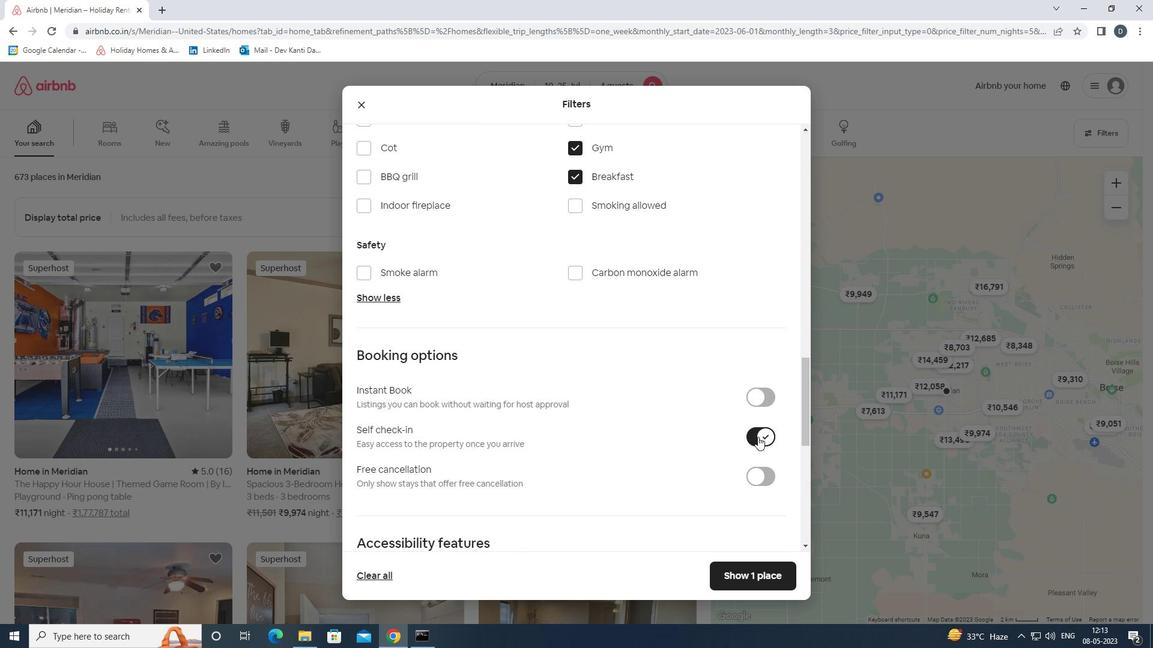 
Action: Mouse scrolled (758, 436) with delta (0, 0)
Screenshot: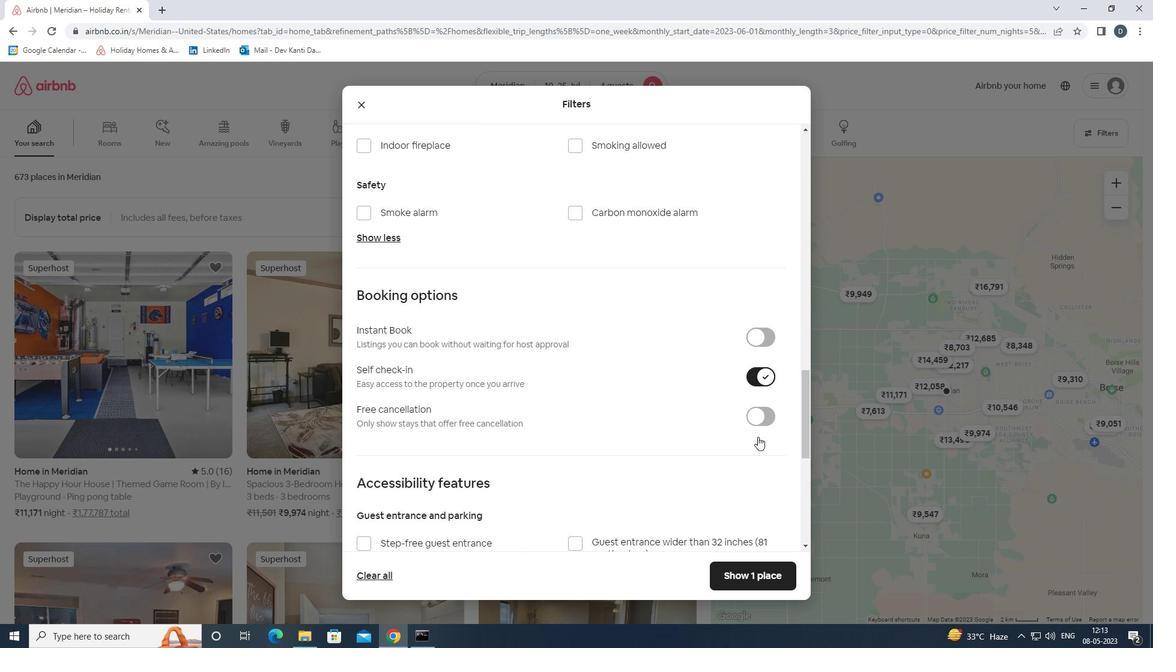 
Action: Mouse scrolled (758, 436) with delta (0, 0)
Screenshot: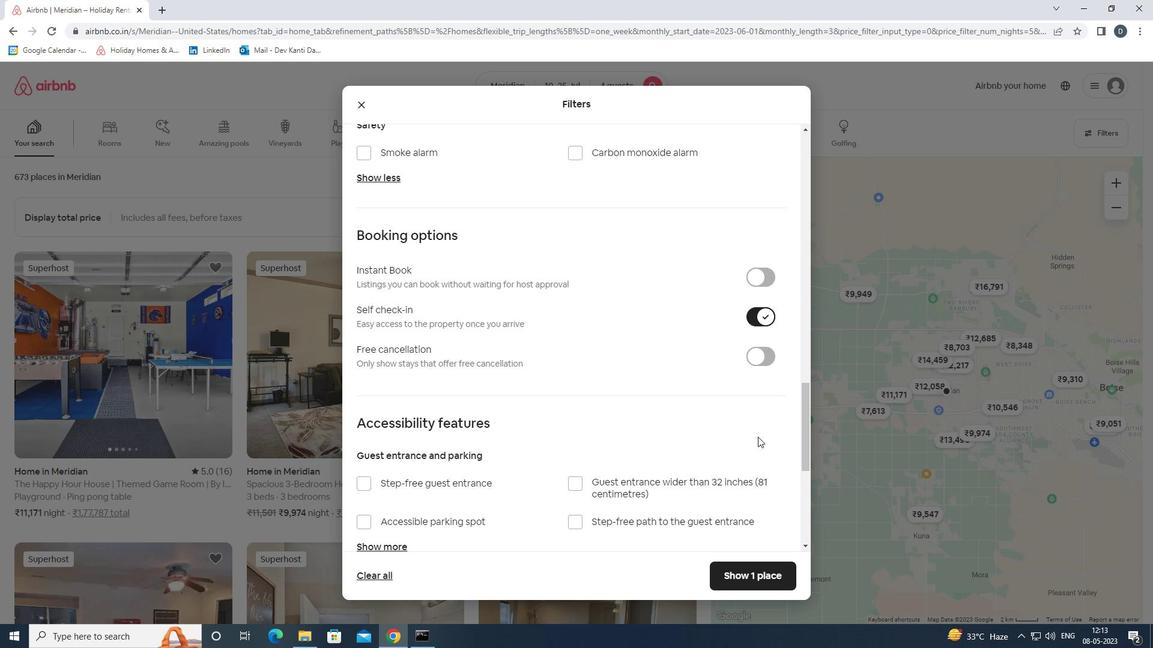
Action: Mouse scrolled (758, 436) with delta (0, 0)
Screenshot: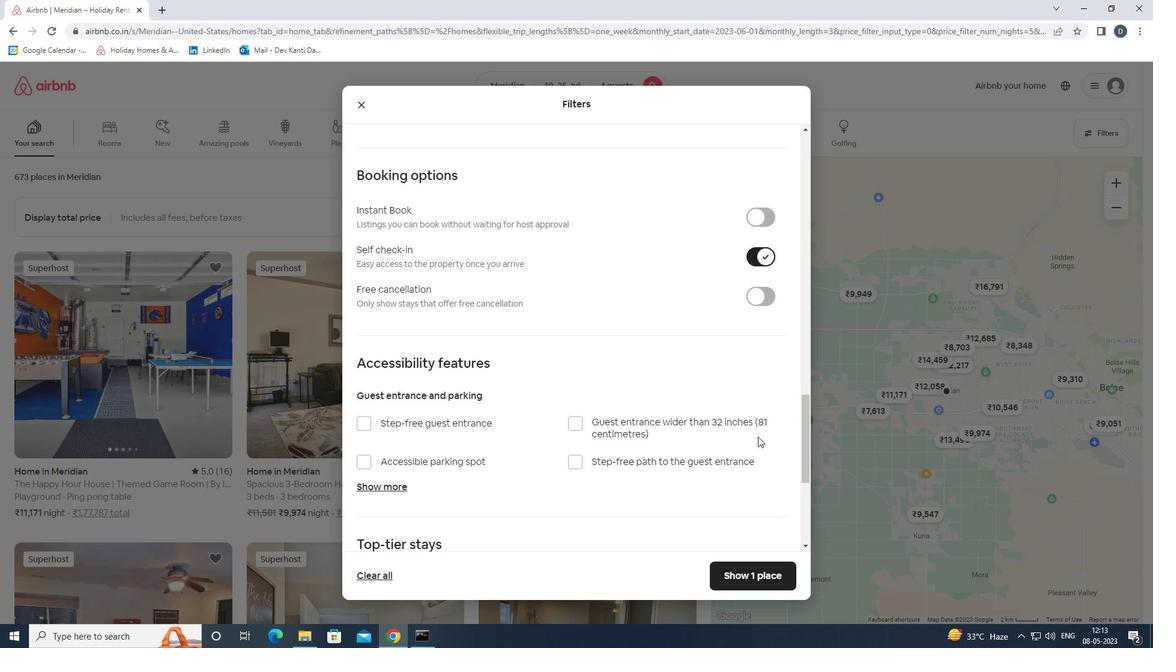 
Action: Mouse scrolled (758, 436) with delta (0, 0)
Screenshot: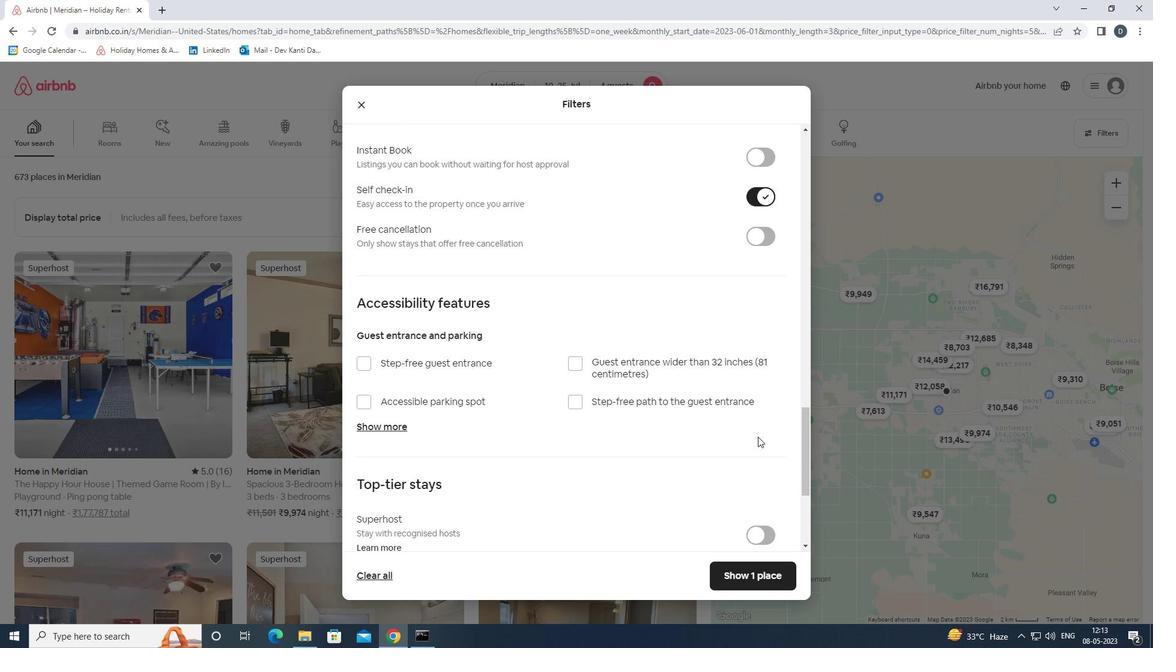 
Action: Mouse scrolled (758, 436) with delta (0, 0)
Screenshot: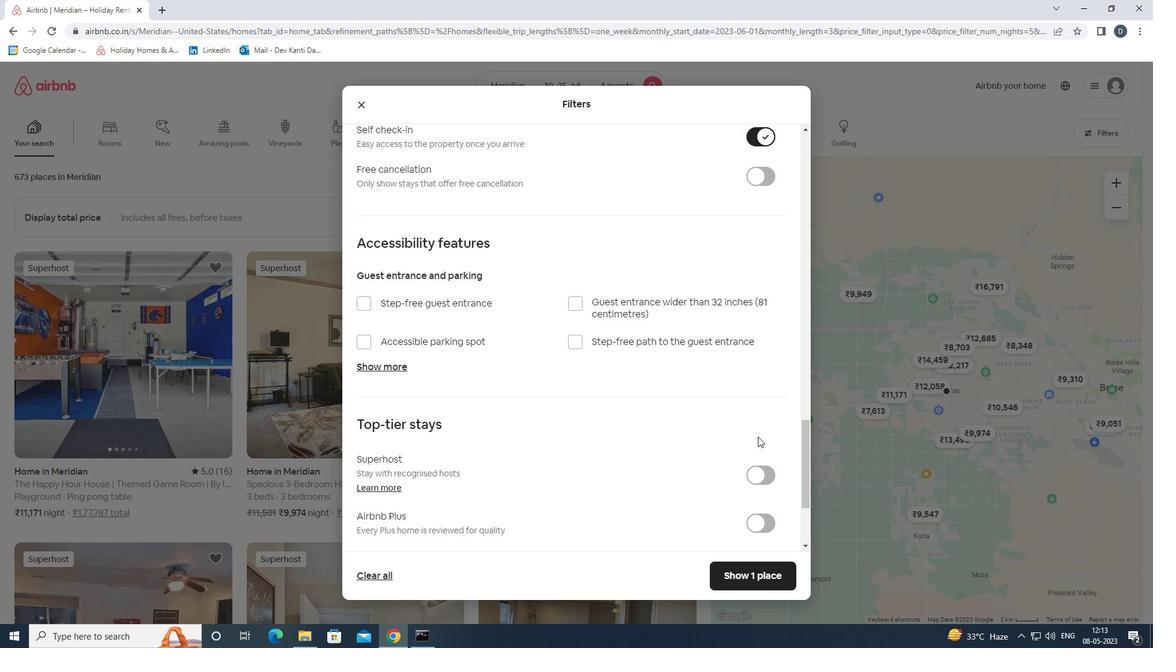 
Action: Mouse scrolled (758, 436) with delta (0, 0)
Screenshot: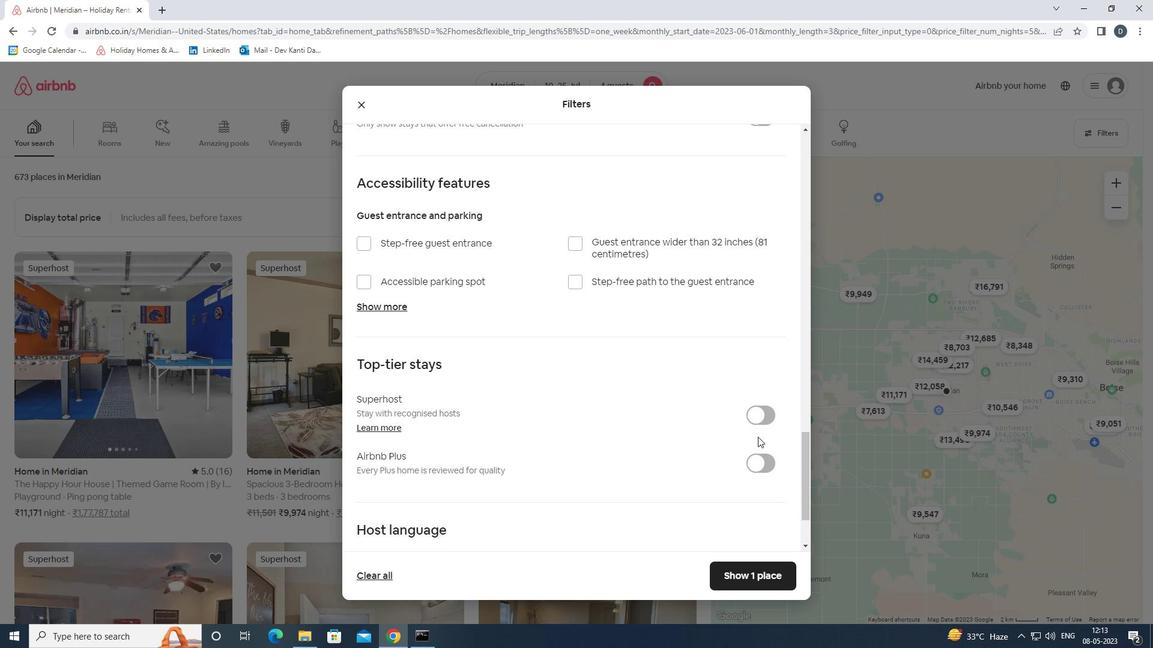 
Action: Mouse scrolled (758, 436) with delta (0, 0)
Screenshot: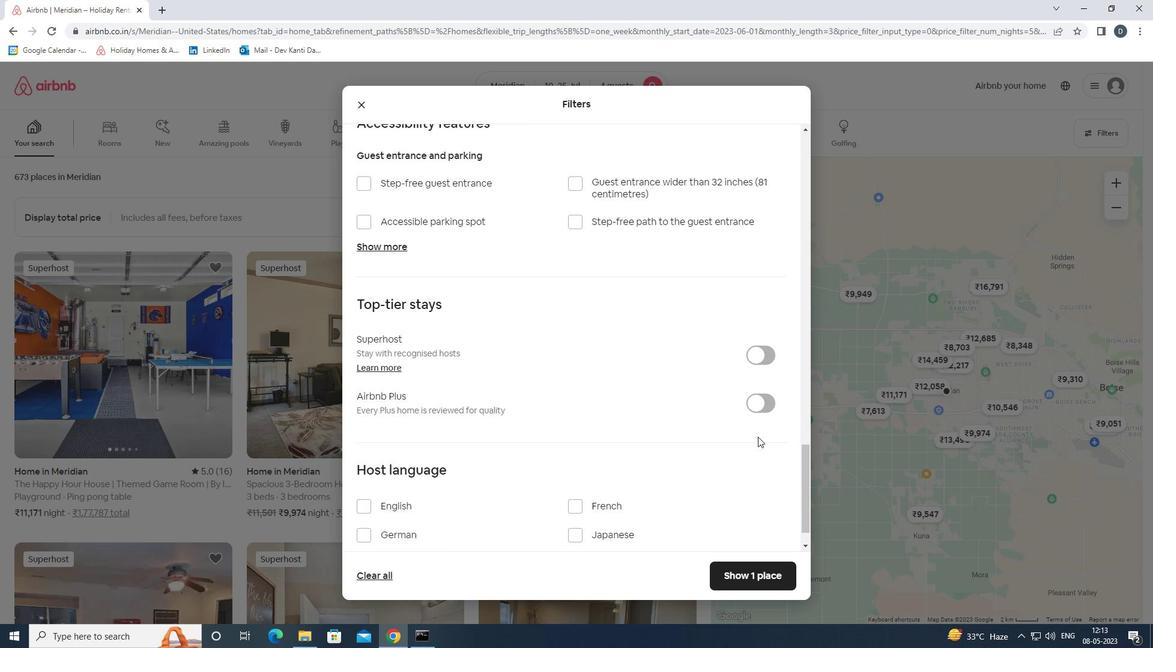 
Action: Mouse moved to (376, 464)
Screenshot: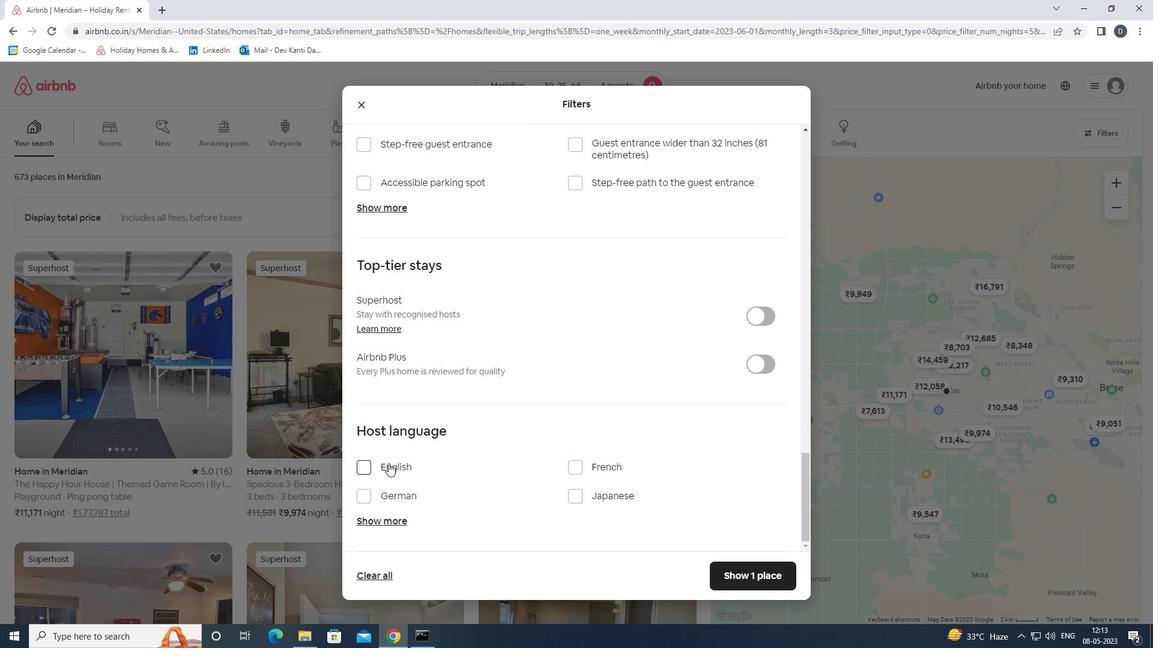 
Action: Mouse pressed left at (376, 464)
Screenshot: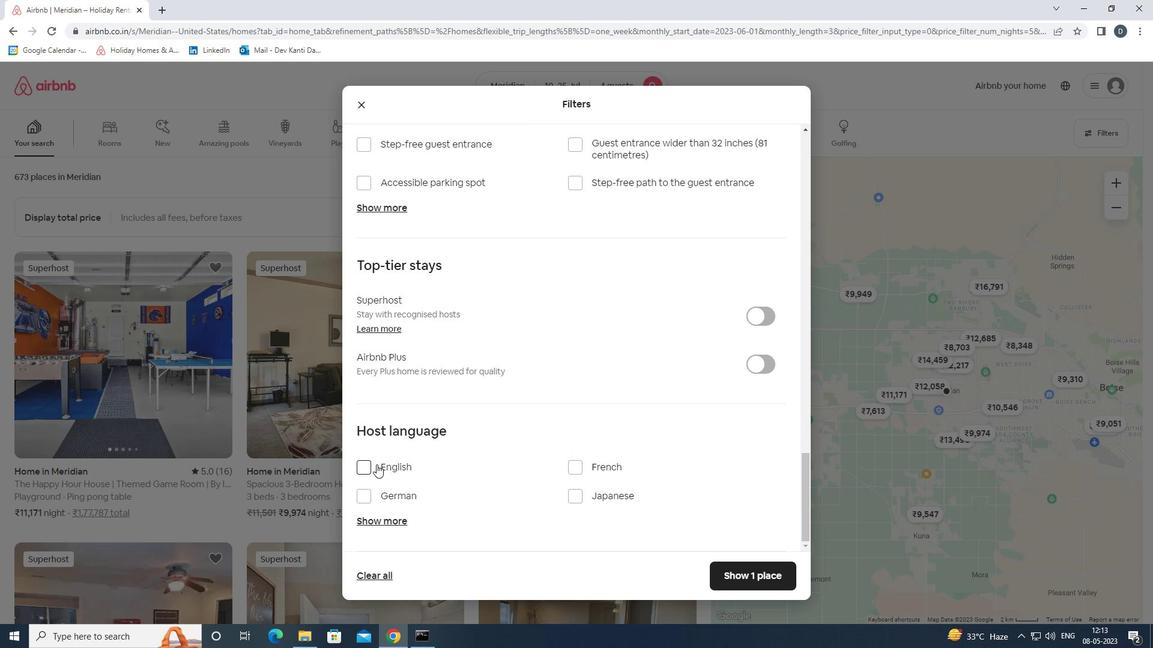 
Action: Mouse moved to (368, 467)
Screenshot: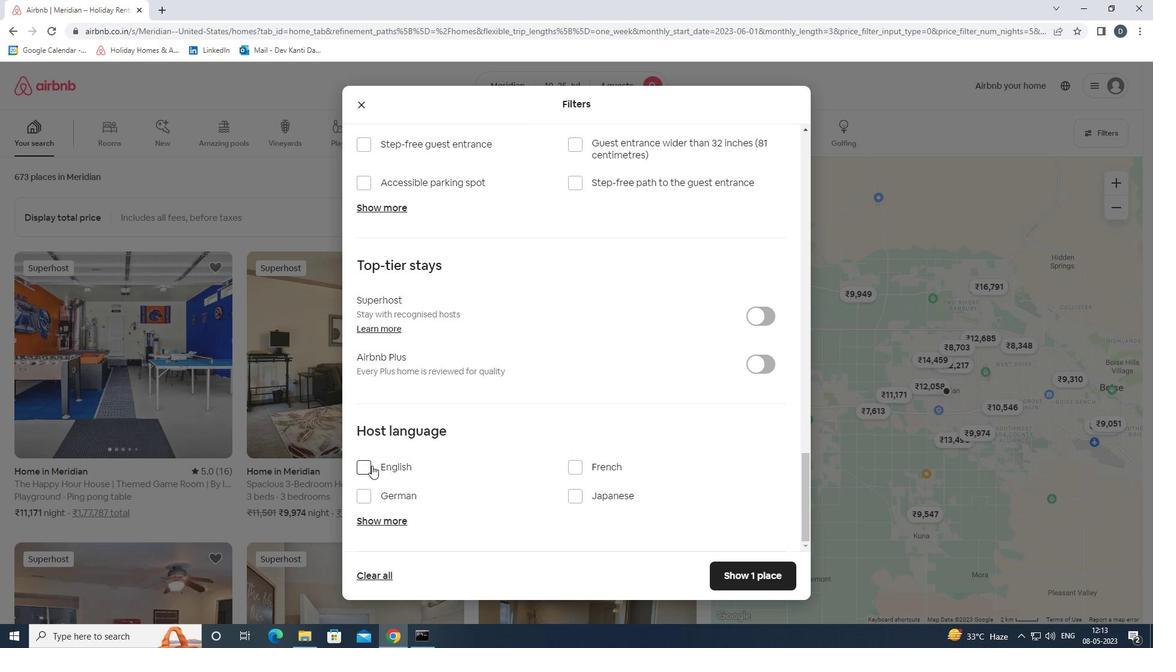 
Action: Mouse pressed left at (368, 467)
Screenshot: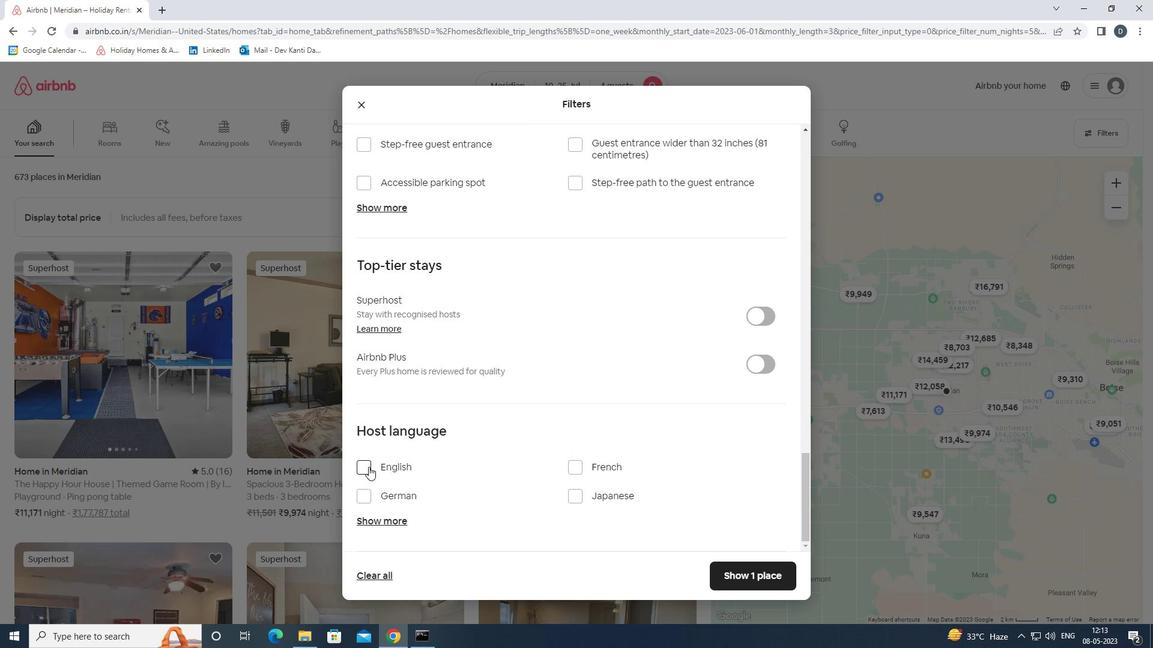 
Action: Mouse moved to (744, 570)
Screenshot: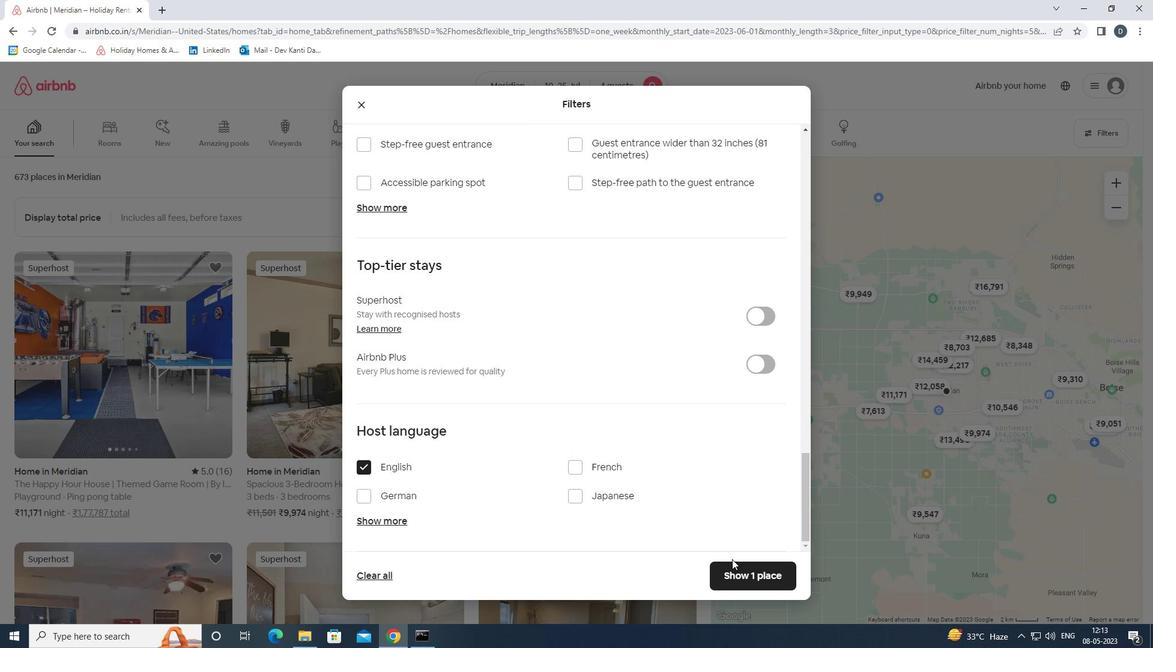 
Action: Mouse pressed left at (744, 570)
Screenshot: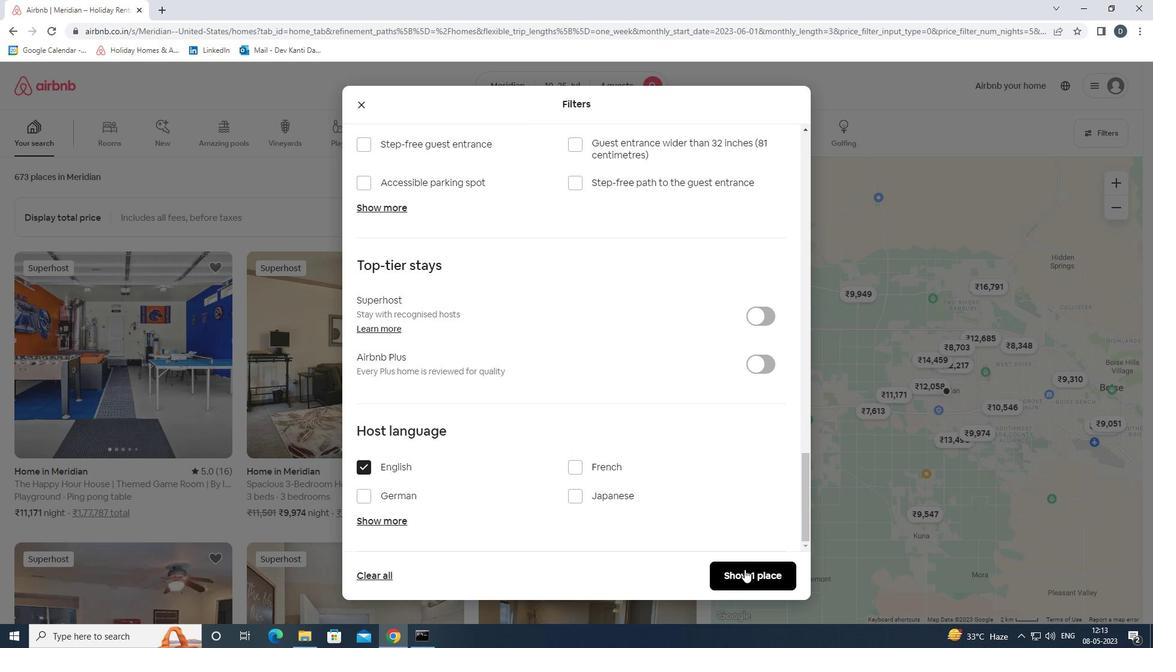 
Action: Mouse moved to (734, 569)
Screenshot: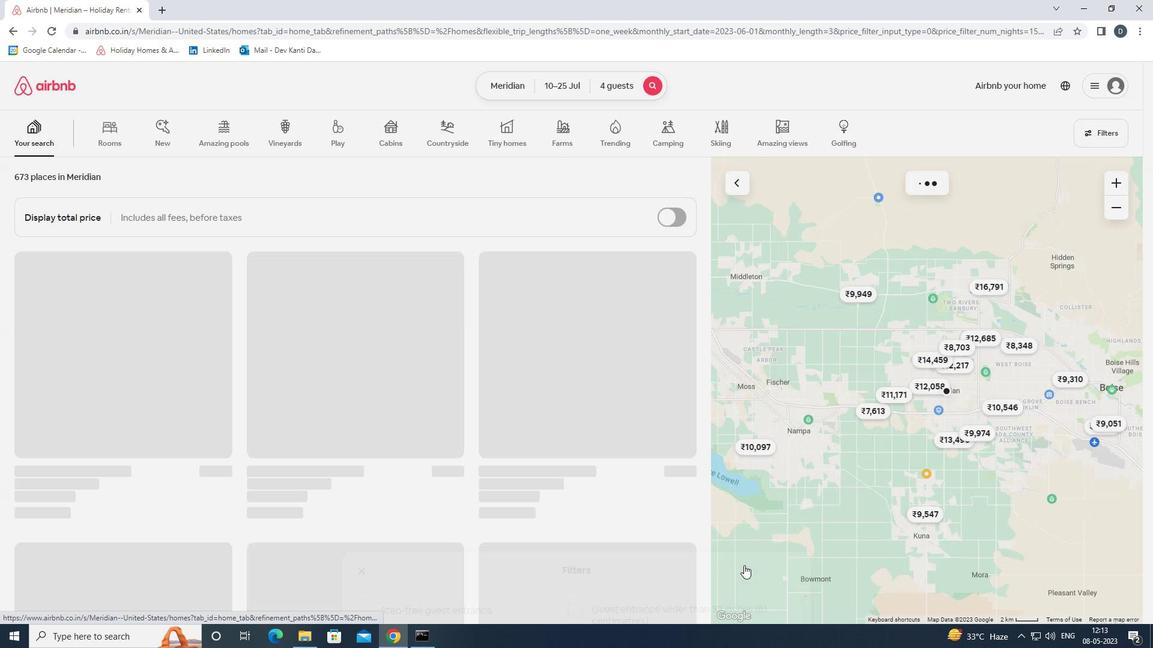 
